 Task: Add a signature Matthias Hill containing With heartfelt thanks and warm wishes, Matthias Hill to email address softage.9@softage.net and add a label Meeting minutes
Action: Mouse moved to (1086, 56)
Screenshot: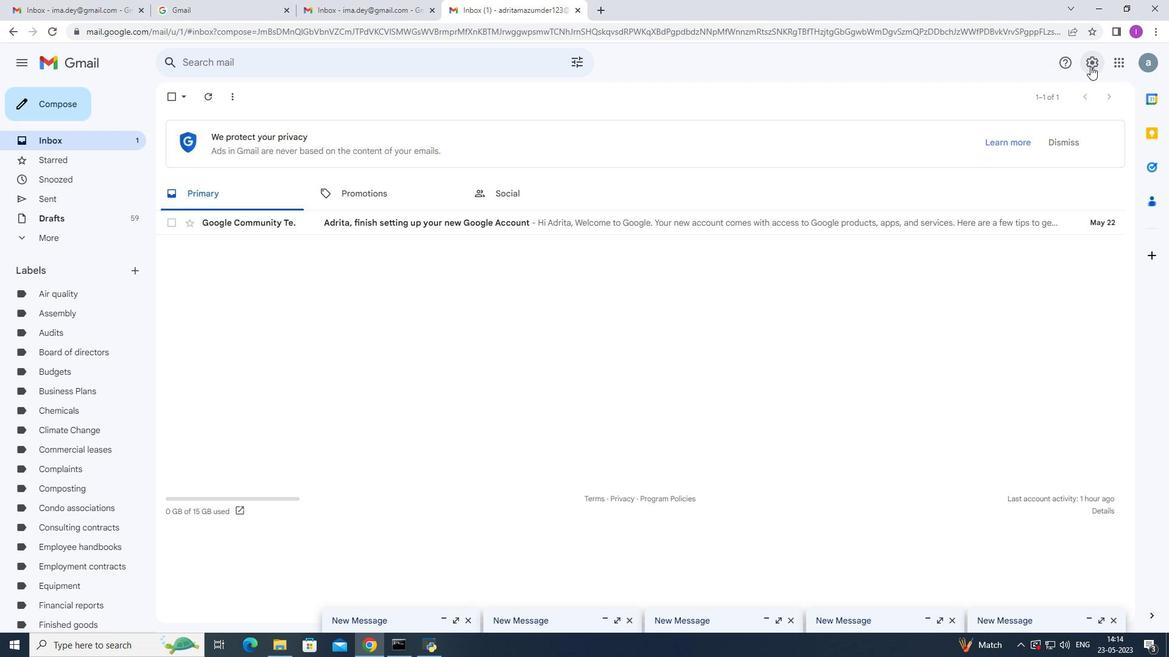 
Action: Mouse pressed left at (1086, 56)
Screenshot: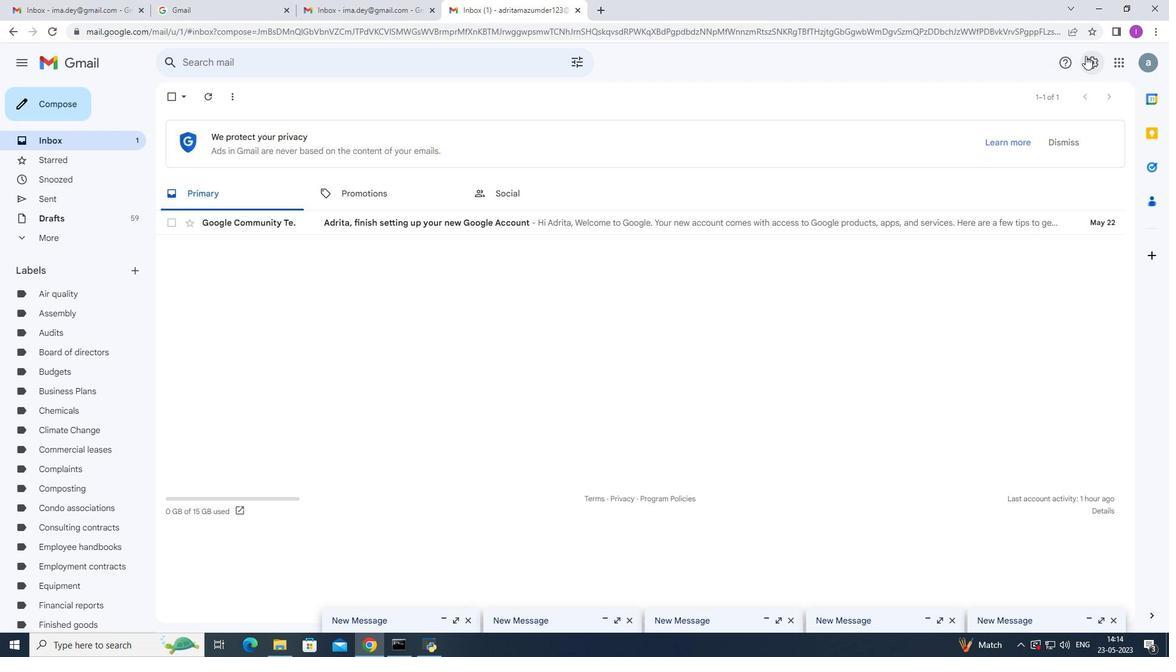 
Action: Mouse moved to (1020, 128)
Screenshot: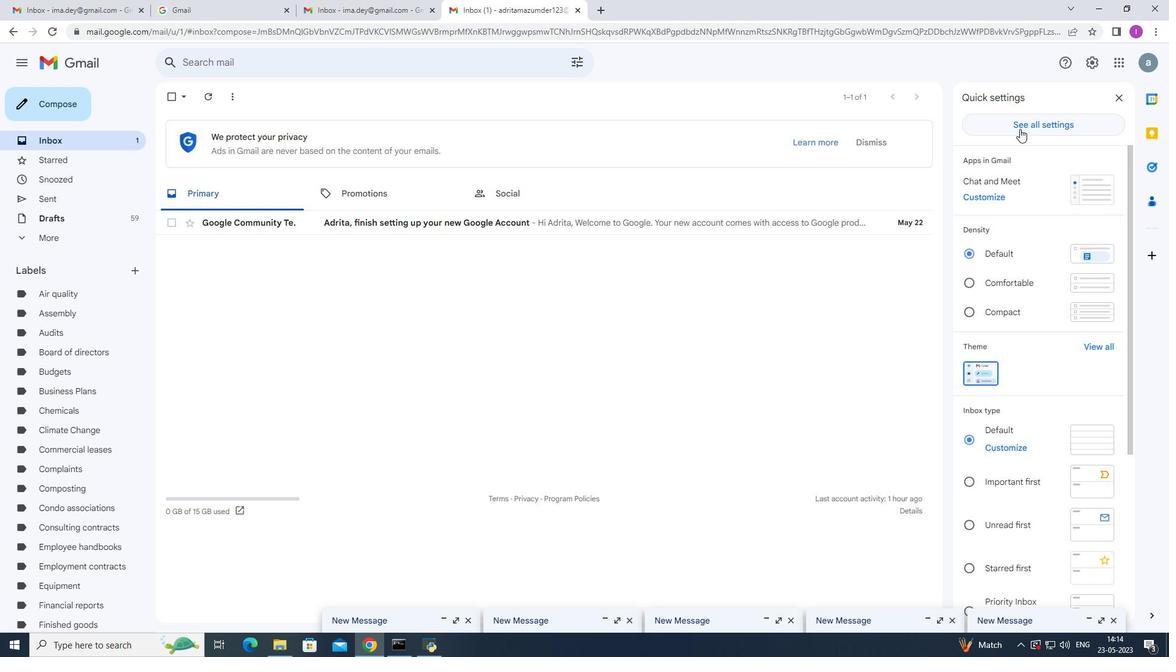 
Action: Mouse pressed left at (1020, 128)
Screenshot: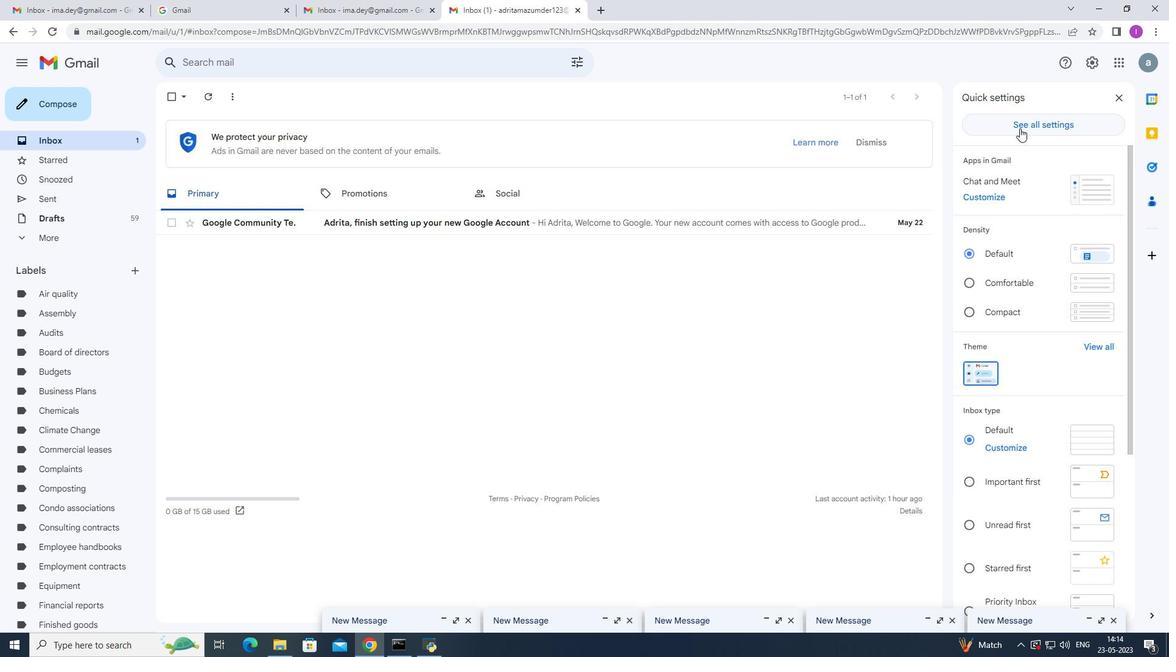 
Action: Mouse moved to (461, 509)
Screenshot: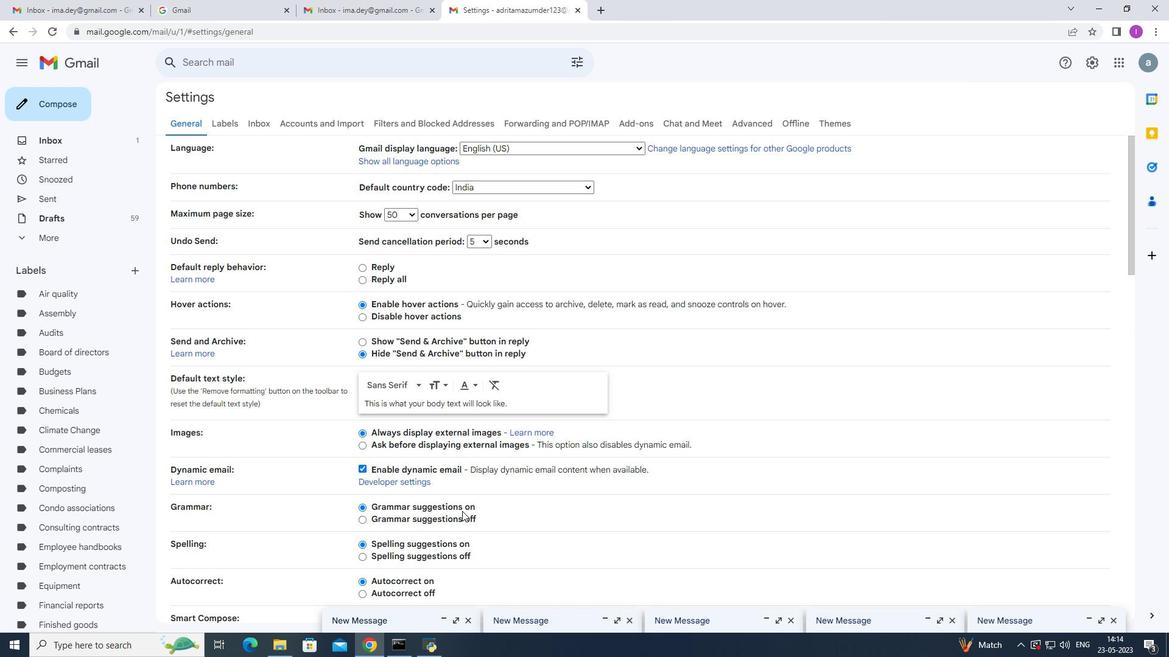 
Action: Mouse scrolled (461, 508) with delta (0, 0)
Screenshot: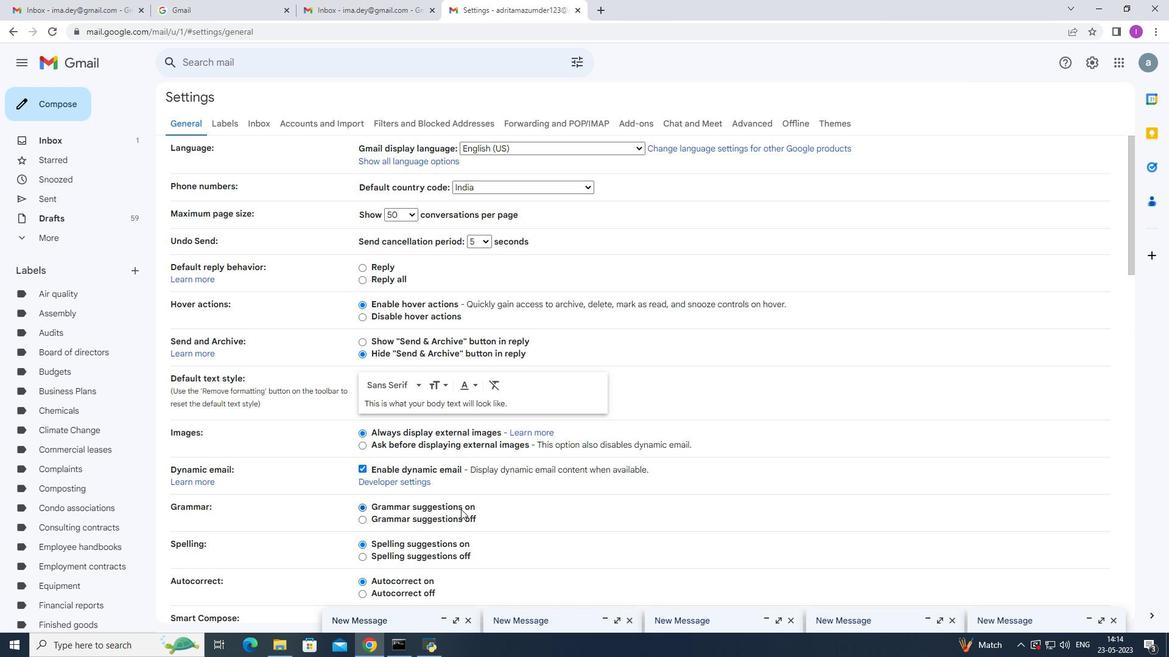 
Action: Mouse scrolled (461, 508) with delta (0, 0)
Screenshot: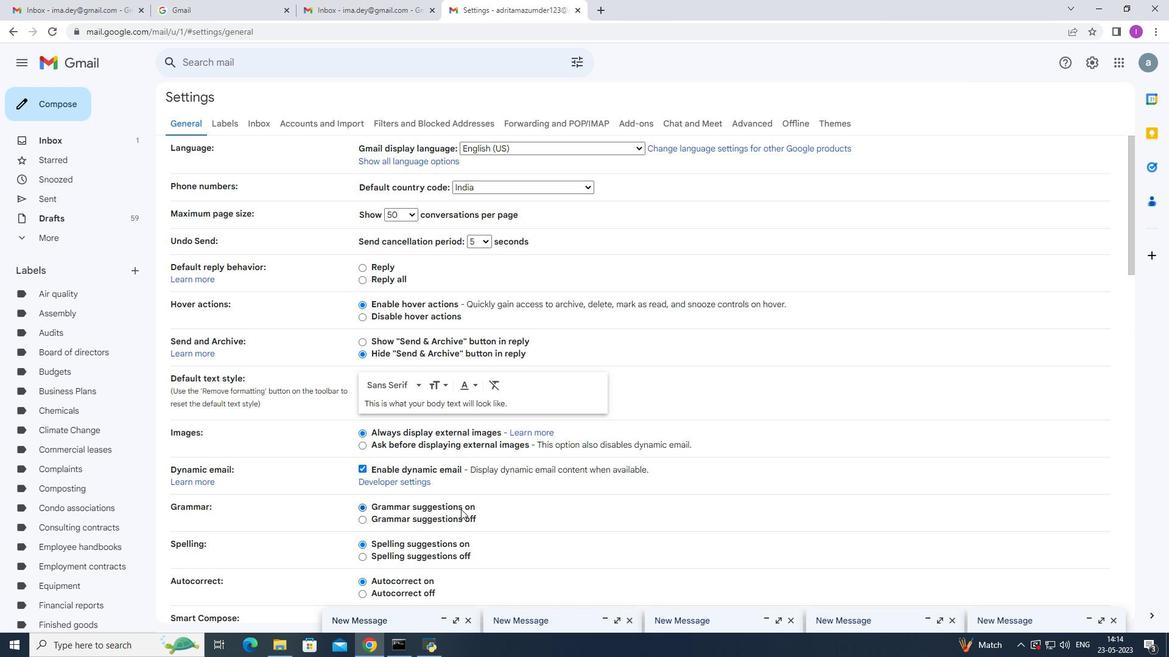
Action: Mouse scrolled (461, 508) with delta (0, 0)
Screenshot: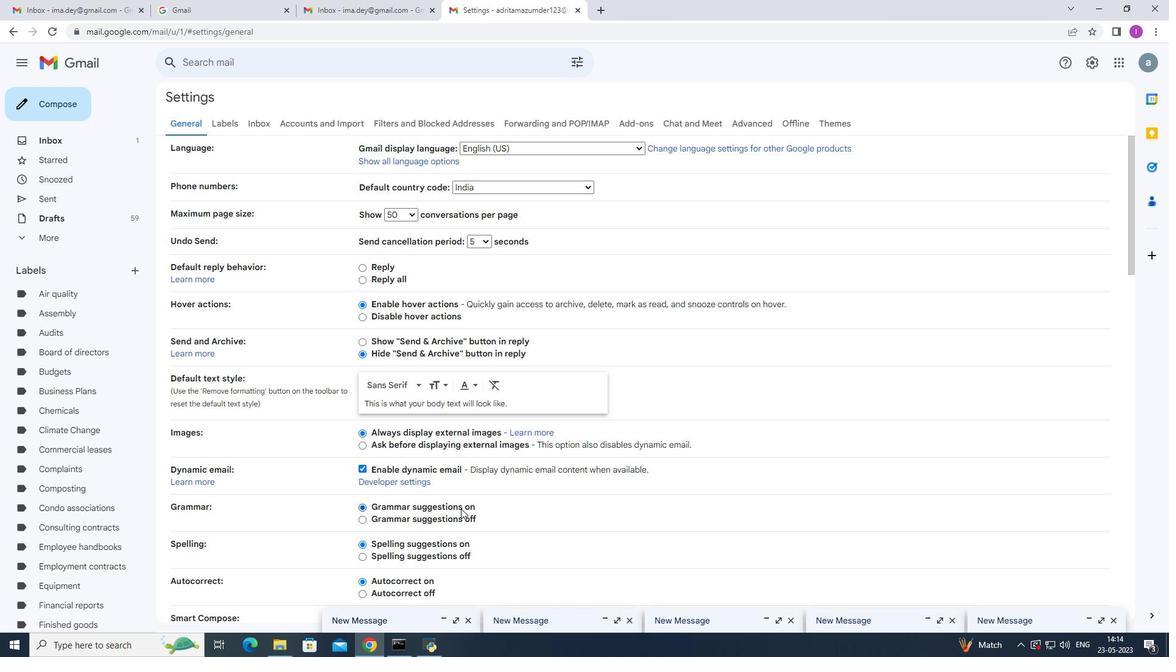 
Action: Mouse scrolled (461, 508) with delta (0, 0)
Screenshot: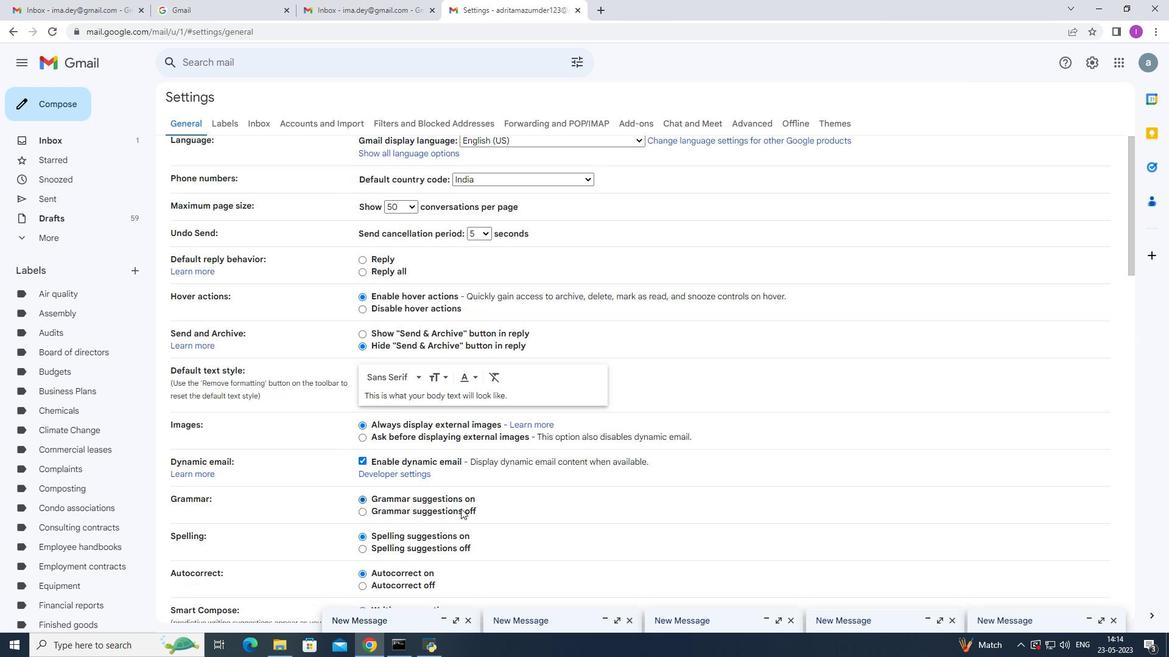 
Action: Mouse scrolled (461, 508) with delta (0, 0)
Screenshot: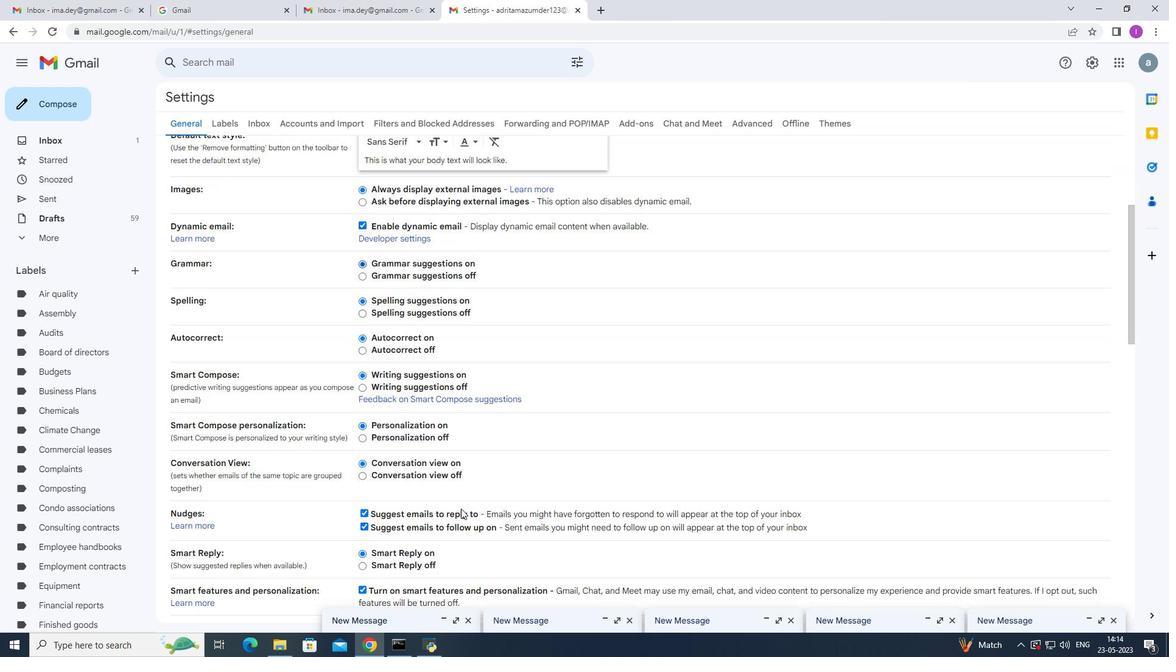 
Action: Mouse scrolled (461, 508) with delta (0, 0)
Screenshot: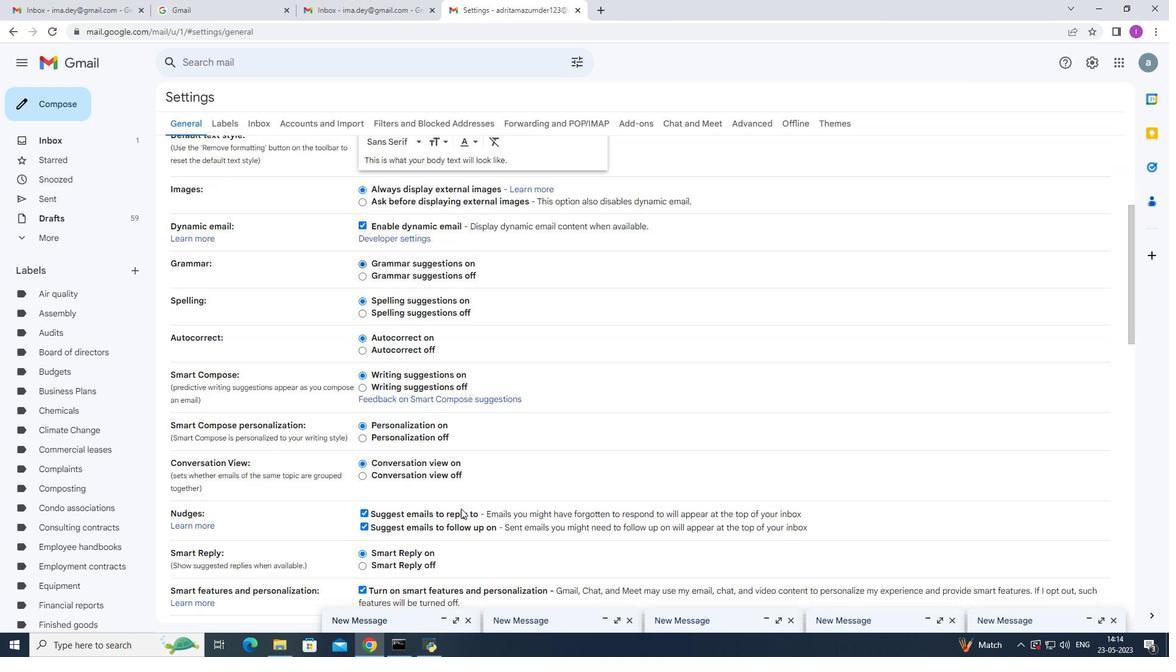 
Action: Mouse scrolled (461, 508) with delta (0, 0)
Screenshot: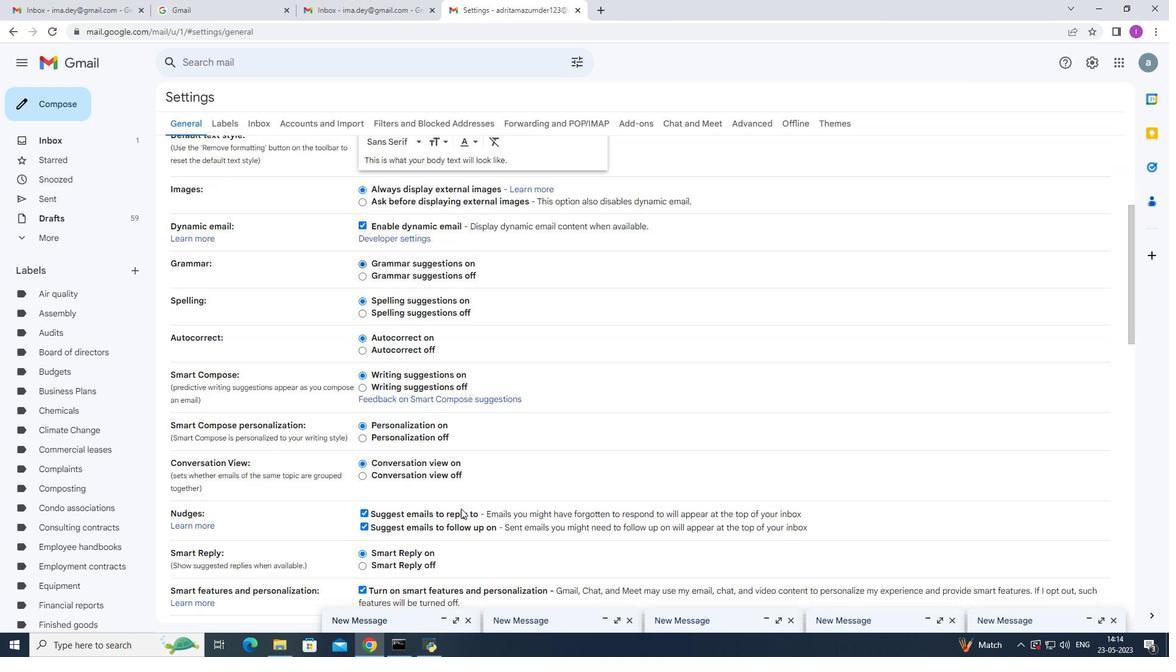 
Action: Mouse moved to (461, 503)
Screenshot: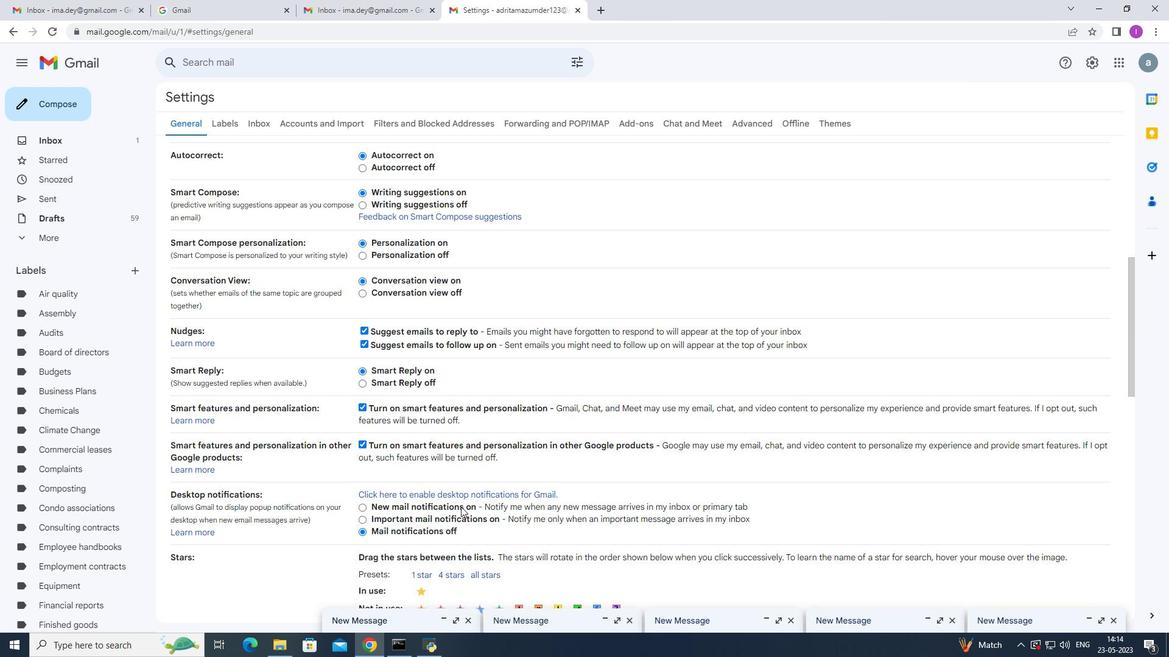 
Action: Mouse scrolled (461, 503) with delta (0, 0)
Screenshot: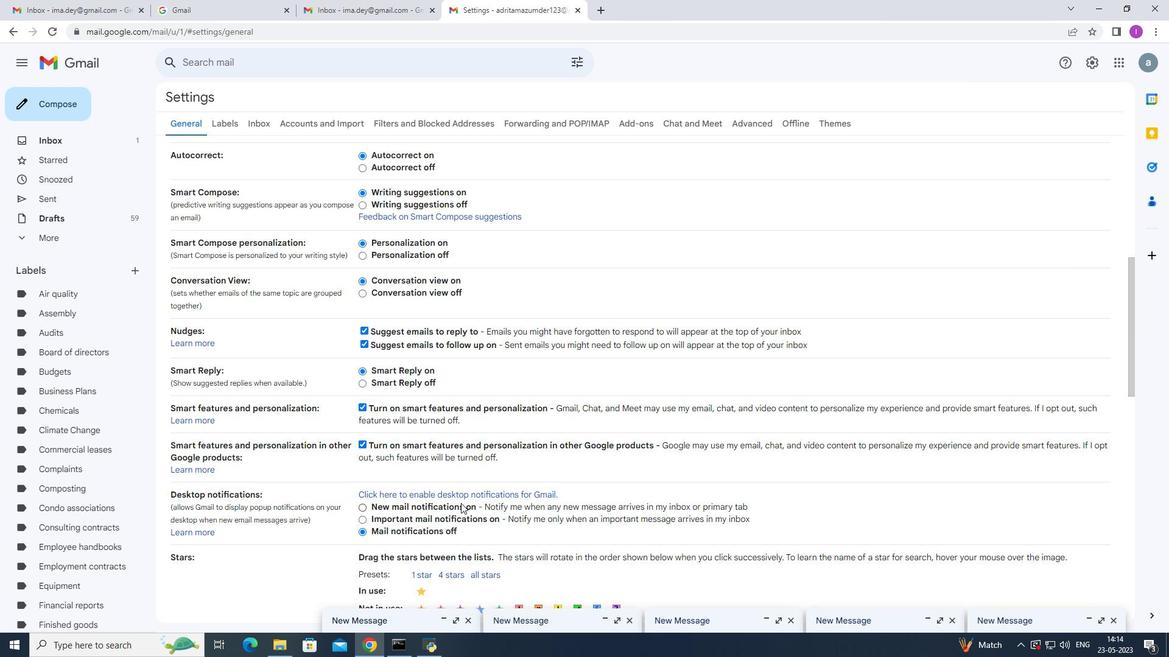 
Action: Mouse scrolled (461, 503) with delta (0, 0)
Screenshot: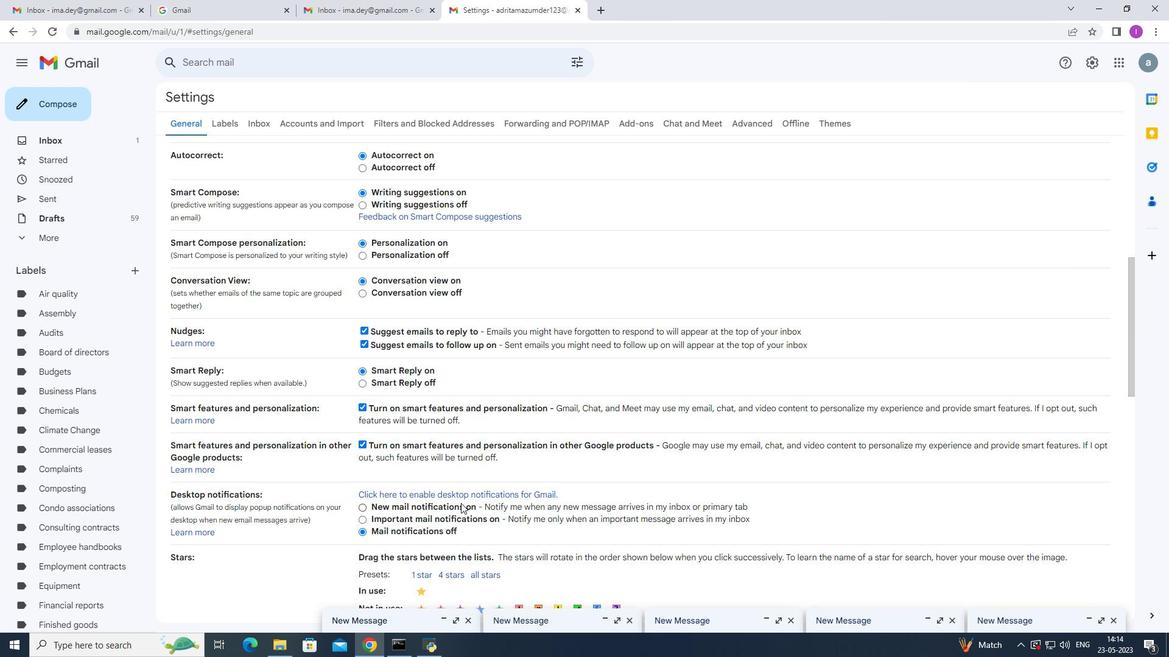 
Action: Mouse moved to (461, 503)
Screenshot: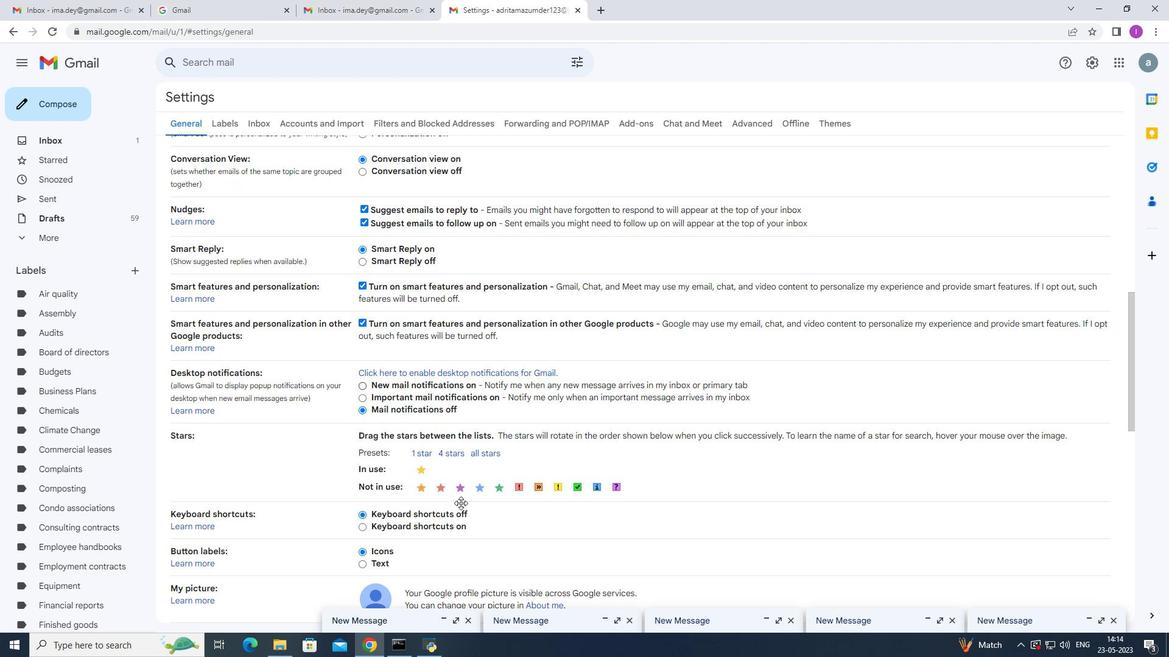 
Action: Mouse scrolled (461, 503) with delta (0, 0)
Screenshot: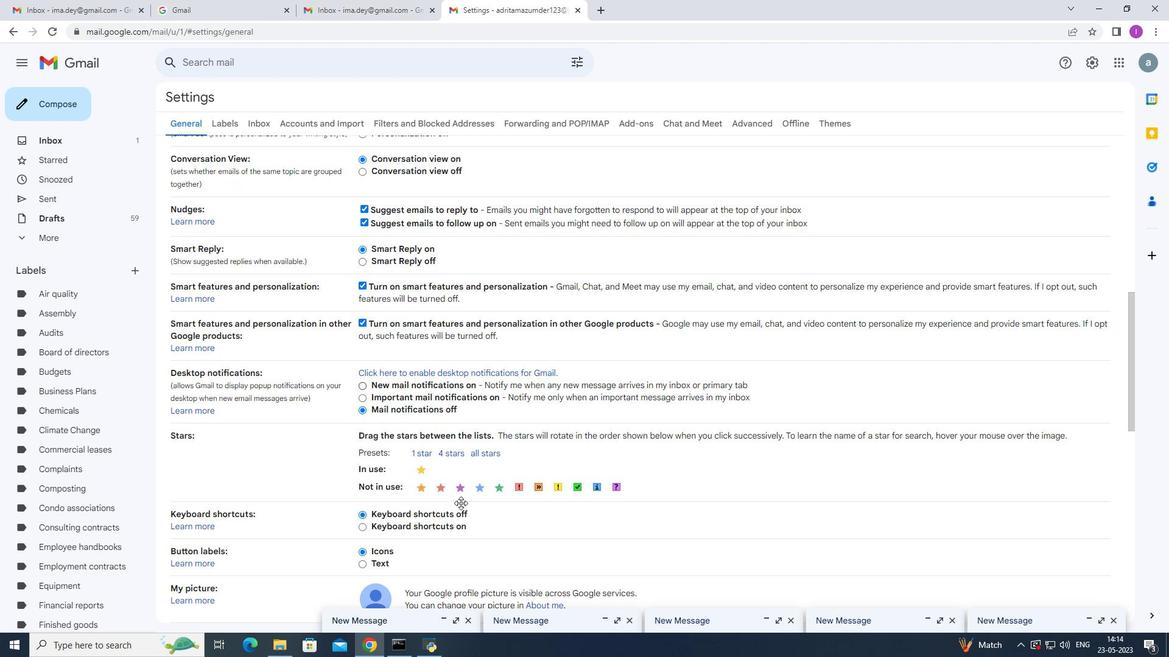 
Action: Mouse scrolled (461, 503) with delta (0, 0)
Screenshot: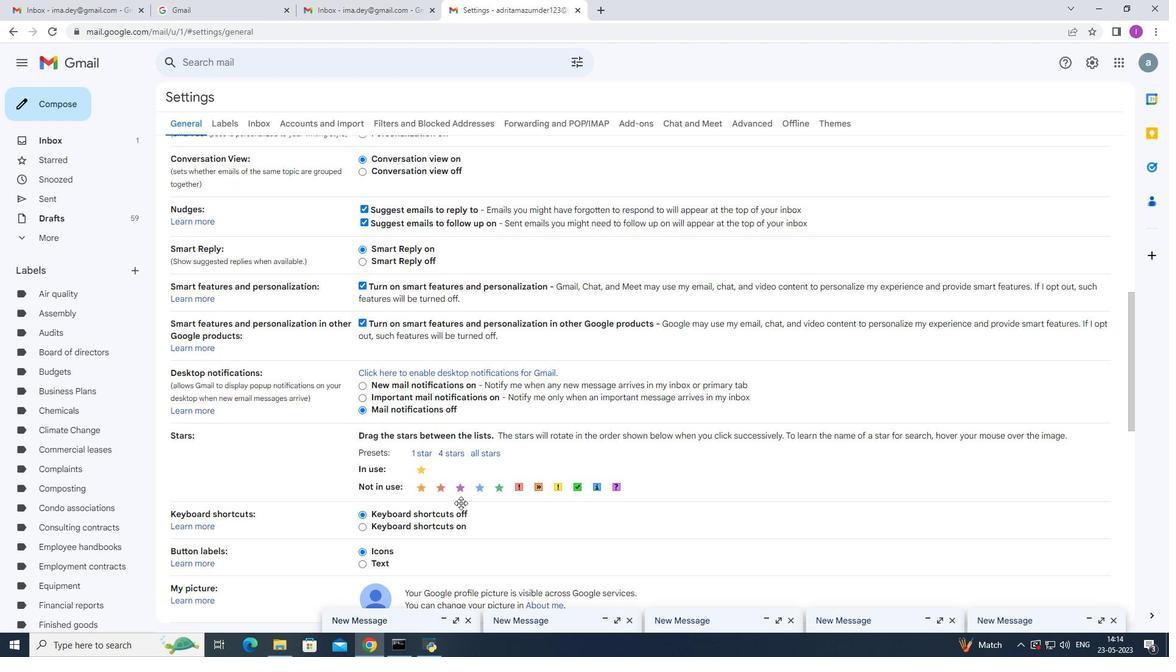
Action: Mouse scrolled (461, 503) with delta (0, 0)
Screenshot: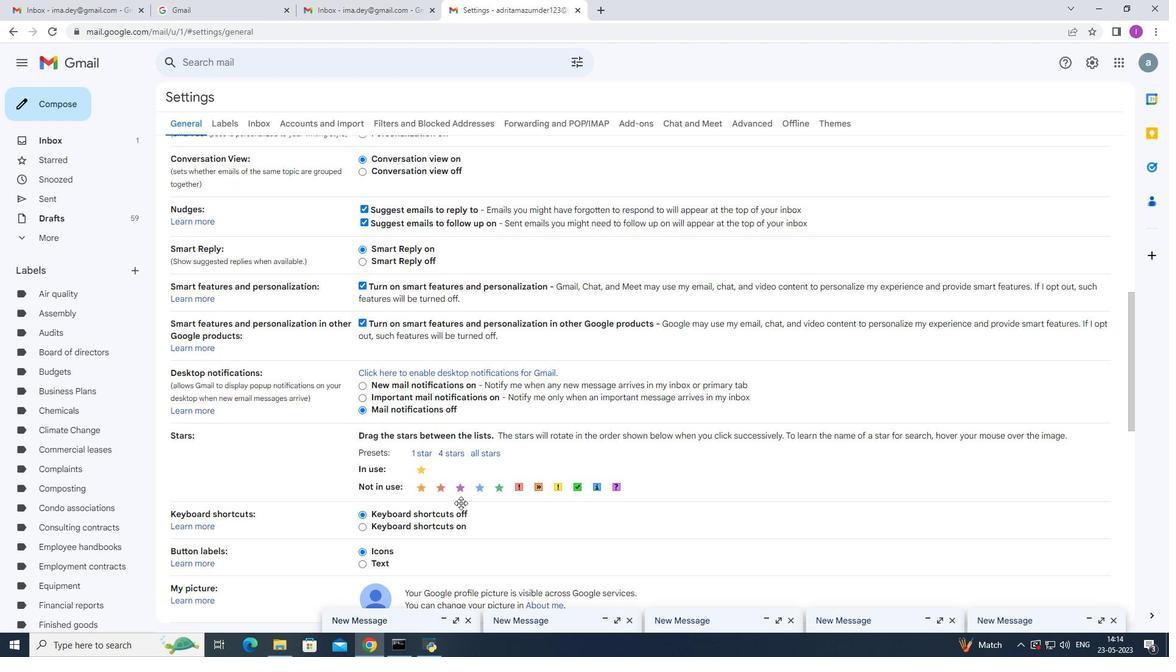 
Action: Mouse moved to (461, 502)
Screenshot: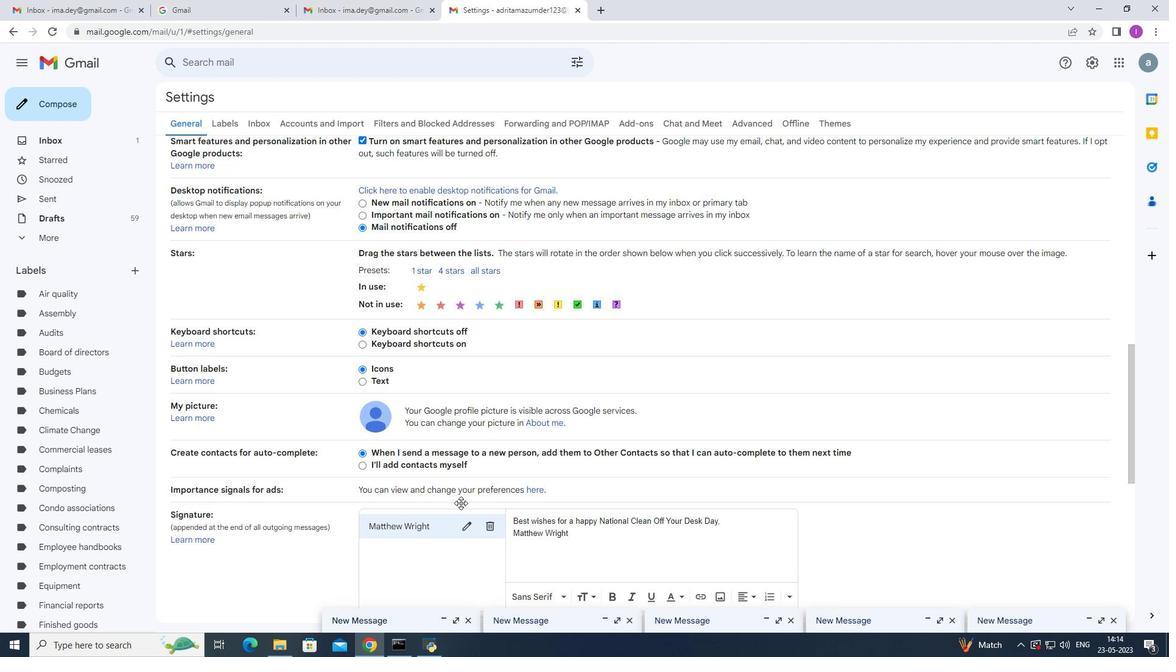 
Action: Mouse scrolled (461, 502) with delta (0, 0)
Screenshot: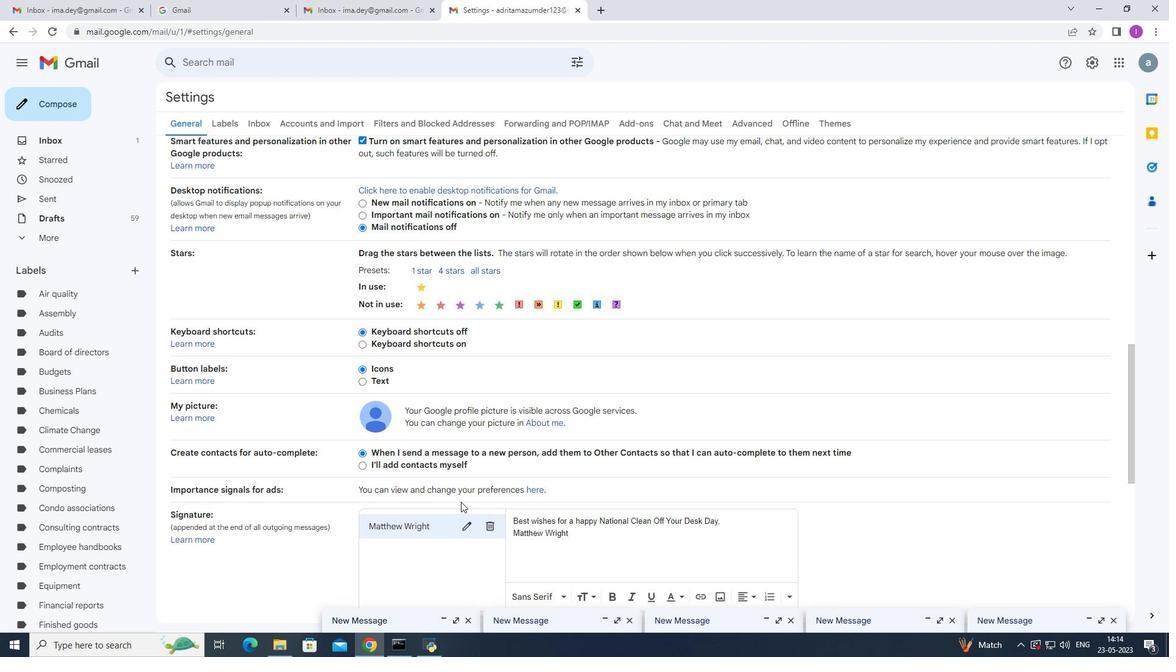 
Action: Mouse scrolled (461, 502) with delta (0, 0)
Screenshot: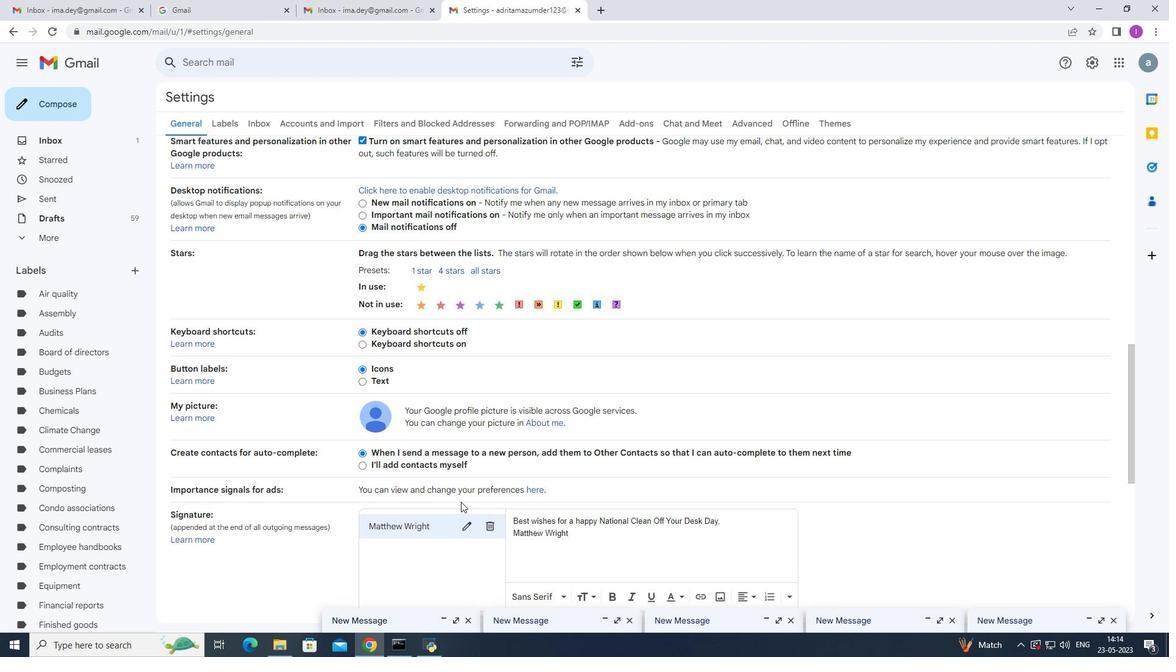 
Action: Mouse moved to (490, 405)
Screenshot: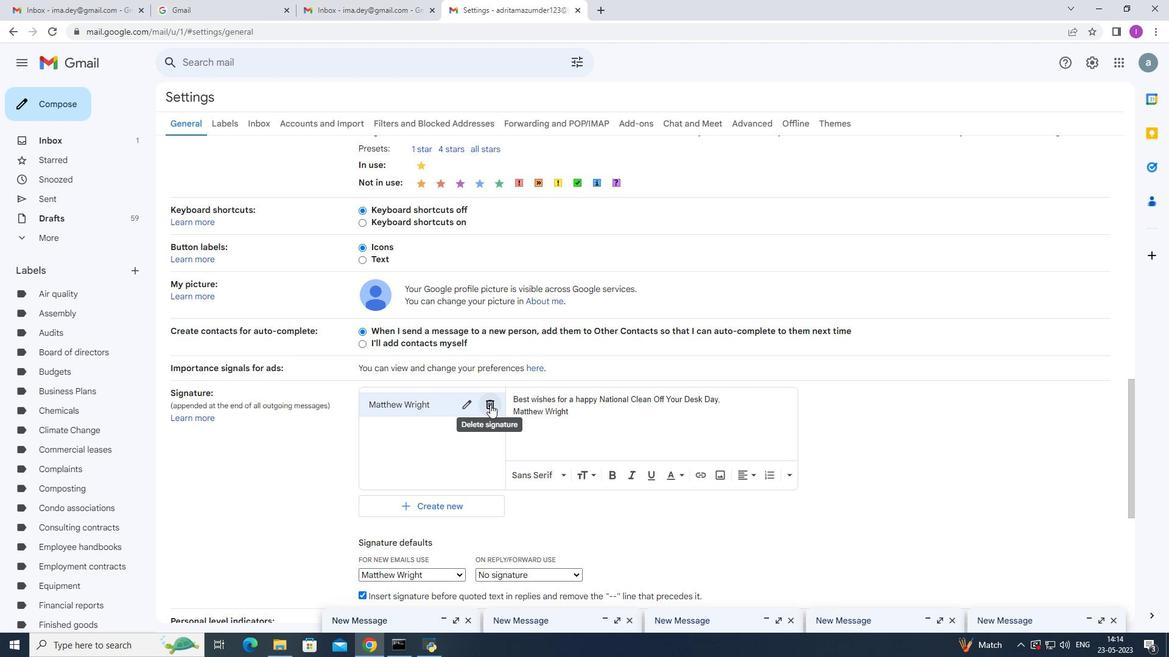 
Action: Mouse pressed left at (490, 405)
Screenshot: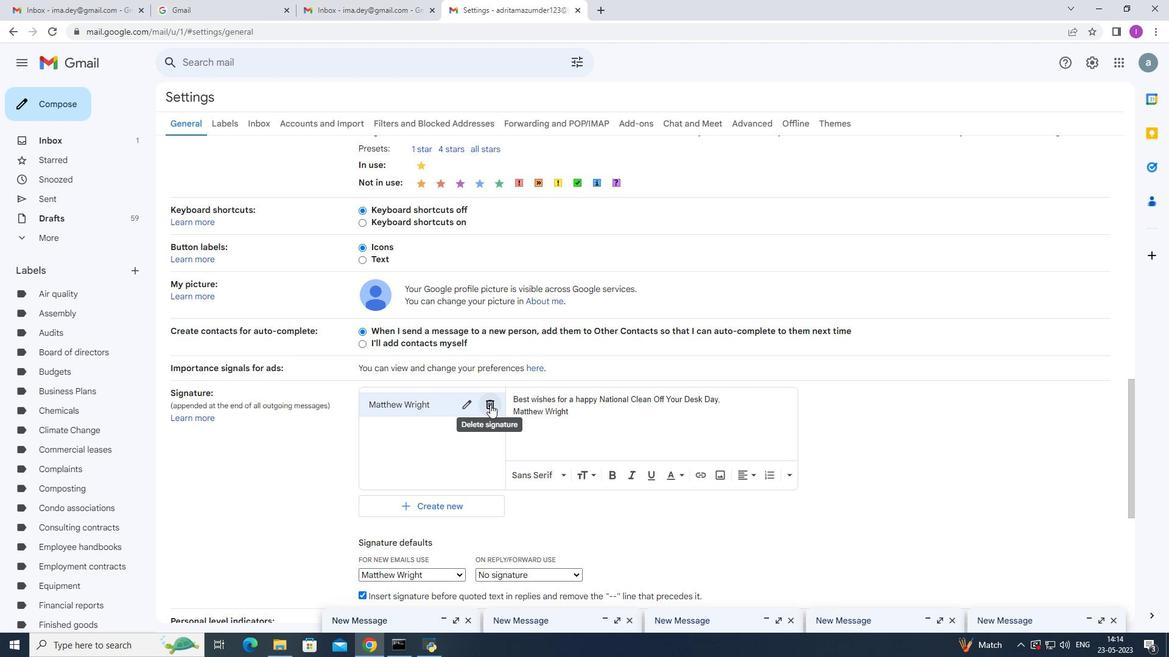 
Action: Mouse moved to (692, 365)
Screenshot: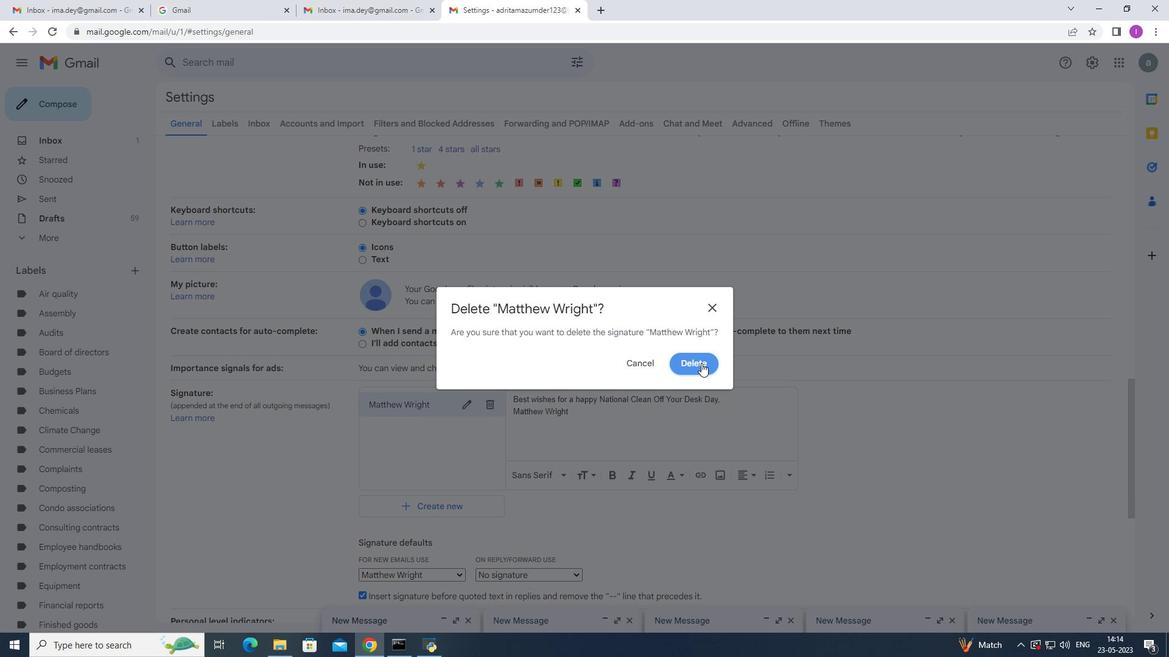 
Action: Mouse pressed left at (692, 365)
Screenshot: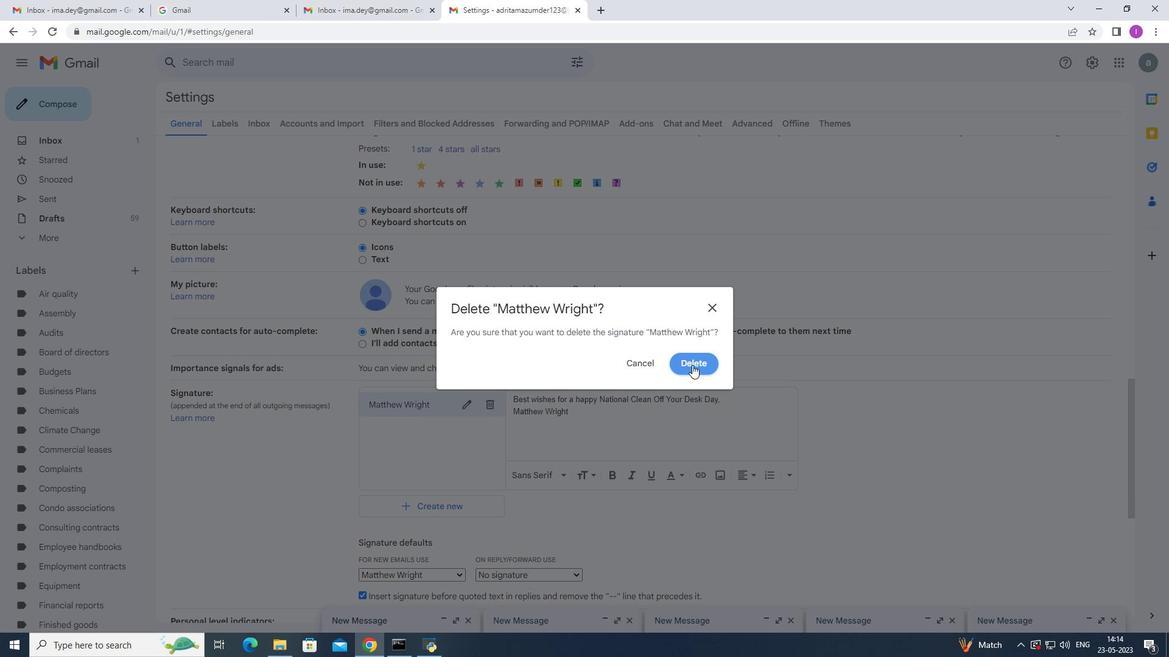 
Action: Mouse moved to (410, 422)
Screenshot: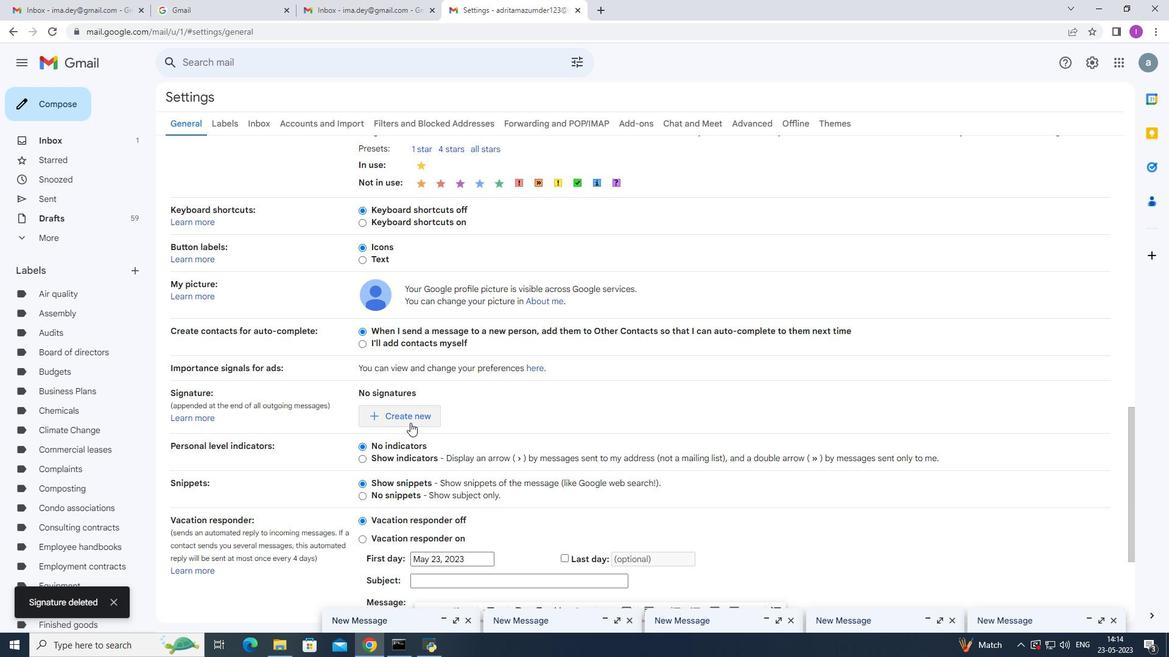 
Action: Mouse pressed left at (410, 422)
Screenshot: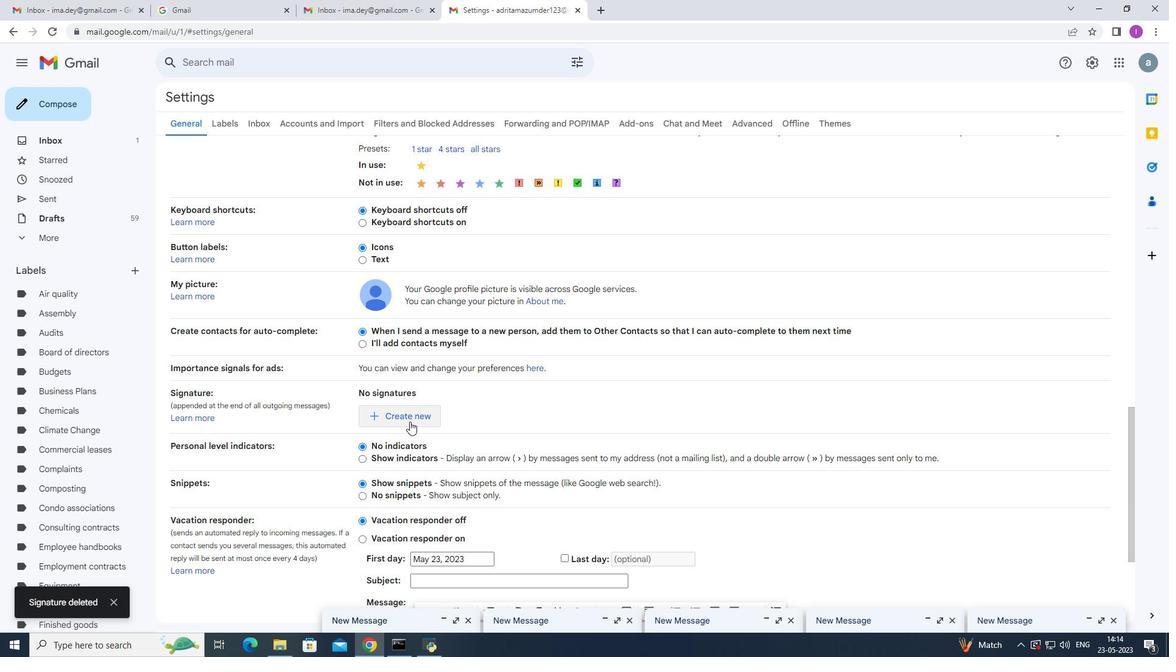 
Action: Mouse moved to (596, 335)
Screenshot: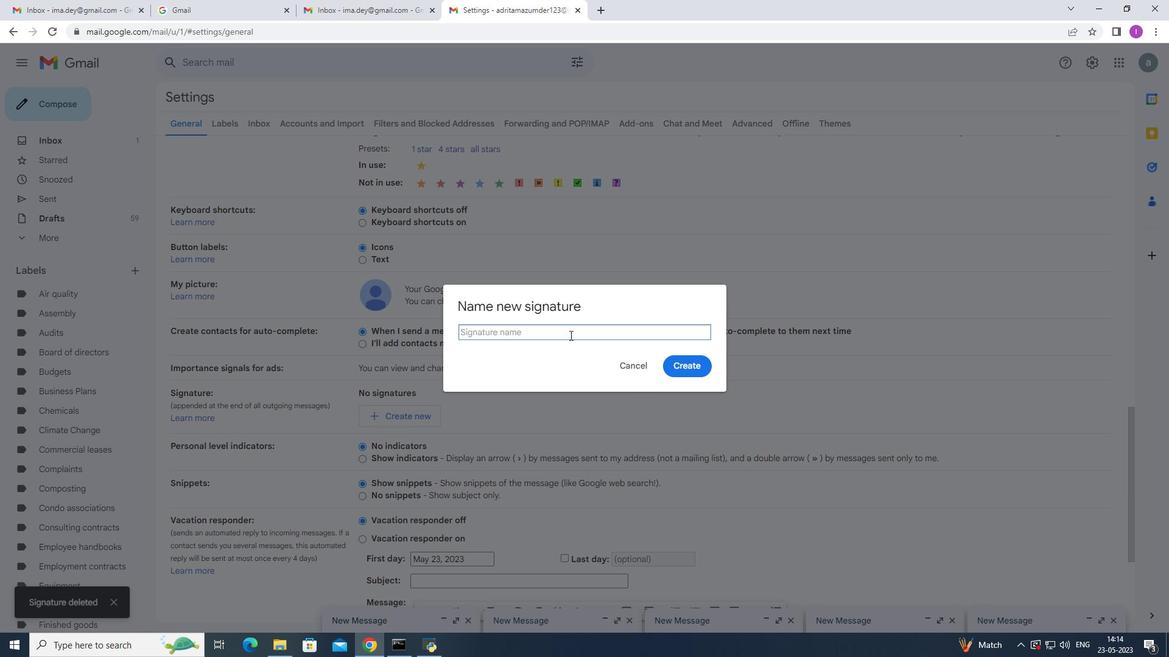 
Action: Key pressed <Key.shift>Matthiaas<Key.space><Key.shift>Hill
Screenshot: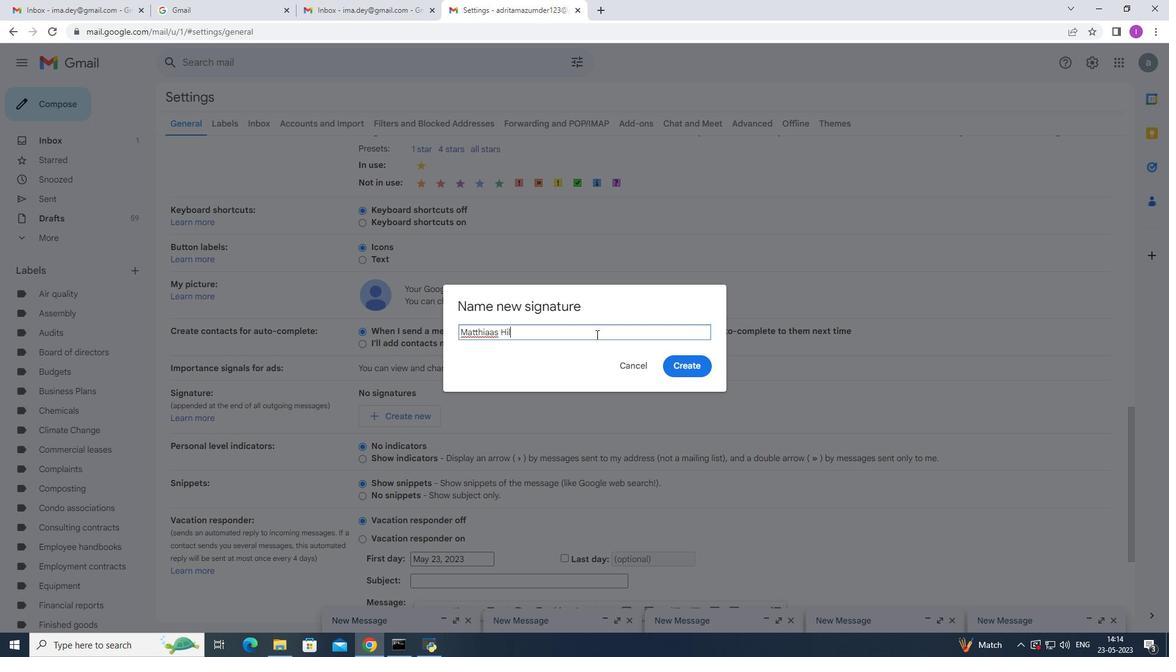 
Action: Mouse moved to (494, 333)
Screenshot: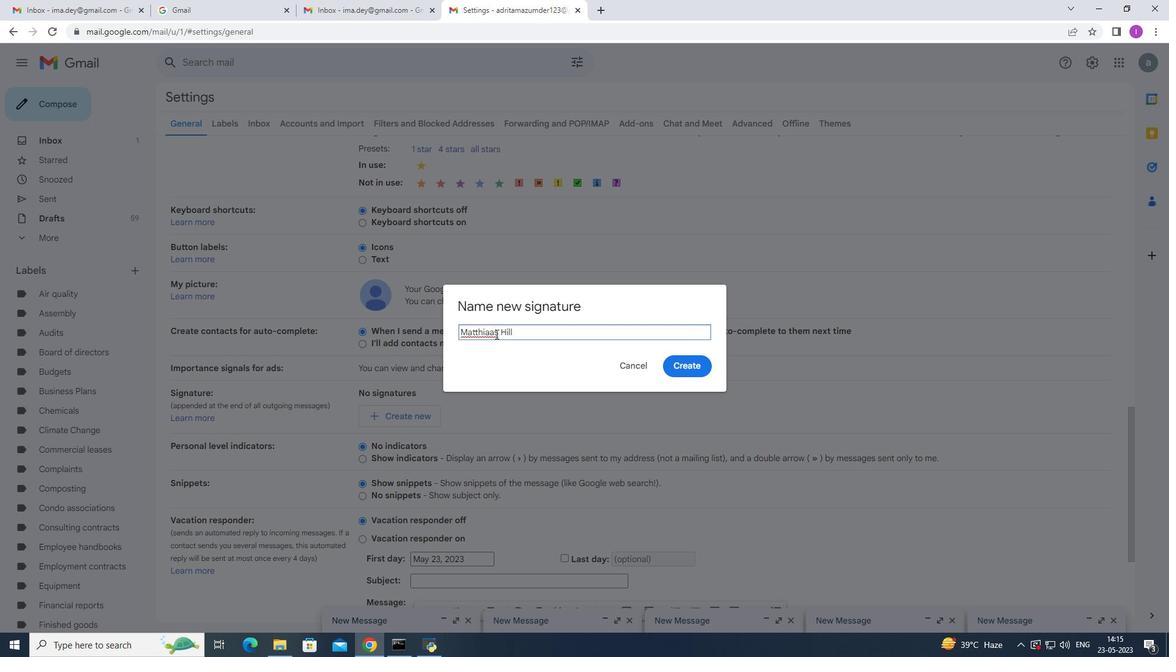 
Action: Mouse pressed left at (494, 333)
Screenshot: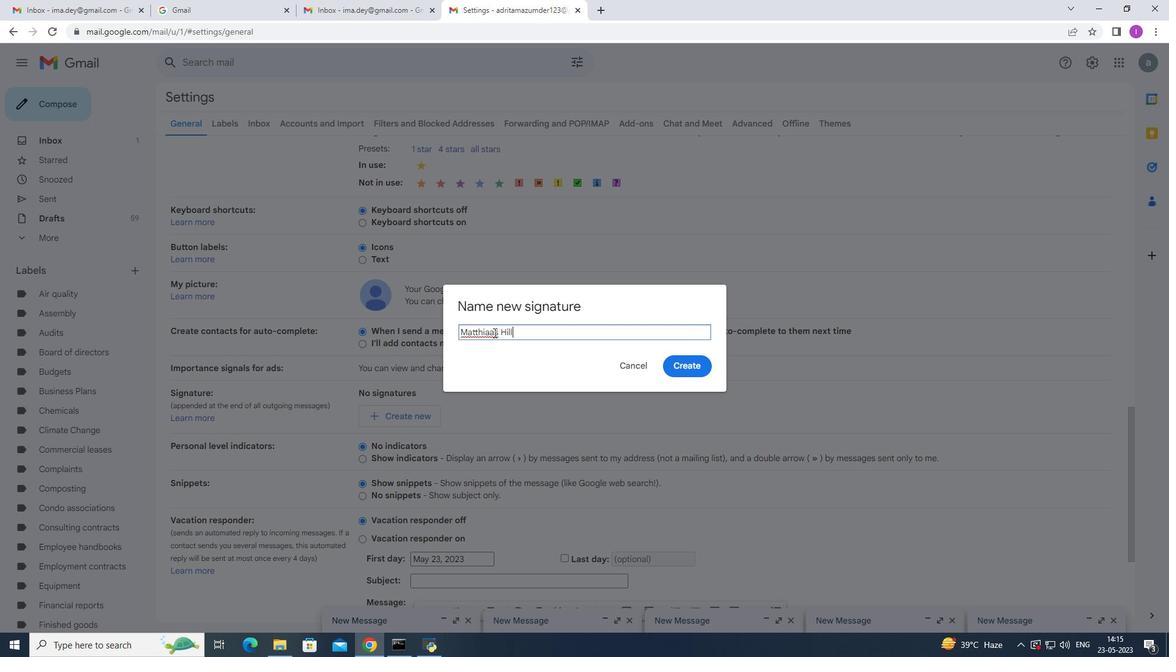 
Action: Mouse moved to (500, 359)
Screenshot: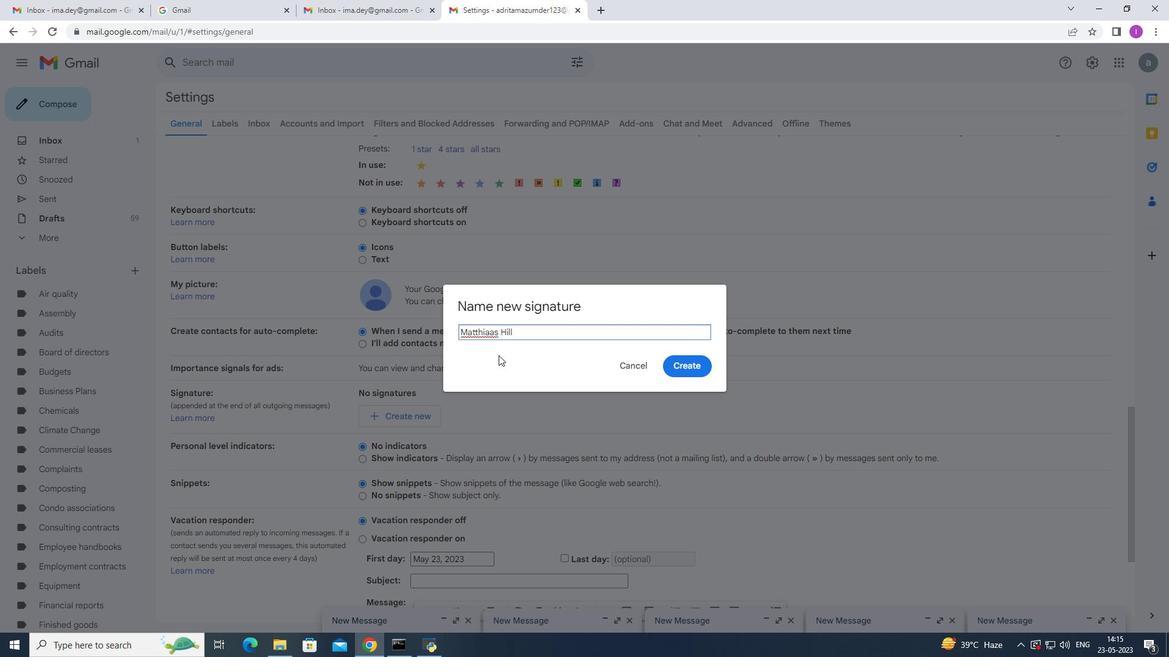 
Action: Key pressed <Key.backspace>
Screenshot: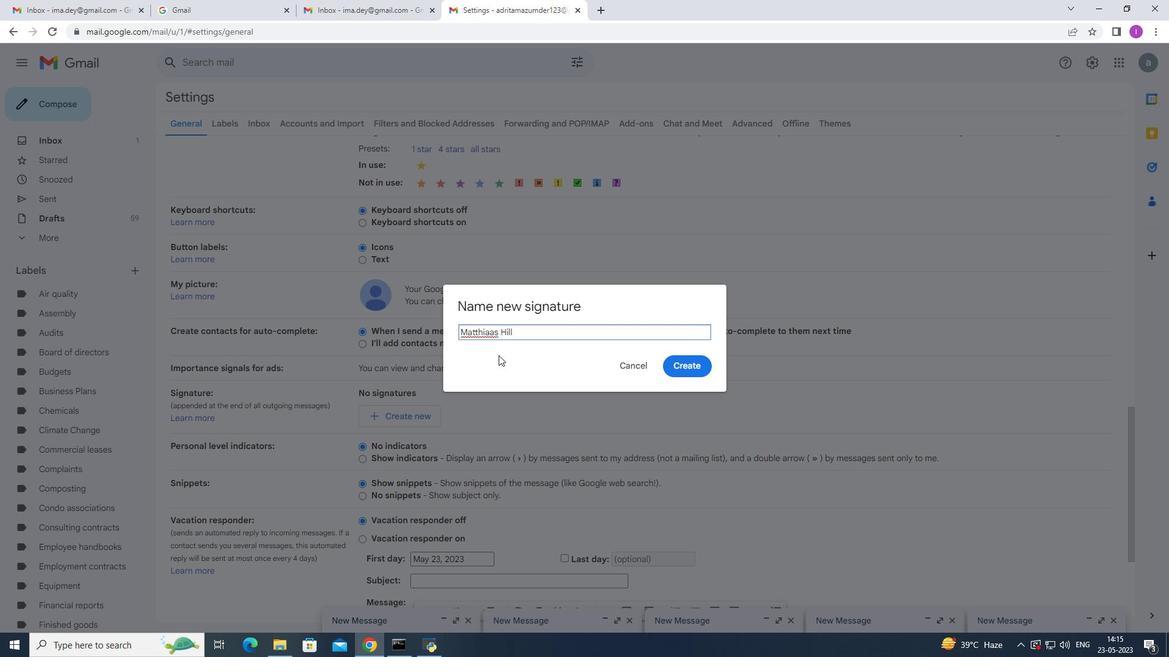 
Action: Mouse moved to (577, 325)
Screenshot: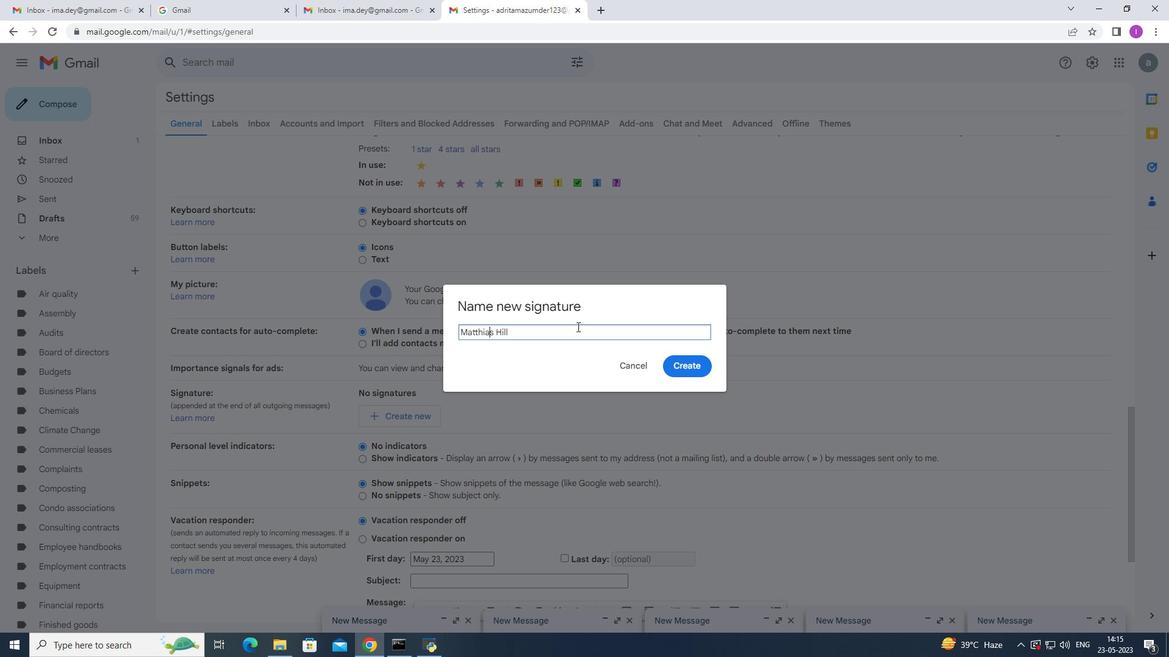 
Action: Mouse pressed left at (577, 325)
Screenshot: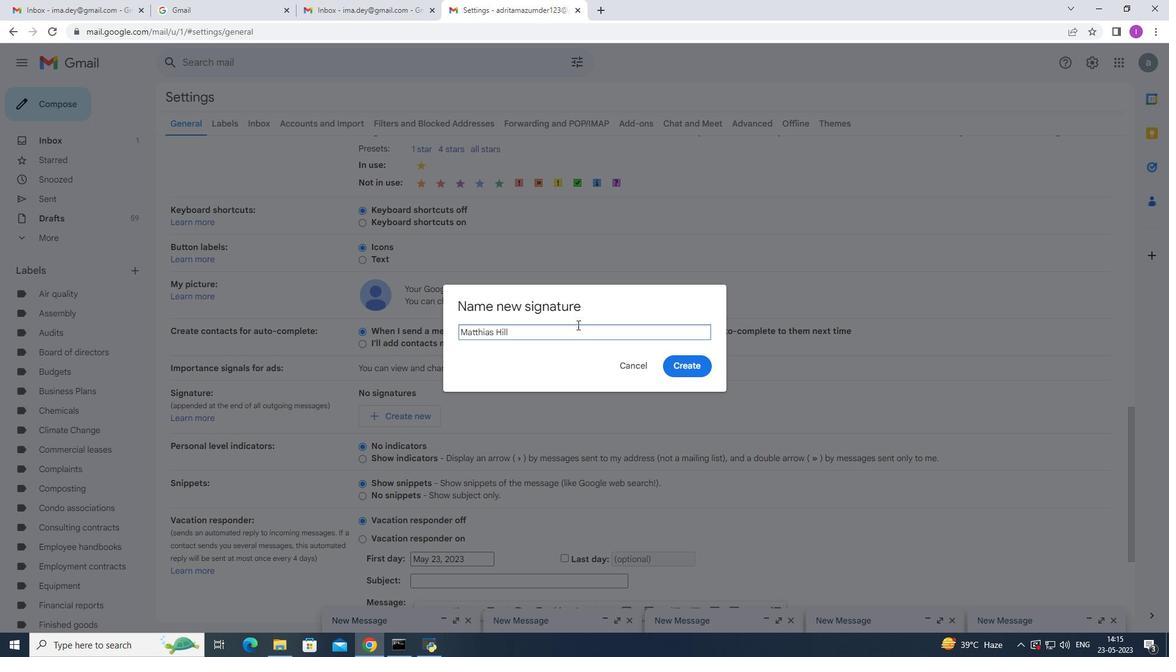 
Action: Mouse moved to (683, 369)
Screenshot: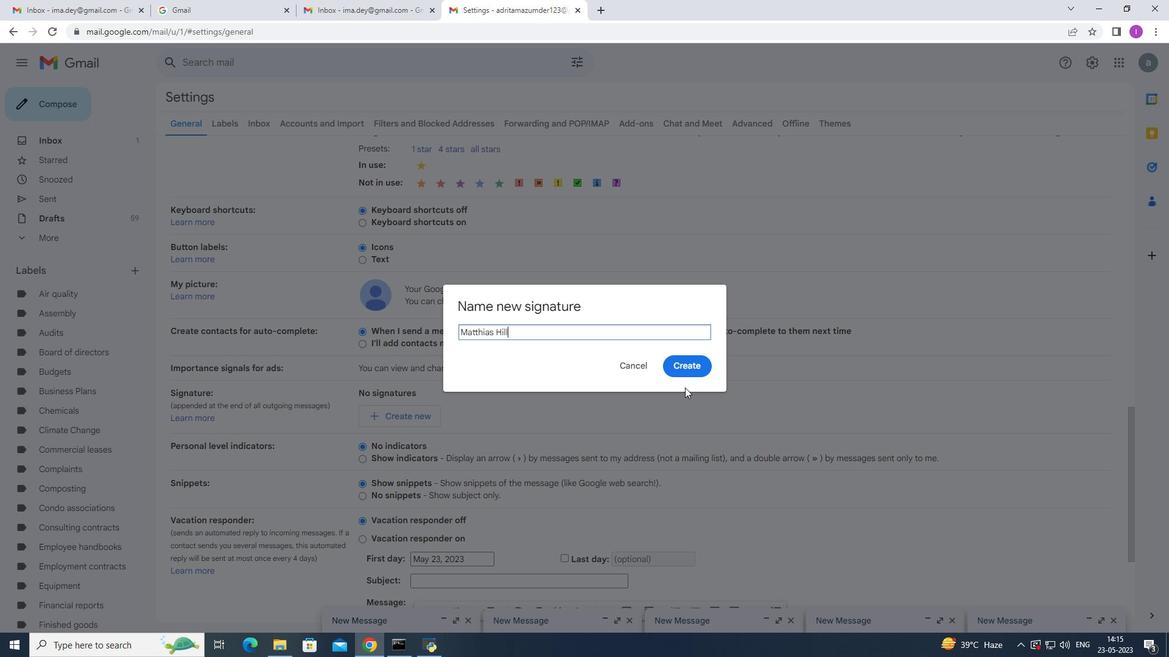 
Action: Mouse pressed left at (683, 369)
Screenshot: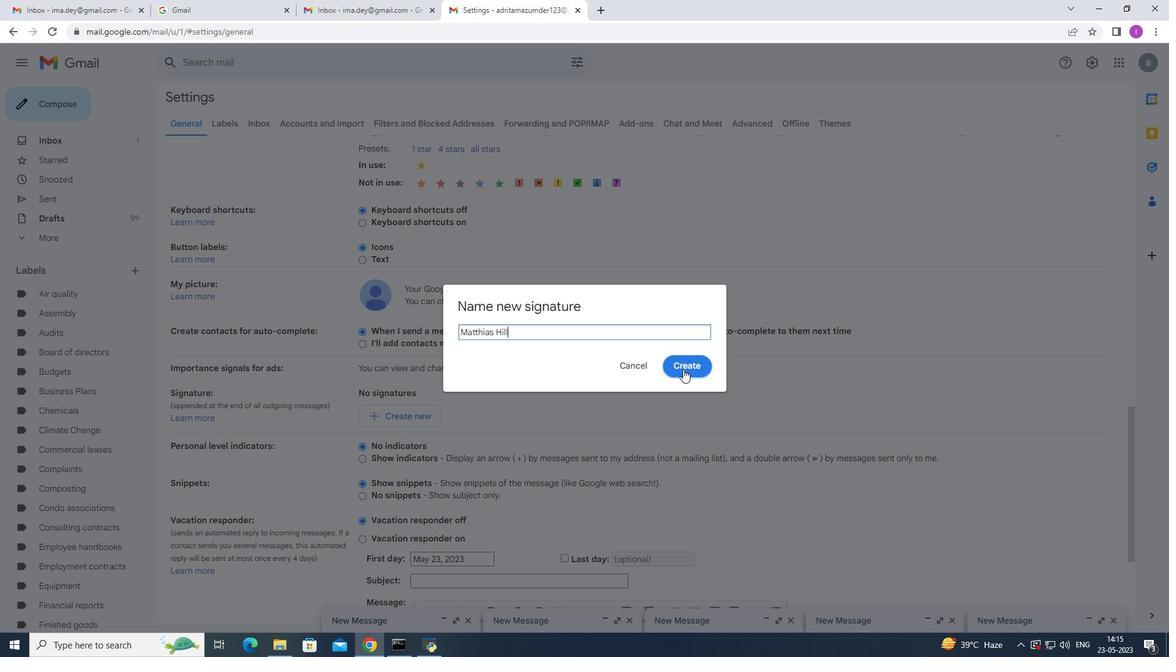 
Action: Mouse moved to (459, 576)
Screenshot: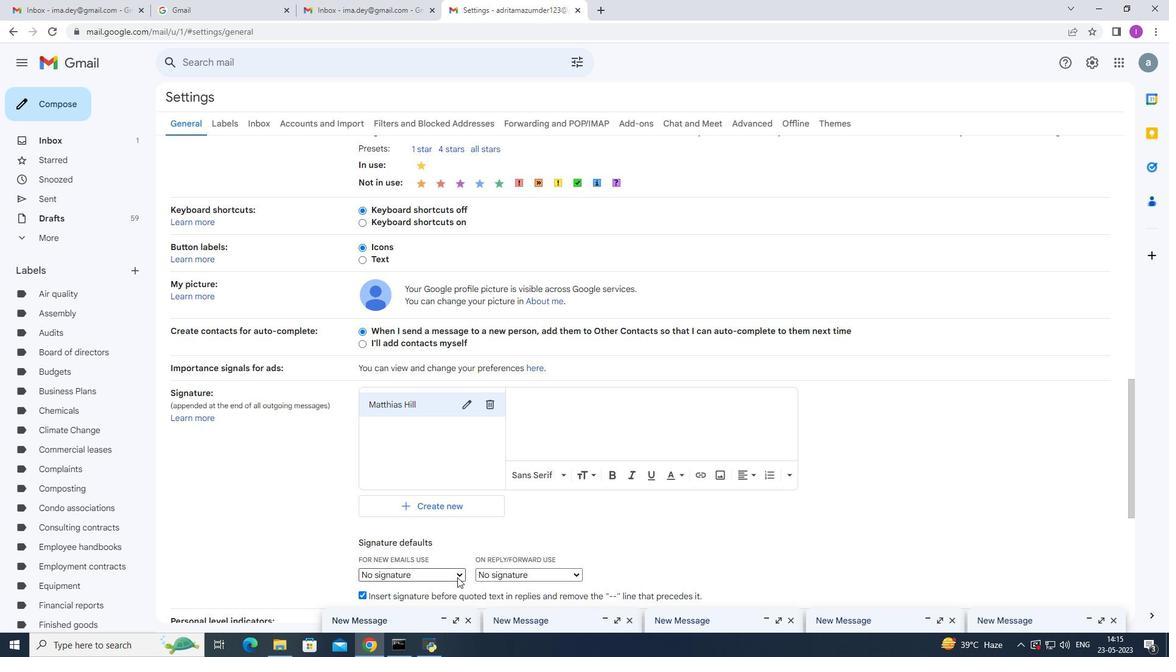 
Action: Mouse pressed left at (459, 576)
Screenshot: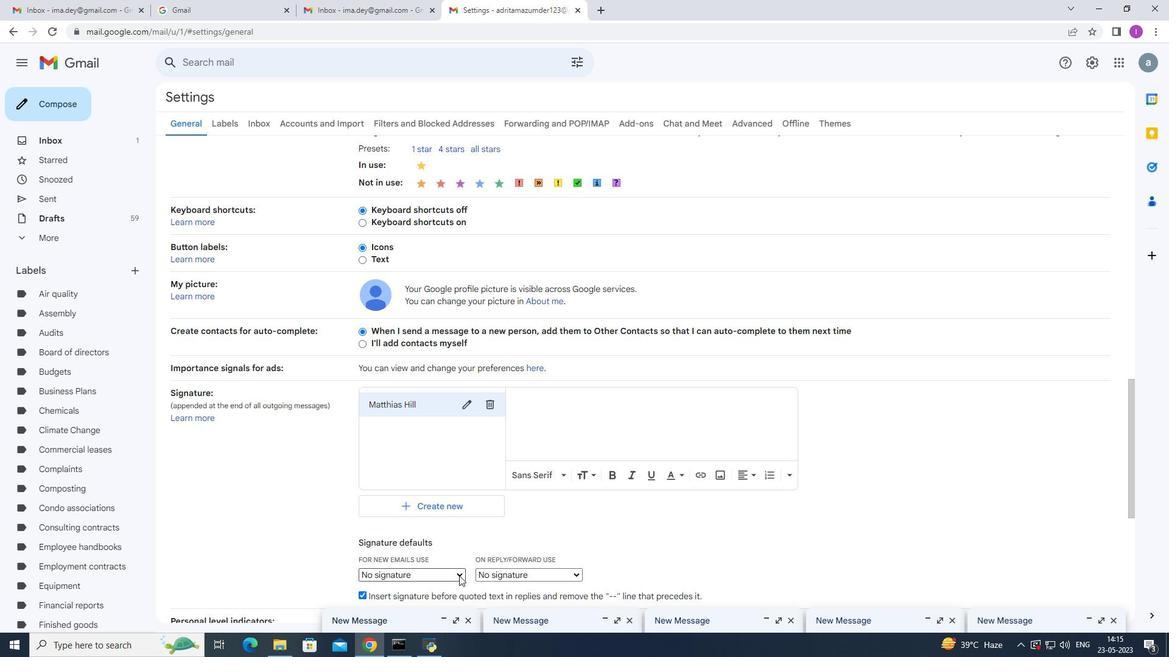 
Action: Mouse moved to (444, 604)
Screenshot: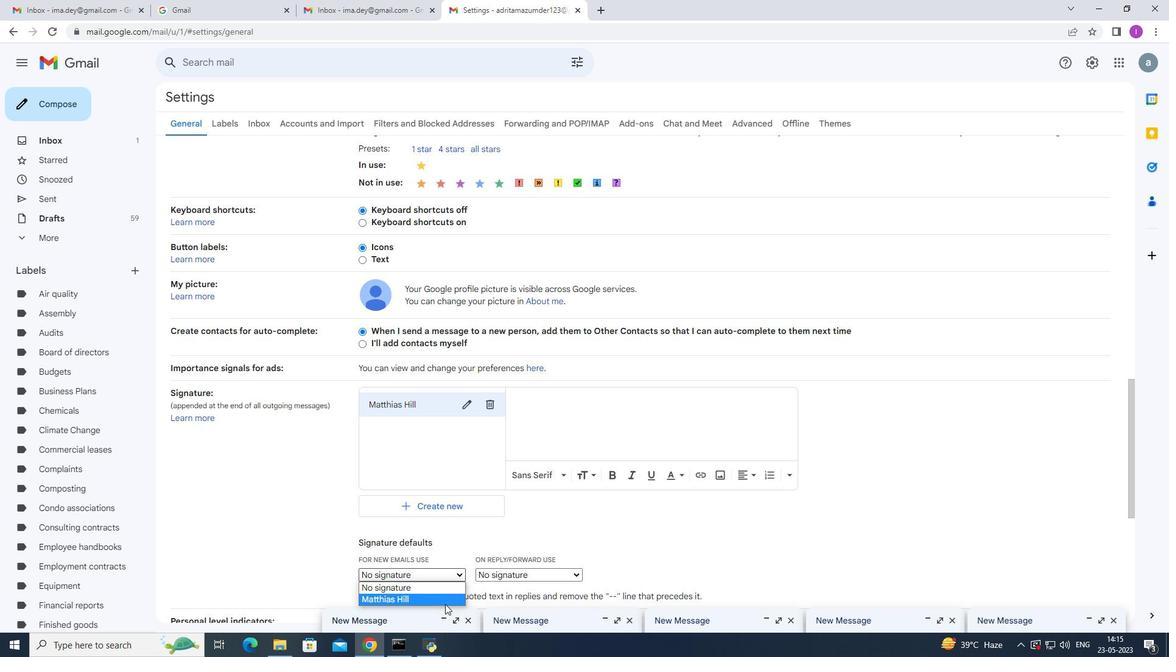 
Action: Mouse pressed left at (444, 604)
Screenshot: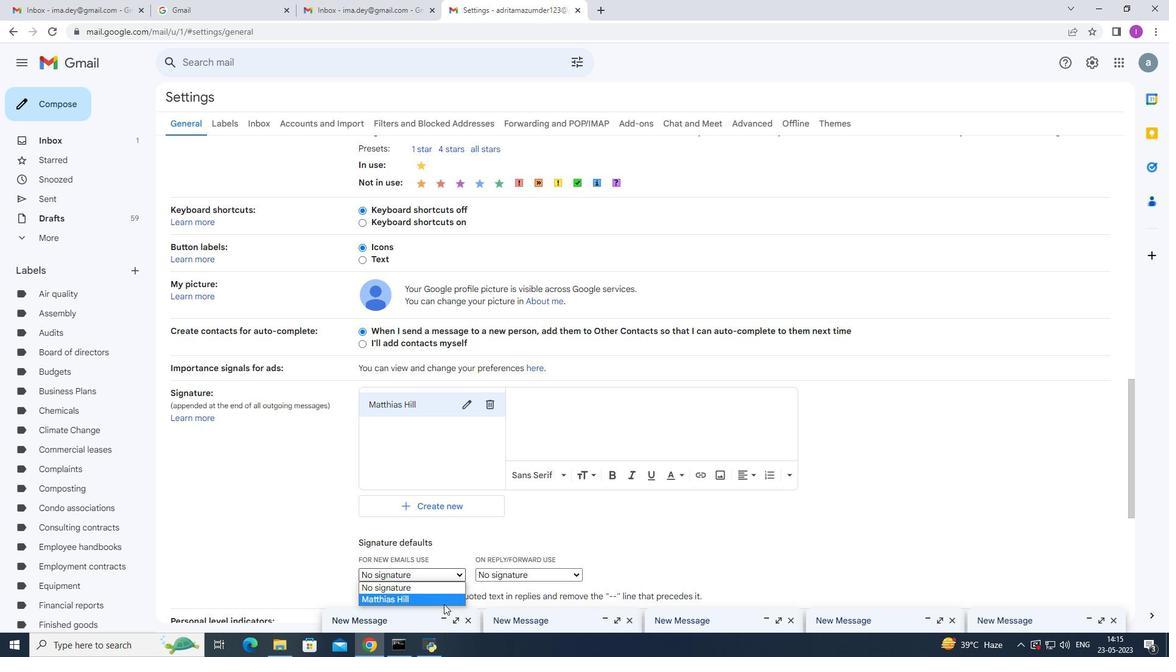 
Action: Mouse moved to (533, 403)
Screenshot: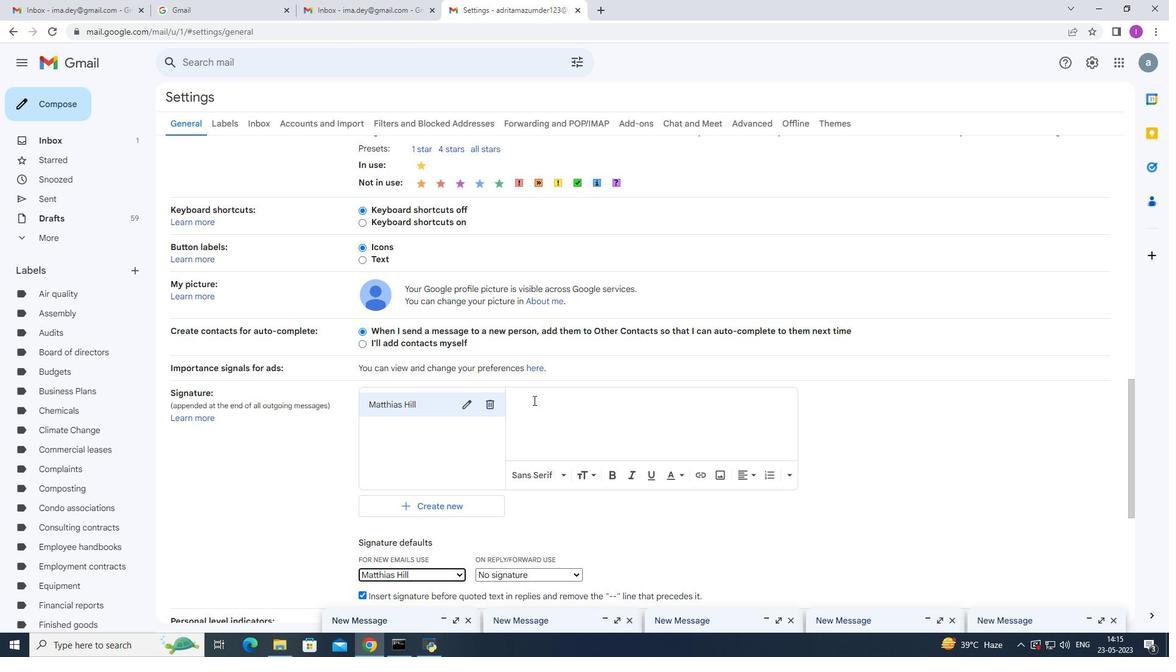 
Action: Mouse pressed left at (533, 402)
Screenshot: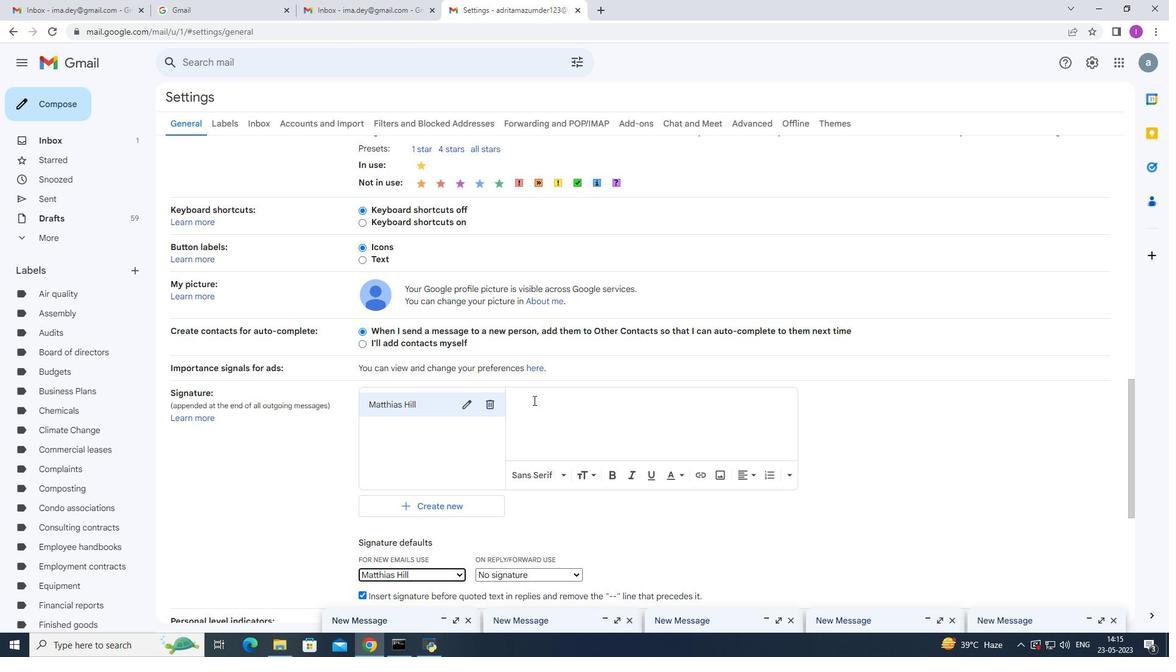 
Action: Mouse moved to (575, 400)
Screenshot: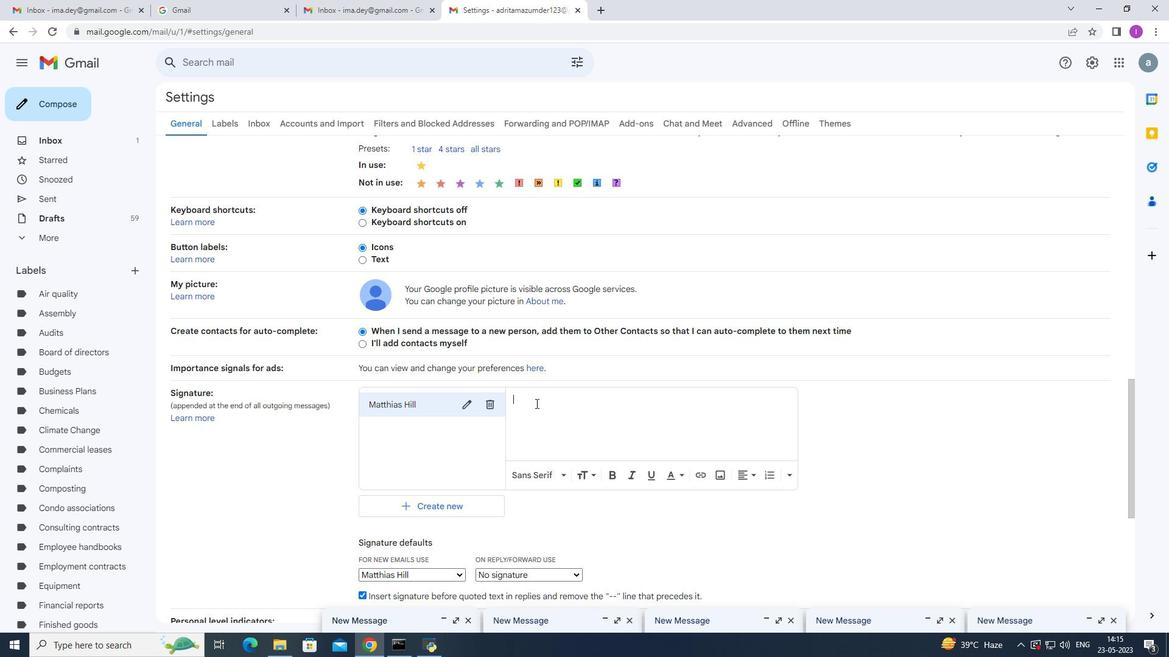 
Action: Key pressed <Key.shift>With<Key.space><Key.shift>heartfelt<Key.space>thanks<Key.space>and<Key.space>warm<Key.space>wishes,<Key.enter><Key.shift>Matthias<Key.space><Key.shift><Key.shift>G<Key.backspace><Key.shift><Key.shift><Key.shift><Key.shift><Key.shift><Key.shift><Key.shift><Key.shift><Key.shift><Key.shift><Key.shift><Key.shift>Hill
Screenshot: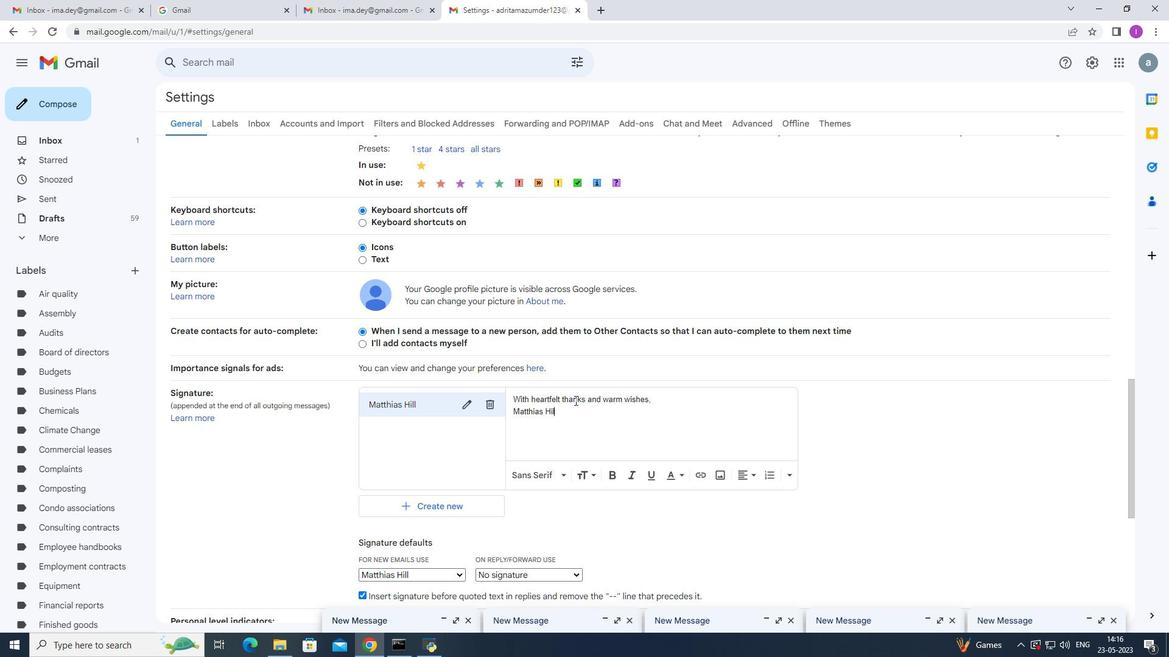 
Action: Mouse moved to (509, 394)
Screenshot: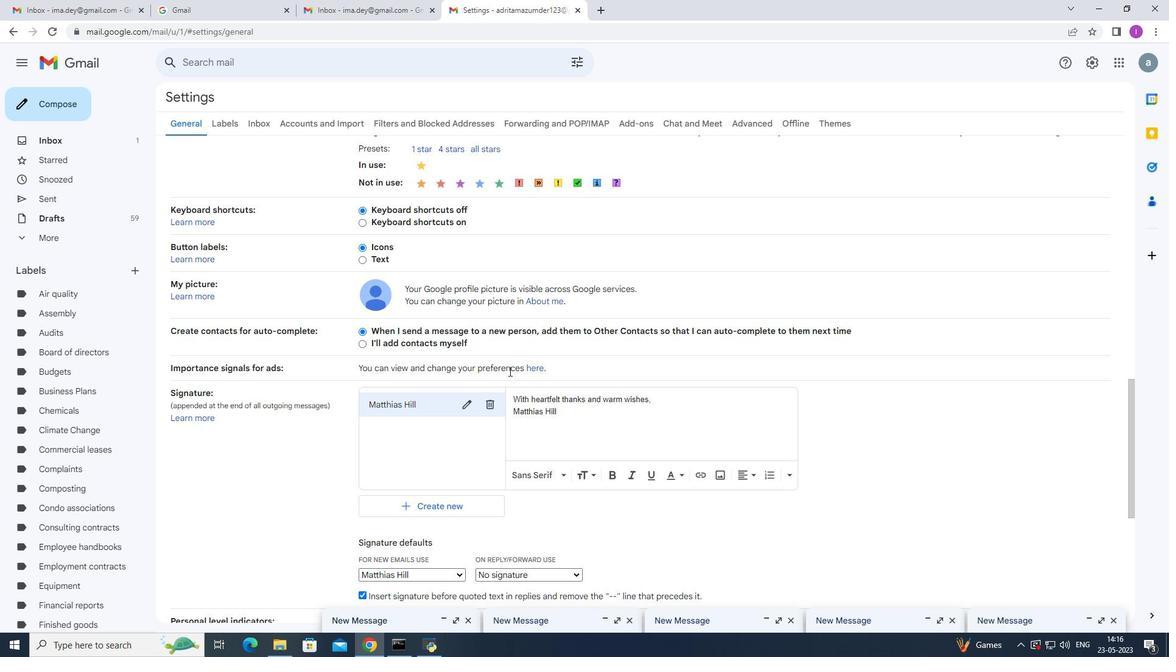 
Action: Mouse scrolled (509, 394) with delta (0, 0)
Screenshot: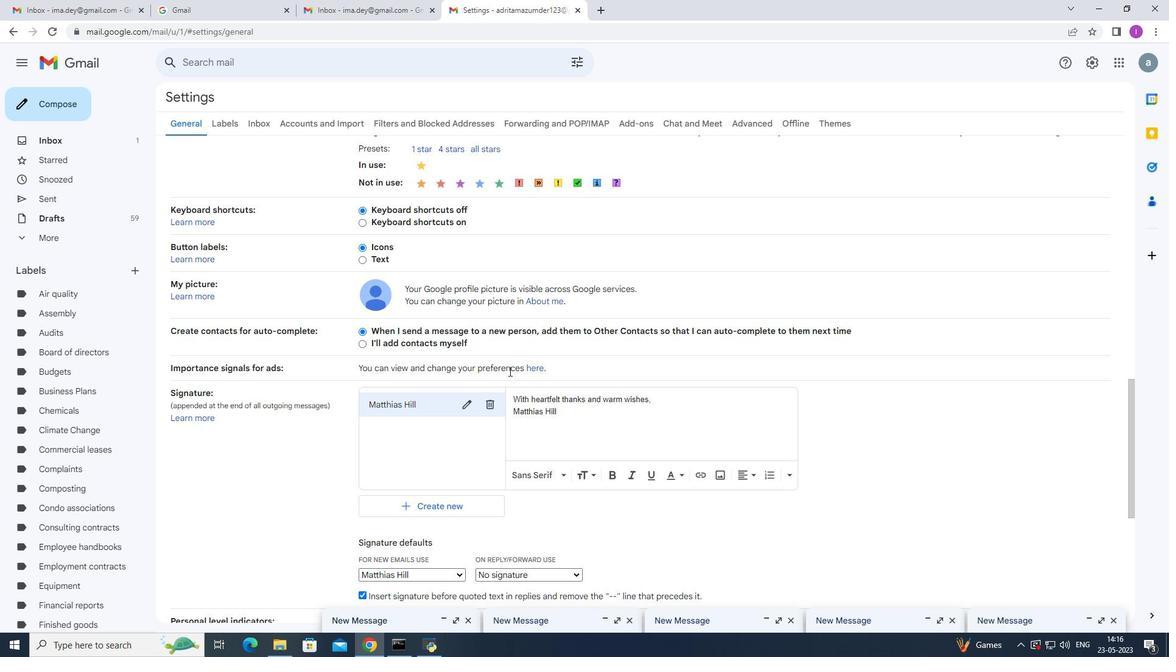 
Action: Mouse moved to (514, 410)
Screenshot: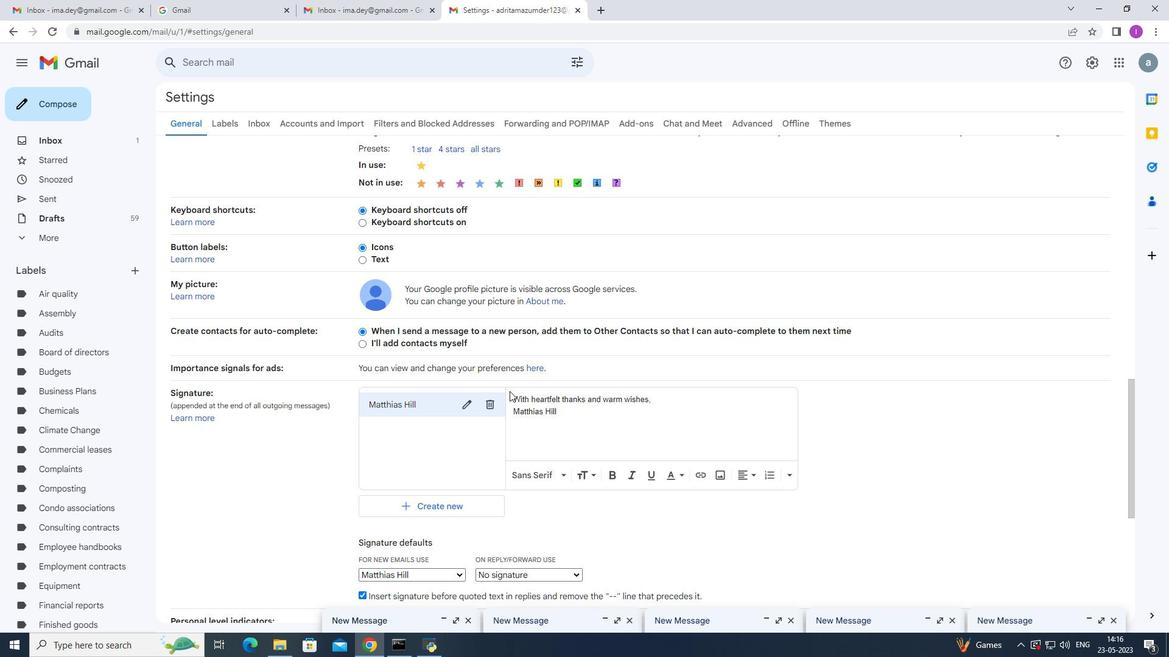 
Action: Mouse scrolled (514, 409) with delta (0, 0)
Screenshot: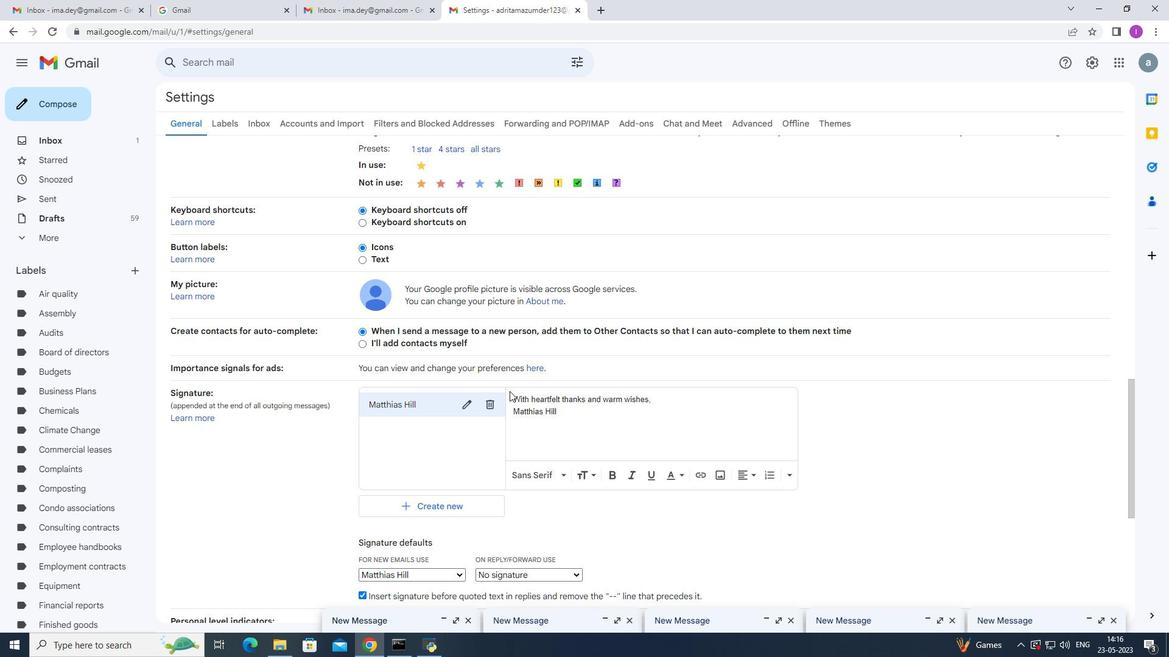 
Action: Mouse moved to (516, 412)
Screenshot: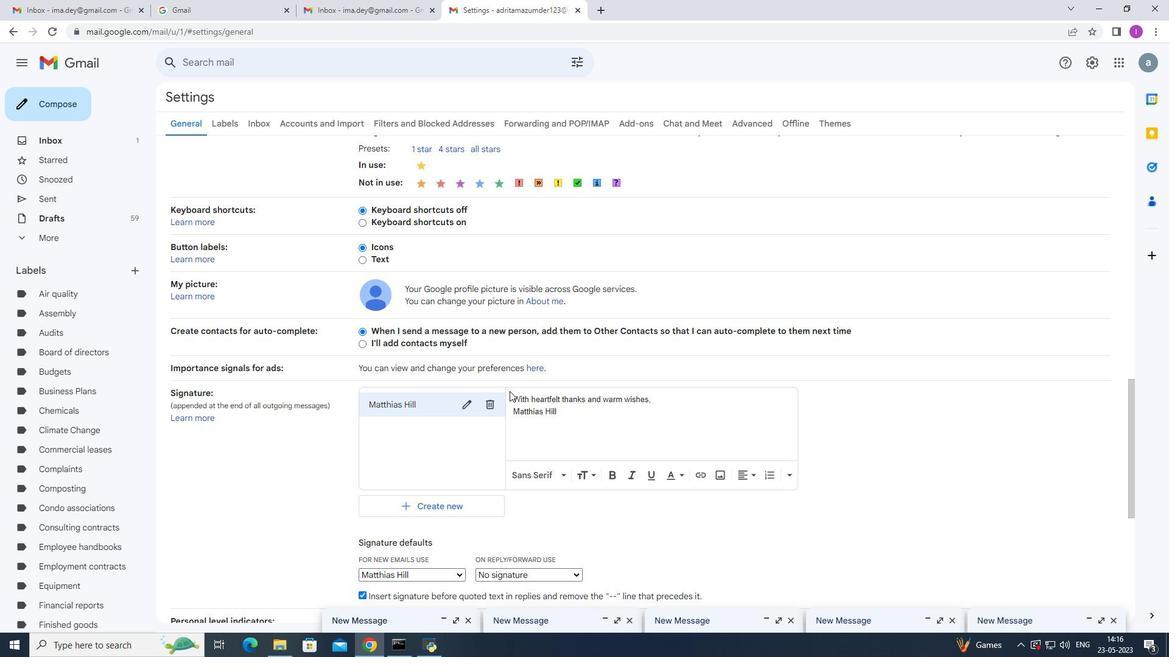 
Action: Mouse scrolled (516, 411) with delta (0, 0)
Screenshot: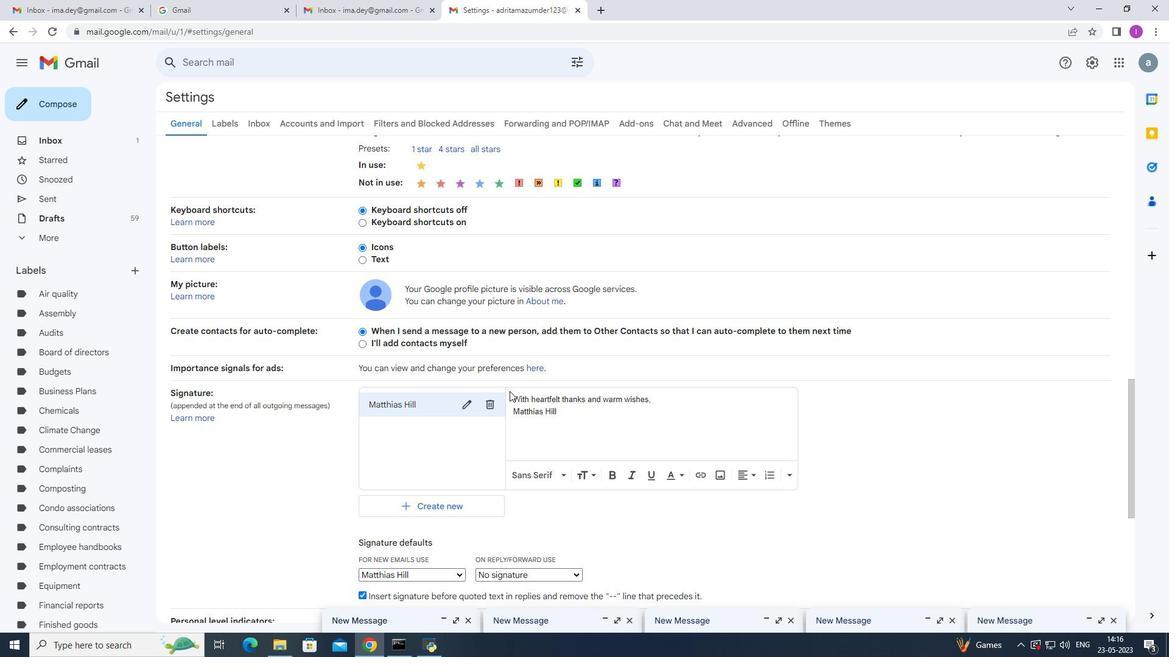 
Action: Mouse moved to (519, 413)
Screenshot: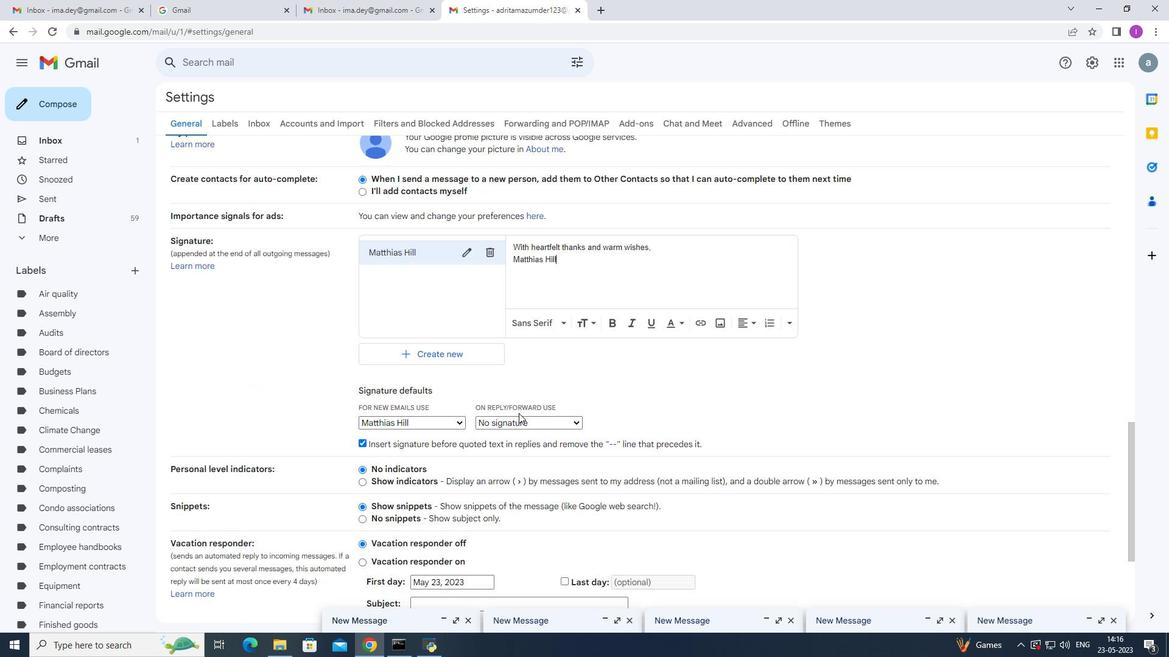 
Action: Mouse scrolled (519, 413) with delta (0, 0)
Screenshot: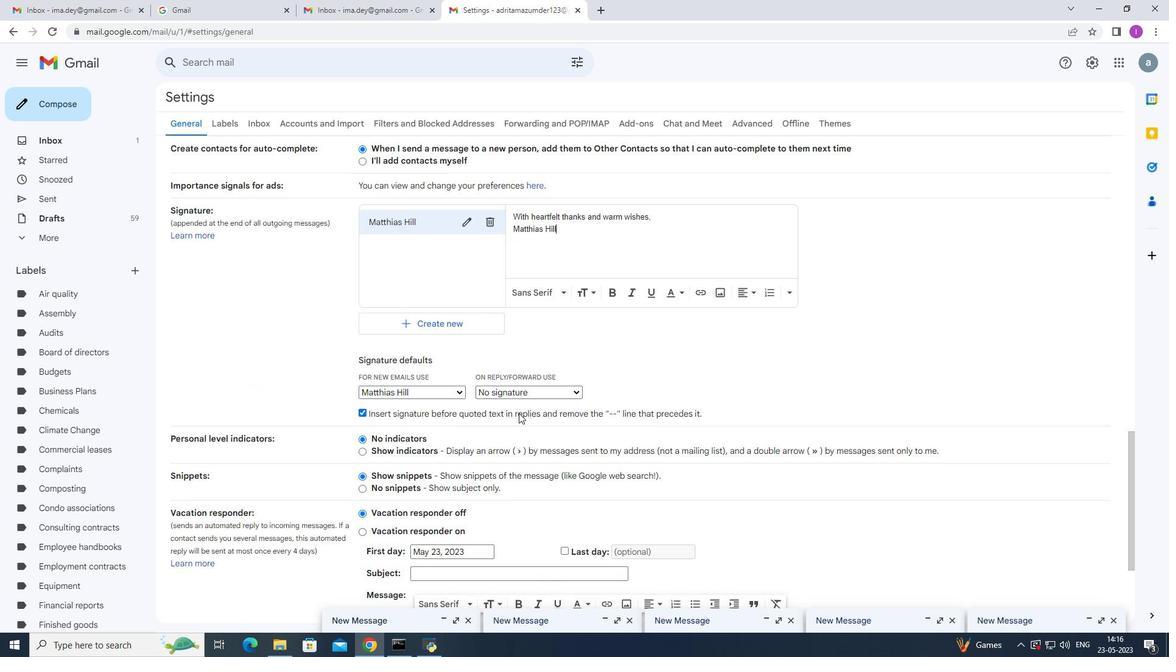 
Action: Mouse scrolled (519, 413) with delta (0, 0)
Screenshot: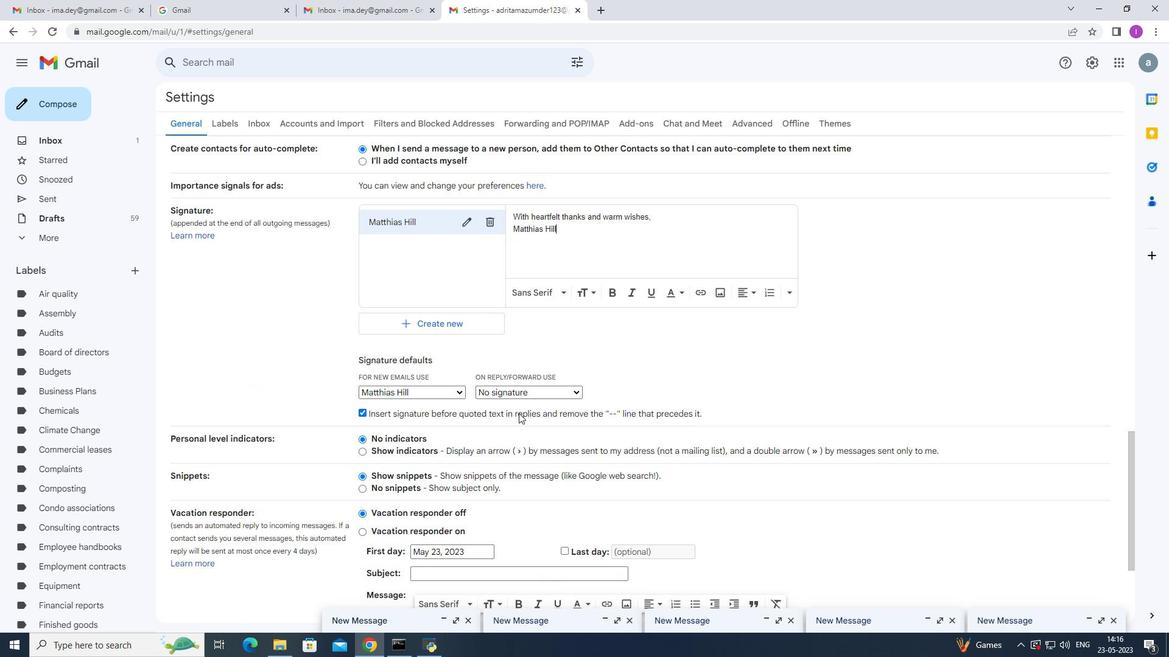 
Action: Mouse moved to (519, 413)
Screenshot: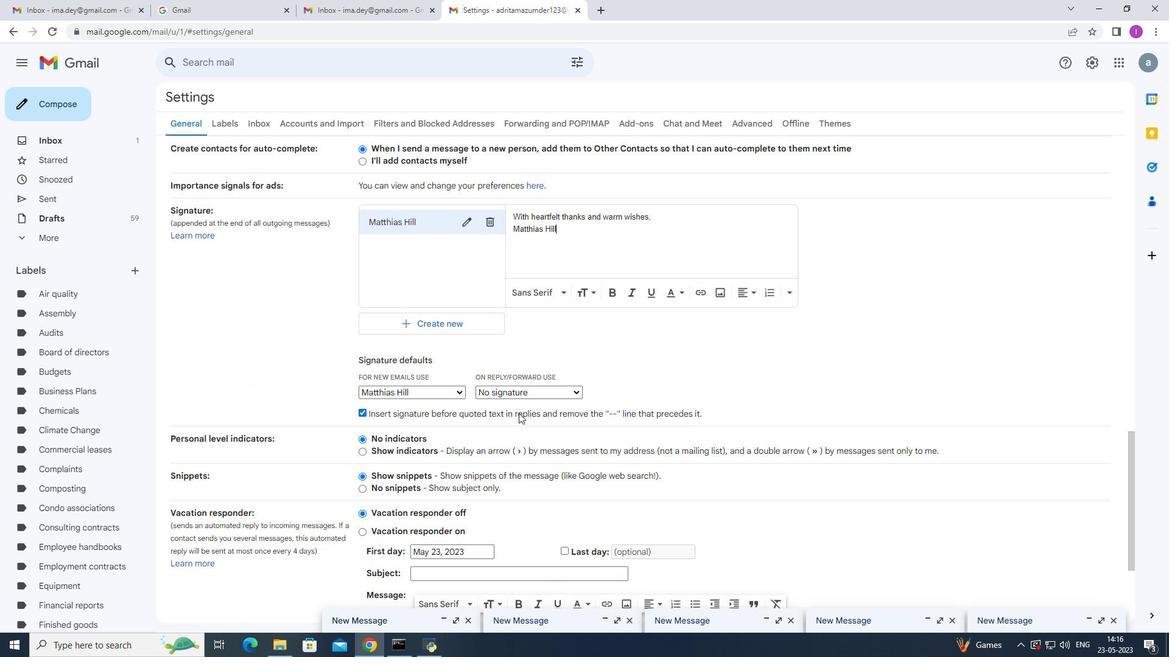 
Action: Mouse scrolled (519, 413) with delta (0, 0)
Screenshot: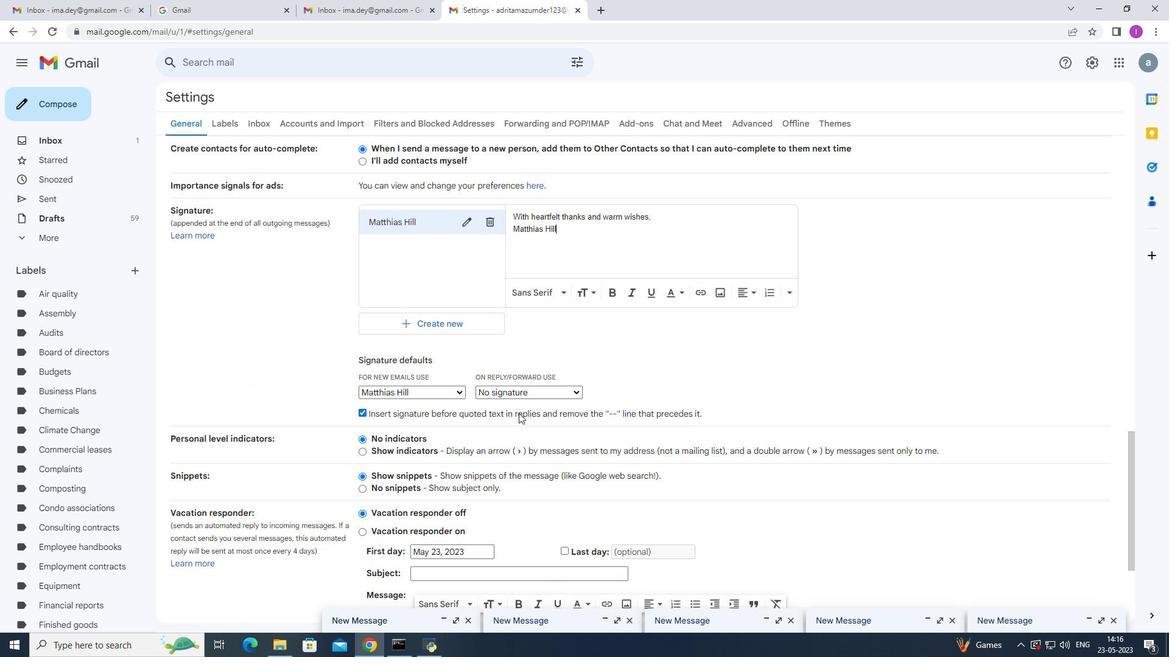 
Action: Mouse scrolled (519, 413) with delta (0, 0)
Screenshot: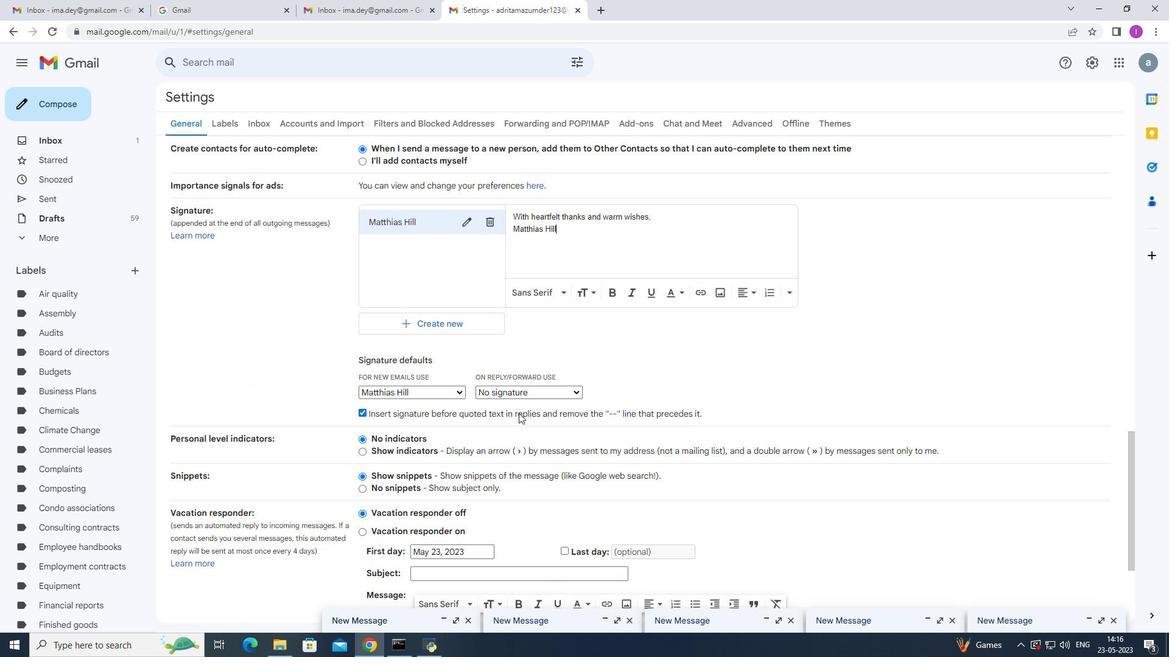 
Action: Mouse moved to (525, 415)
Screenshot: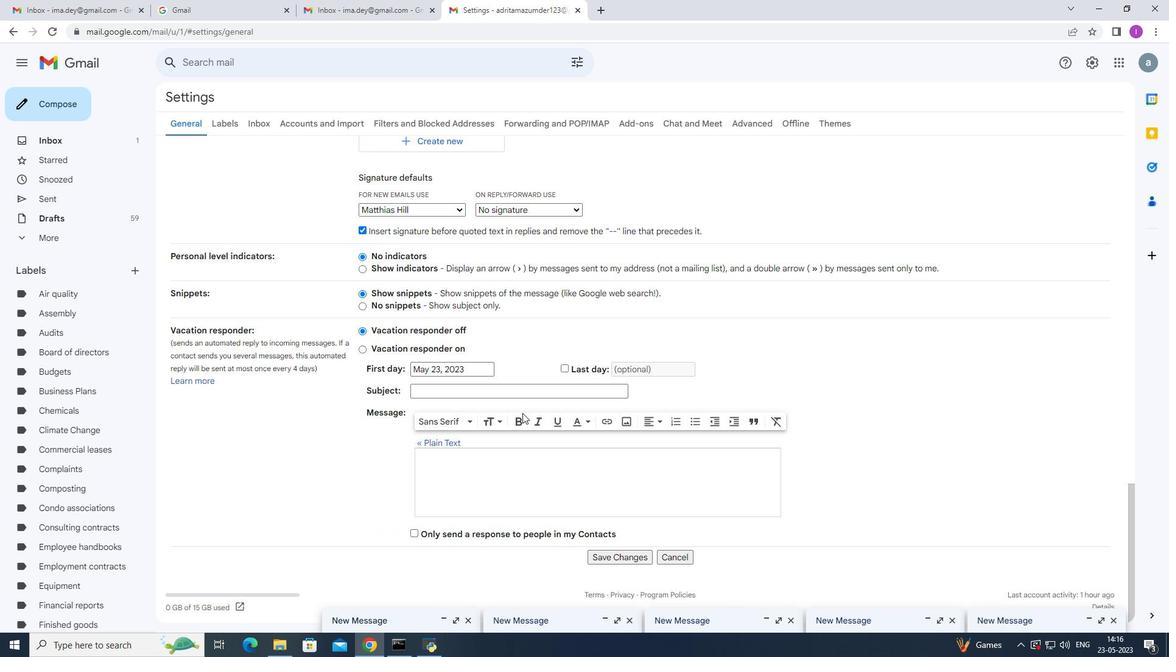 
Action: Mouse scrolled (523, 413) with delta (0, 0)
Screenshot: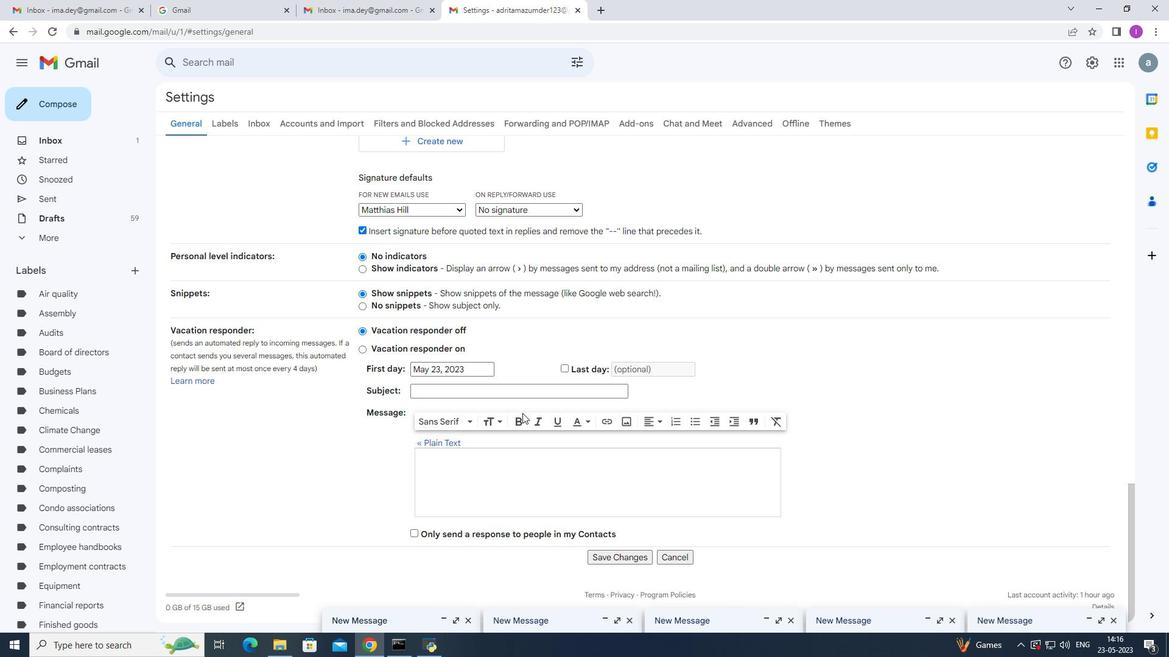 
Action: Mouse moved to (527, 417)
Screenshot: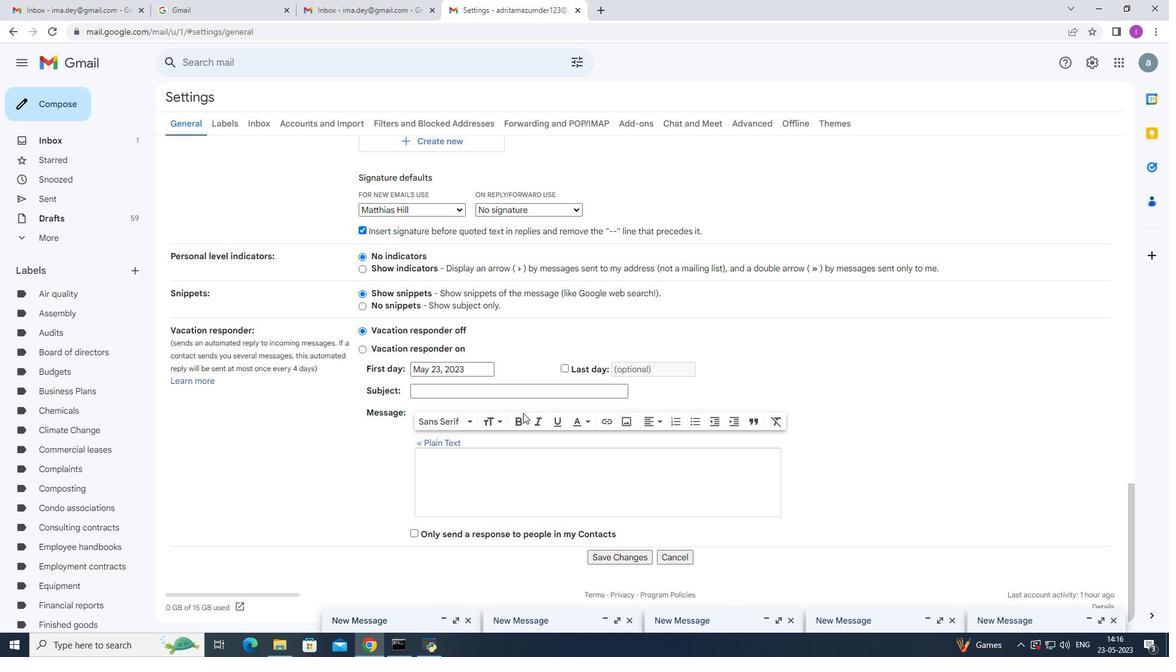 
Action: Mouse scrolled (525, 415) with delta (0, 0)
Screenshot: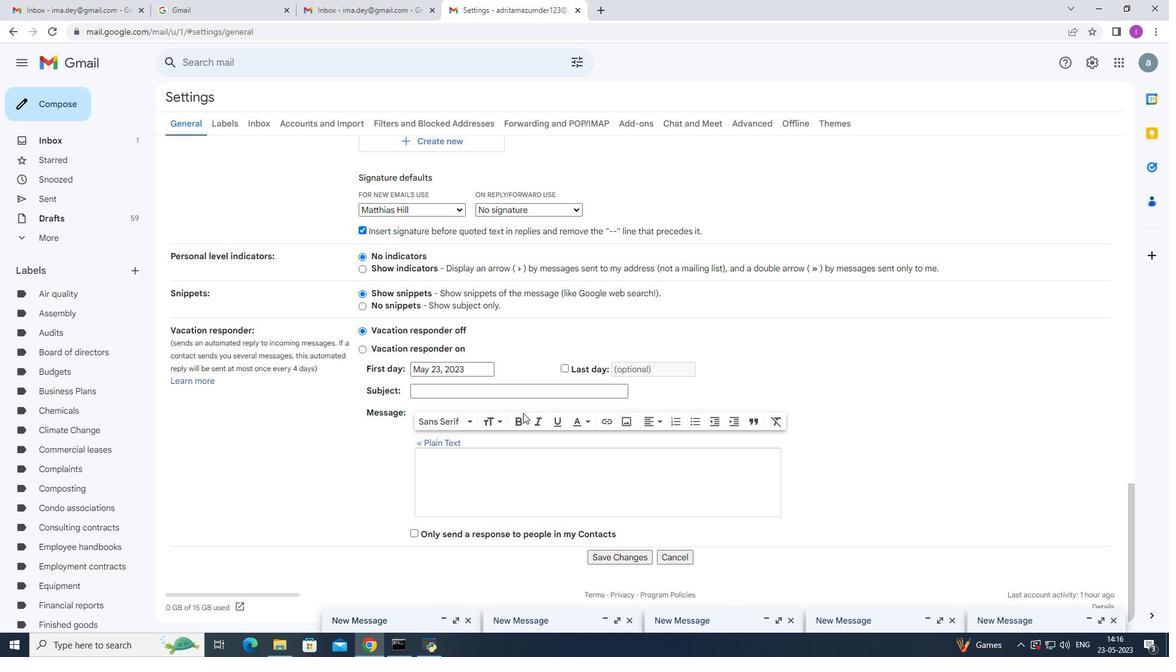 
Action: Mouse moved to (528, 417)
Screenshot: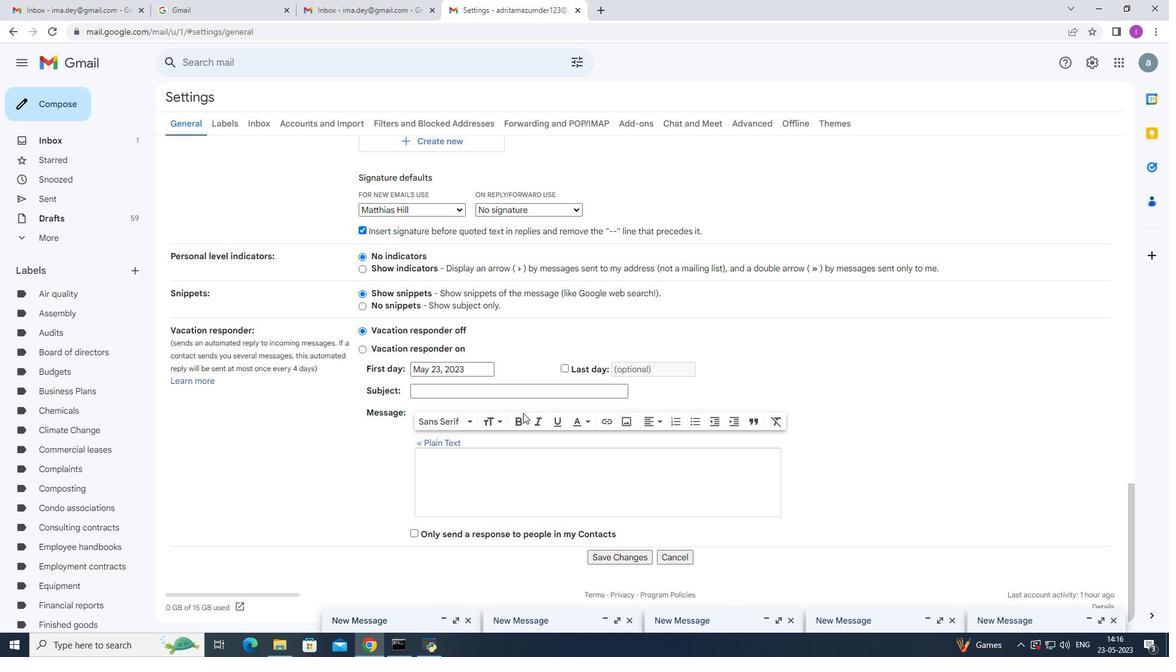 
Action: Mouse scrolled (526, 416) with delta (0, 0)
Screenshot: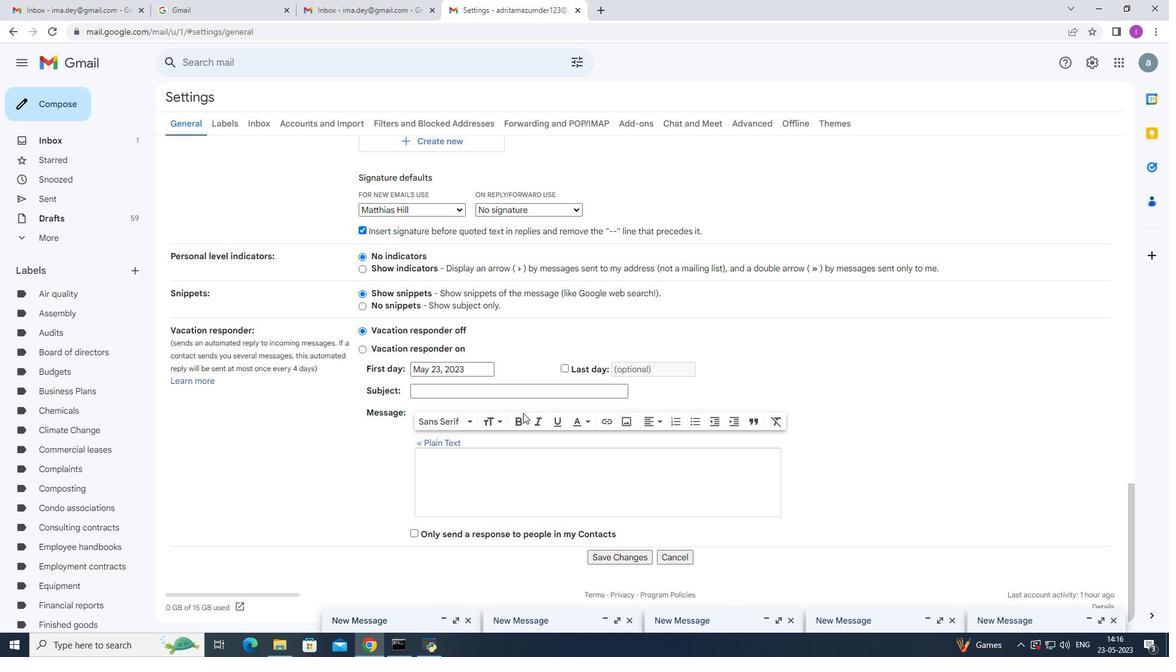 
Action: Mouse moved to (529, 418)
Screenshot: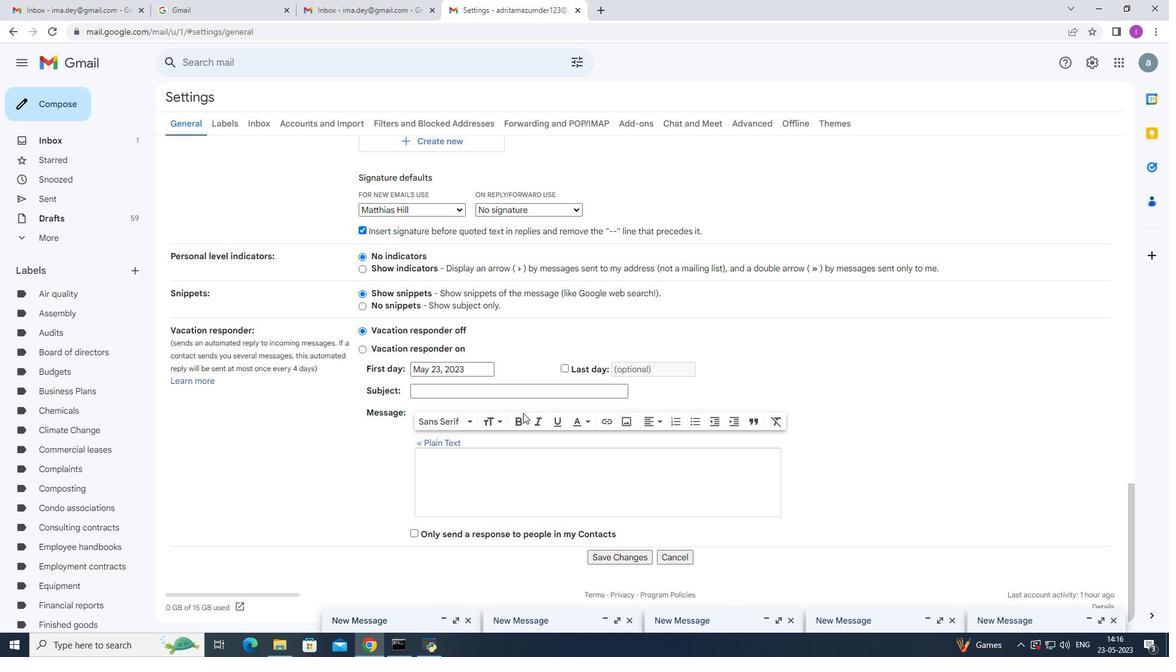 
Action: Mouse scrolled (528, 417) with delta (0, 0)
Screenshot: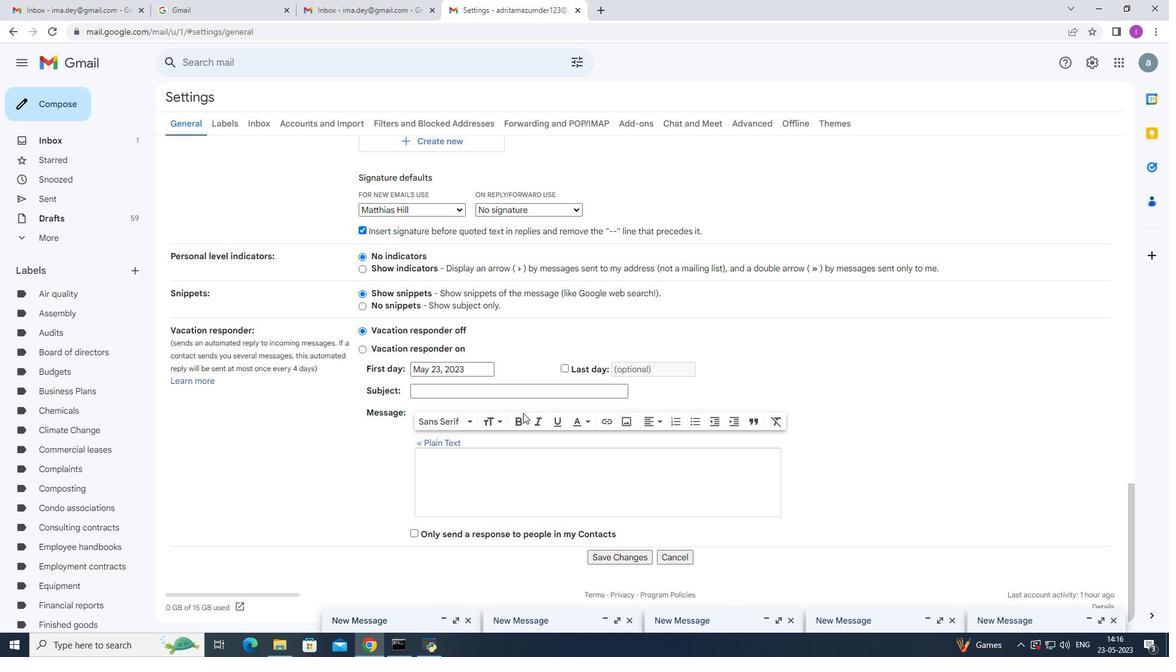 
Action: Mouse moved to (540, 426)
Screenshot: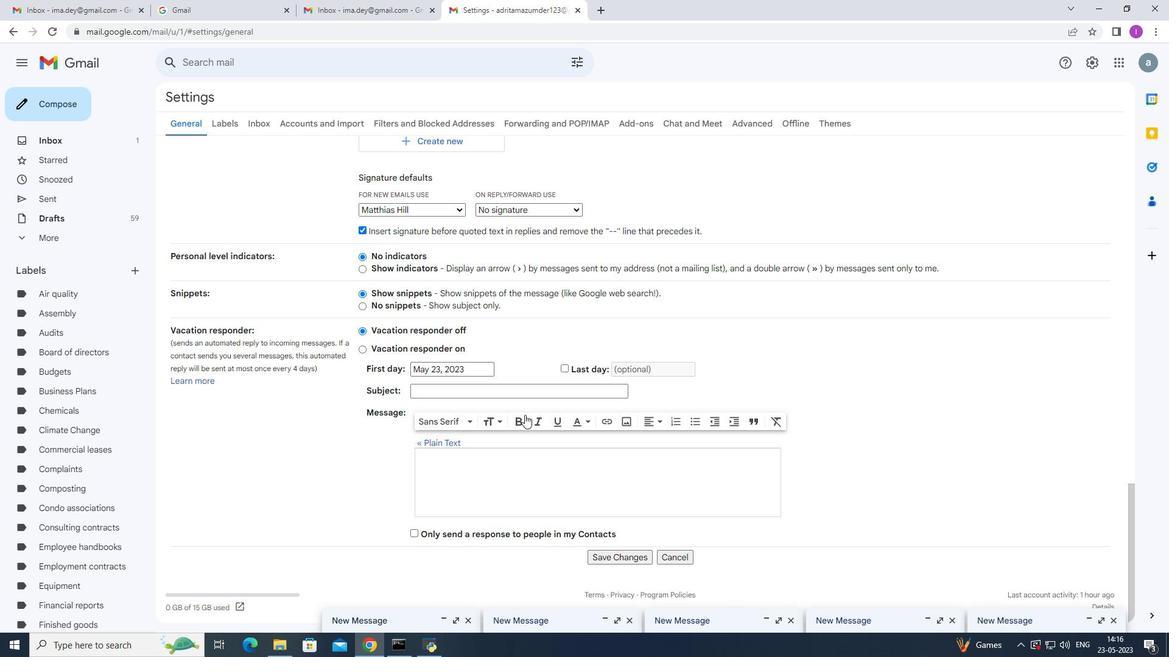 
Action: Mouse scrolled (530, 419) with delta (0, 0)
Screenshot: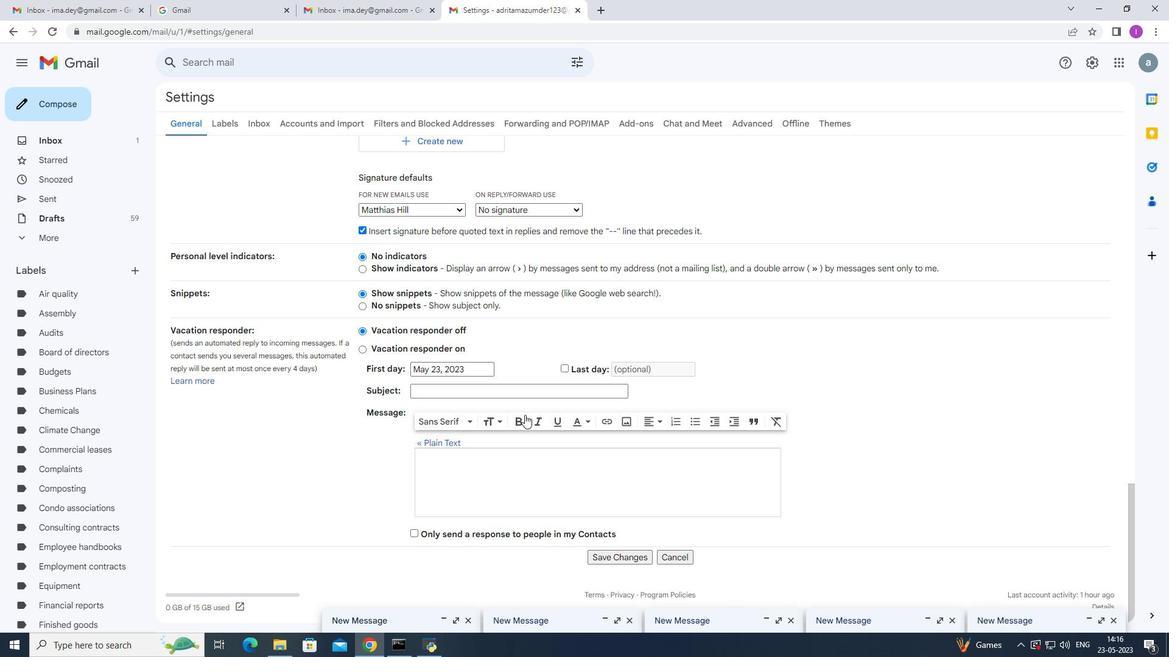 
Action: Mouse moved to (606, 559)
Screenshot: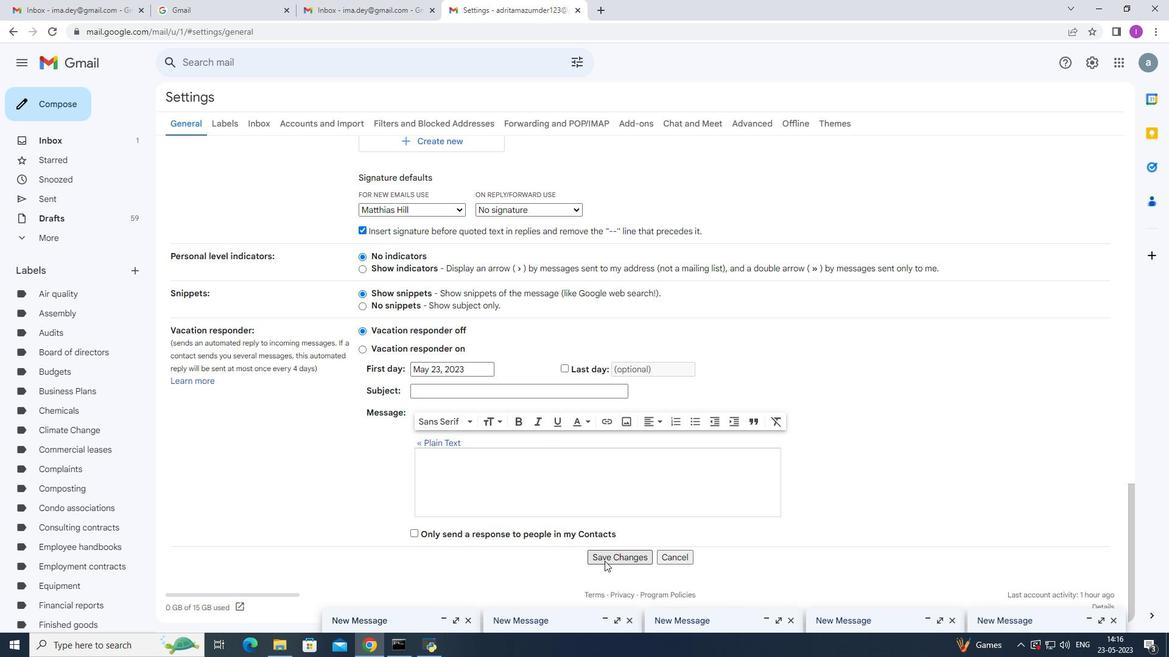 
Action: Mouse pressed left at (606, 559)
Screenshot: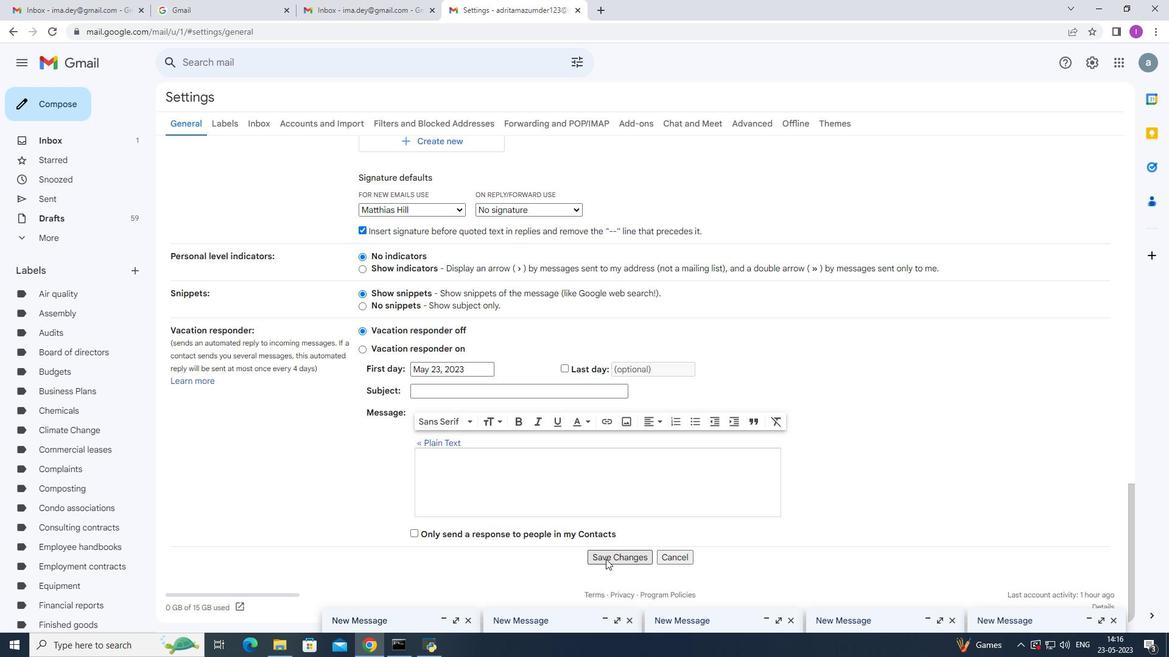 
Action: Mouse moved to (58, 110)
Screenshot: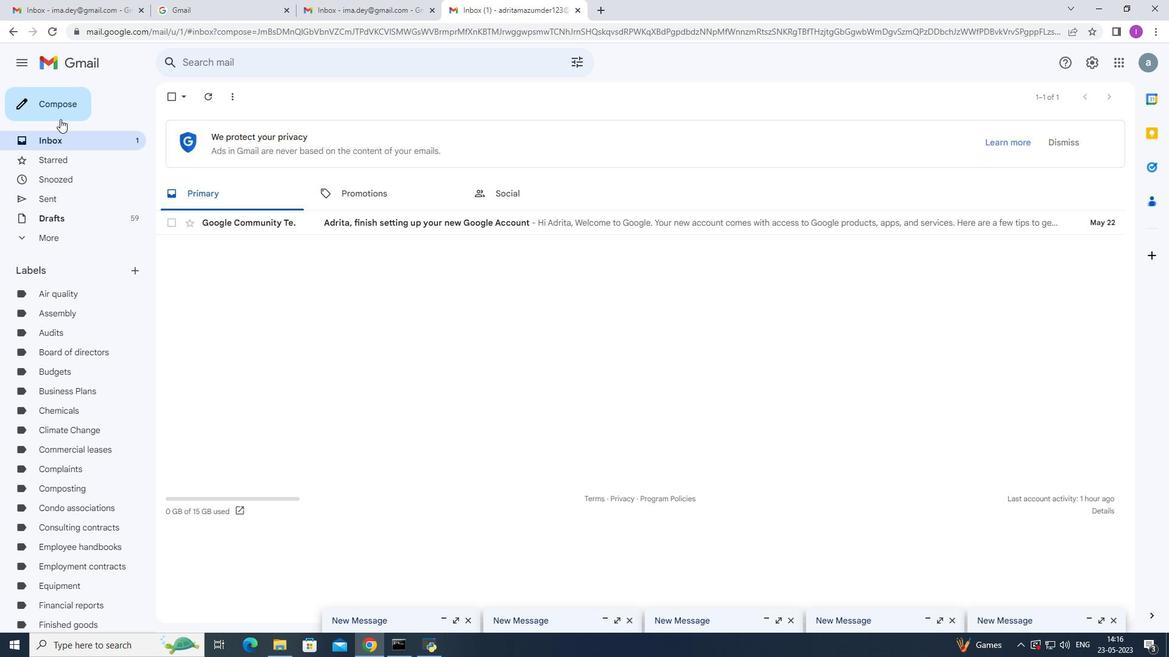 
Action: Mouse pressed left at (58, 110)
Screenshot: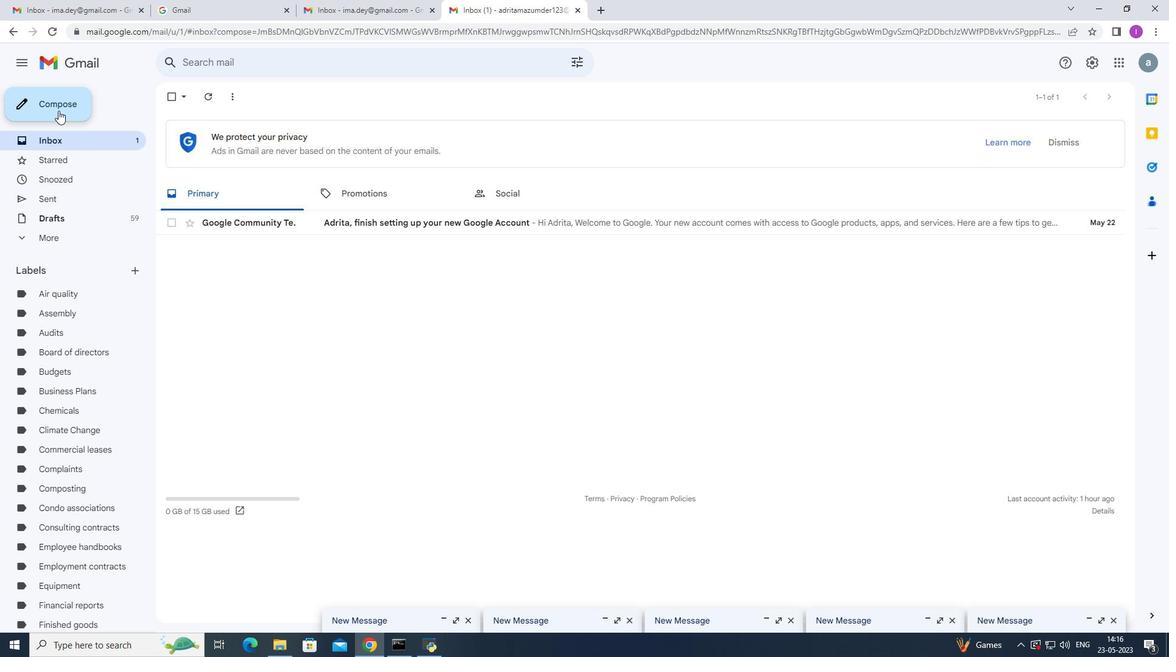 
Action: Mouse moved to (806, 300)
Screenshot: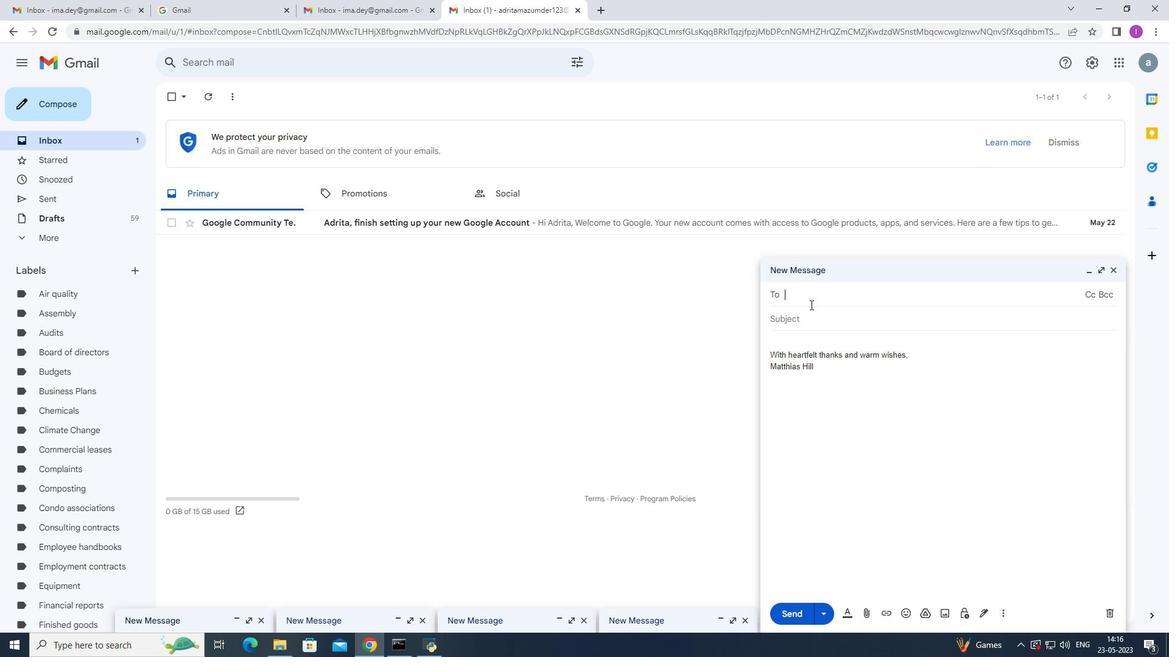 
Action: Key pressed s
Screenshot: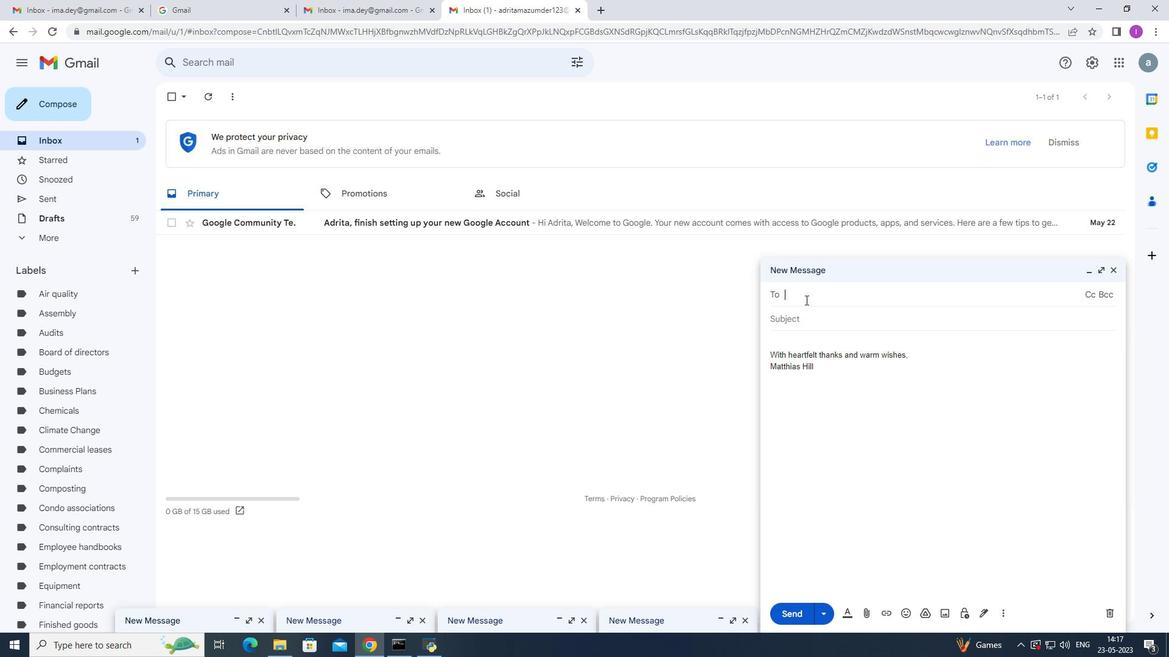 
Action: Mouse moved to (806, 299)
Screenshot: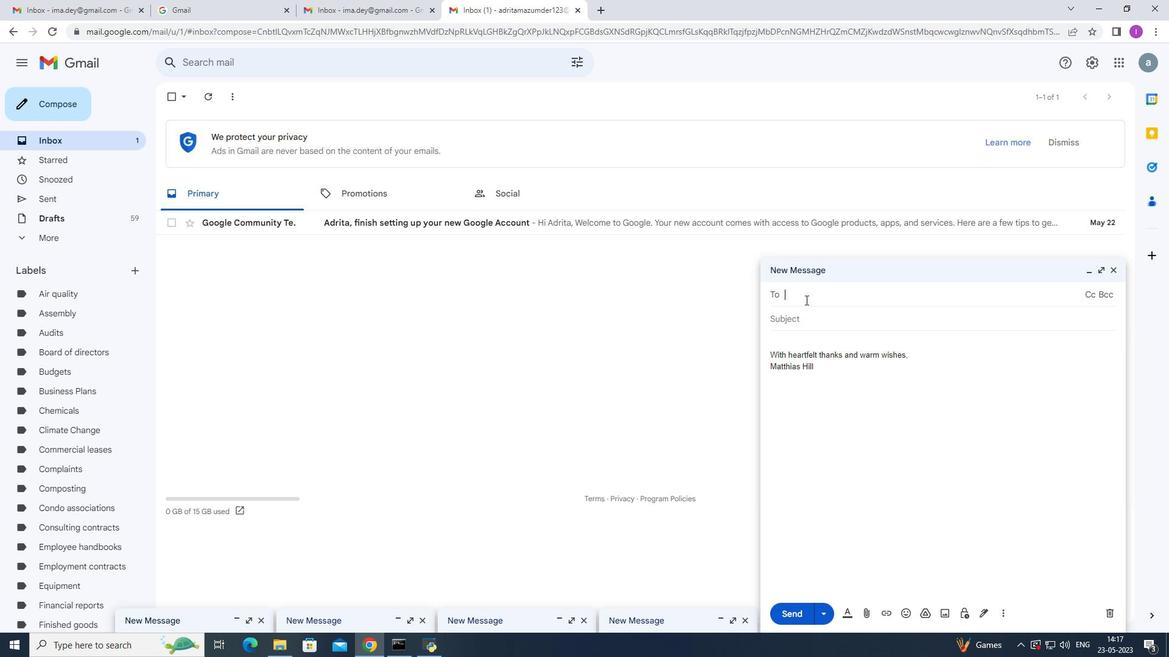 
Action: Key pressed o
Screenshot: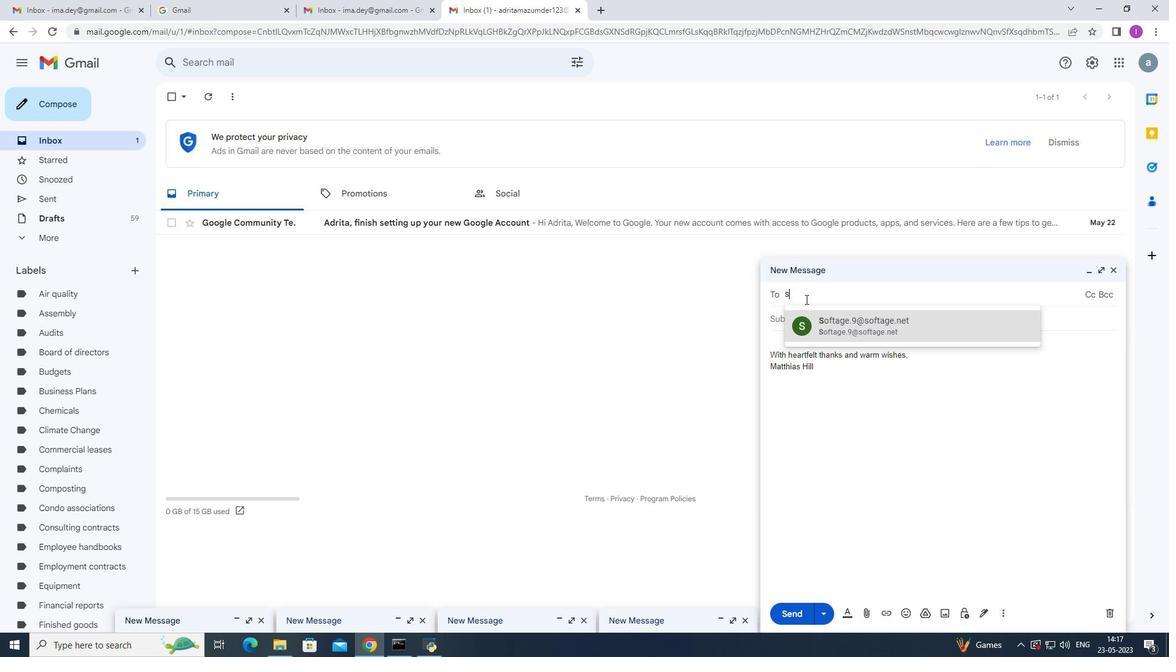 
Action: Mouse moved to (806, 297)
Screenshot: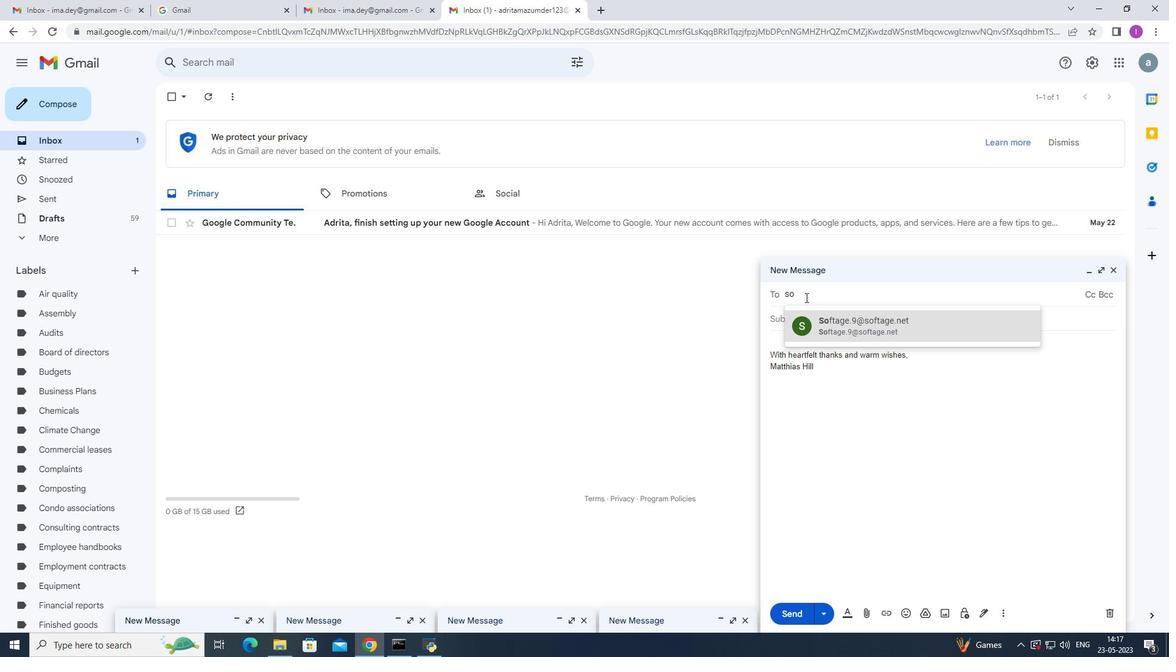 
Action: Key pressed ft
Screenshot: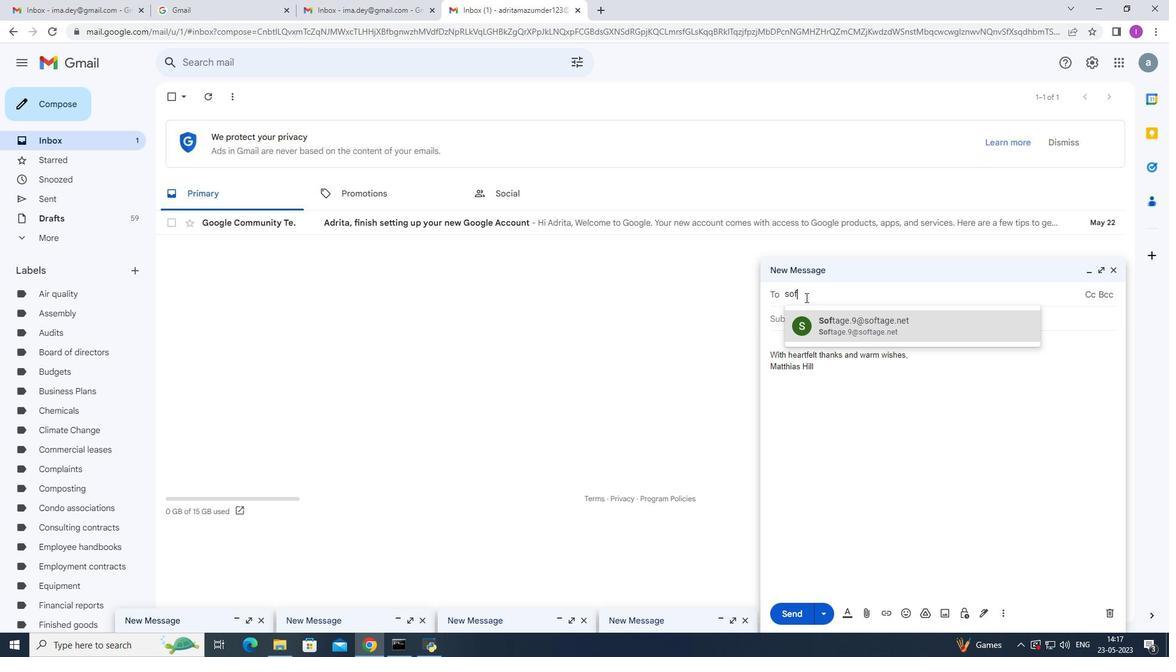 
Action: Mouse moved to (881, 332)
Screenshot: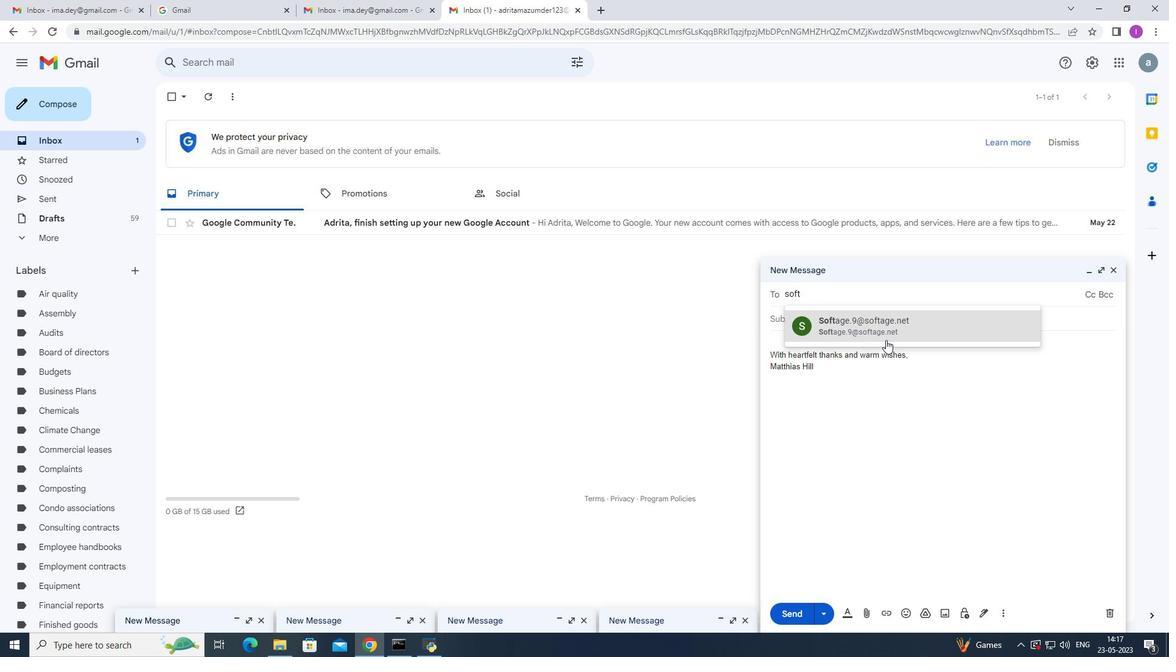 
Action: Mouse pressed left at (881, 332)
Screenshot: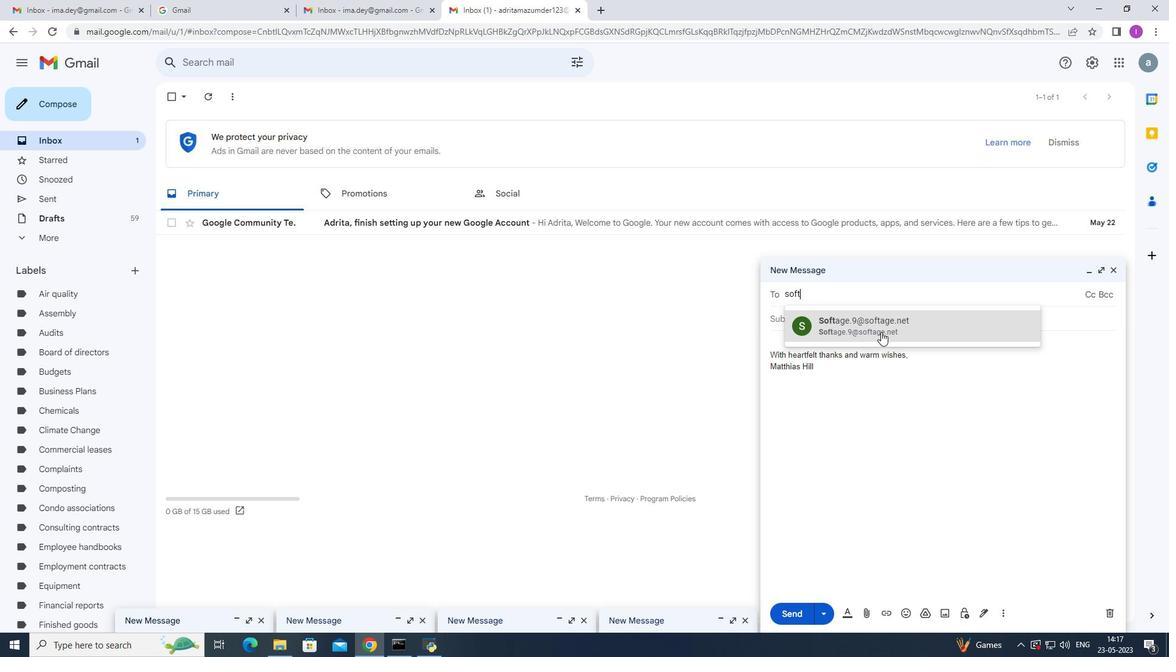 
Action: Mouse moved to (1003, 612)
Screenshot: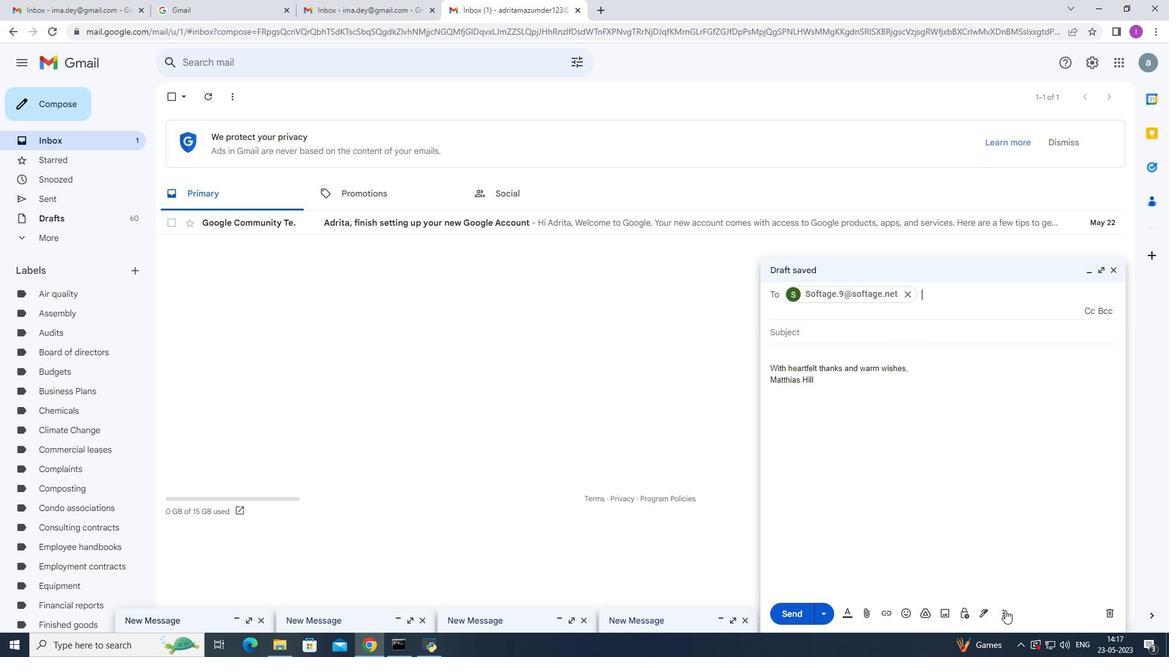 
Action: Mouse pressed left at (1003, 612)
Screenshot: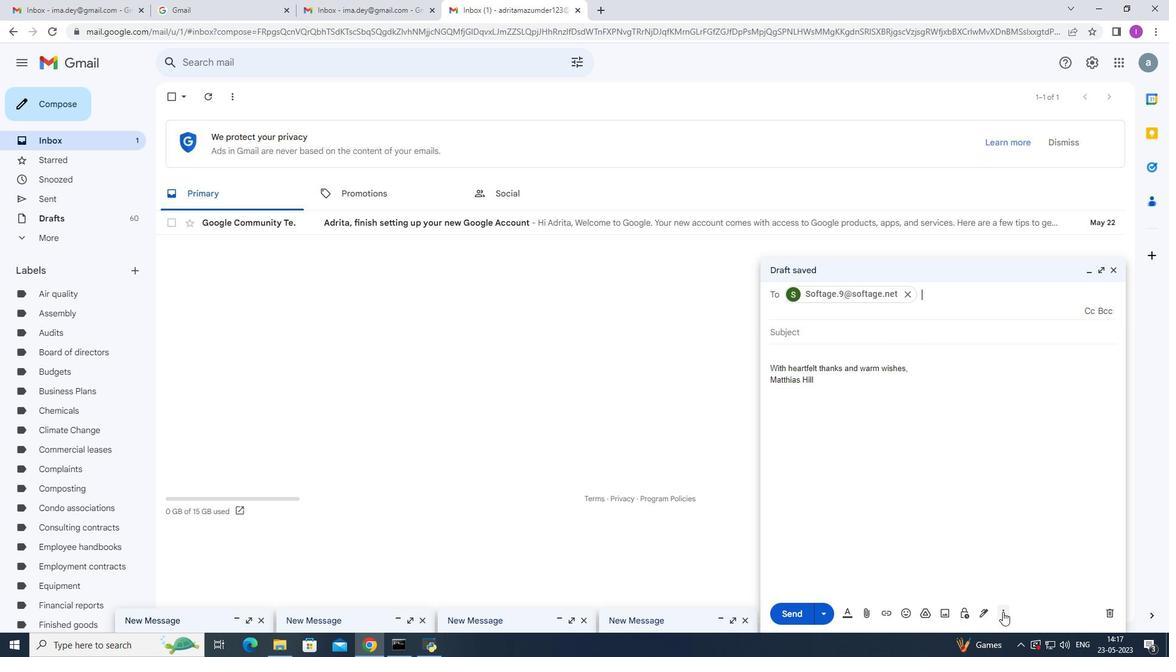 
Action: Mouse moved to (1055, 503)
Screenshot: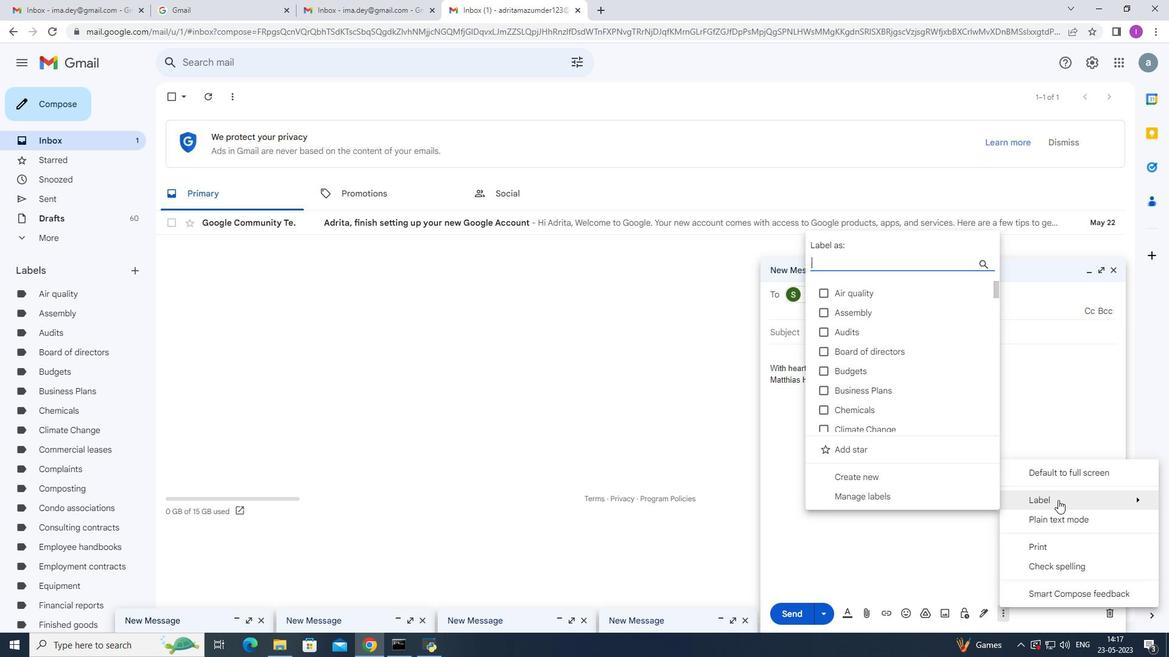 
Action: Mouse pressed left at (1055, 503)
Screenshot: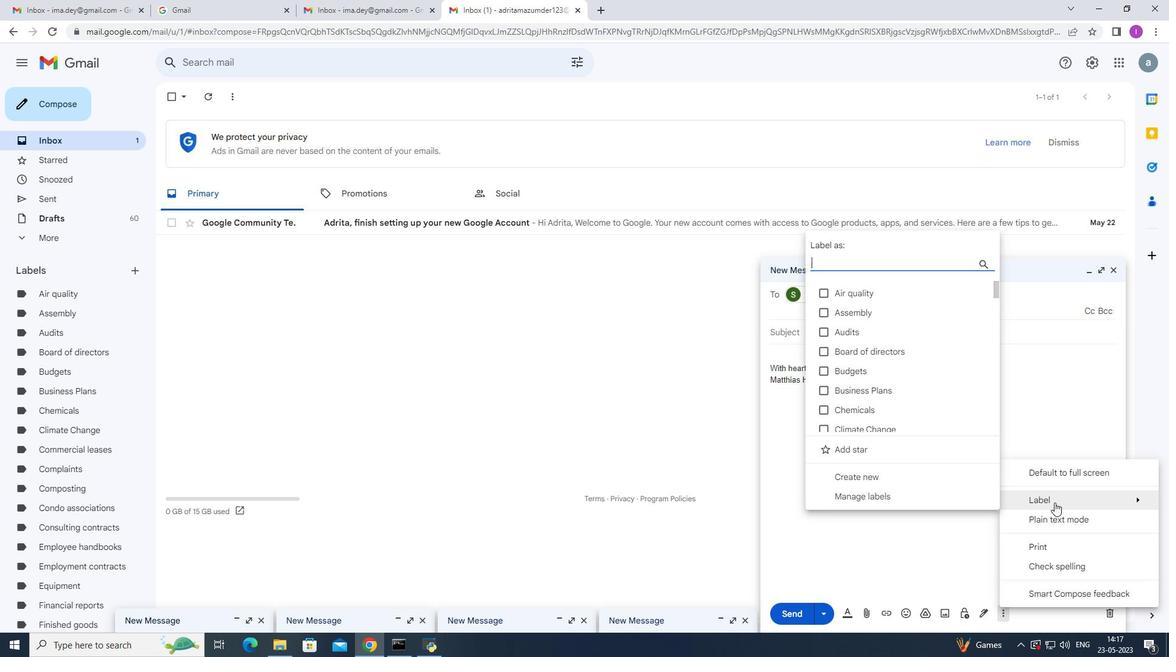 
Action: Mouse moved to (823, 263)
Screenshot: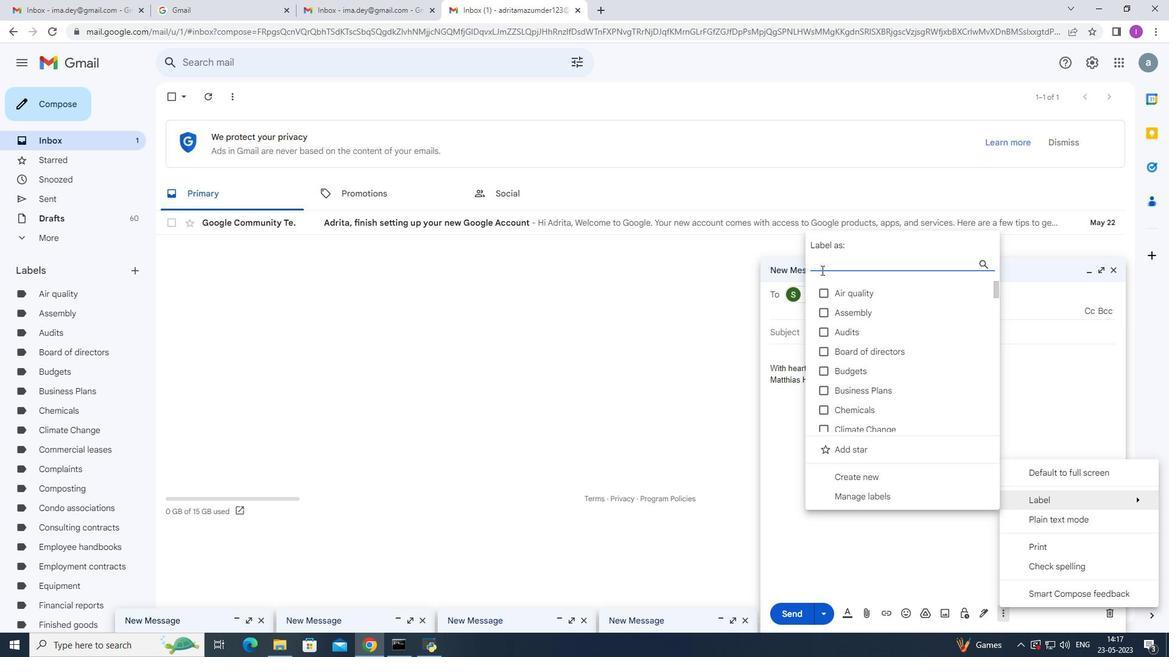 
Action: Mouse pressed left at (823, 263)
Screenshot: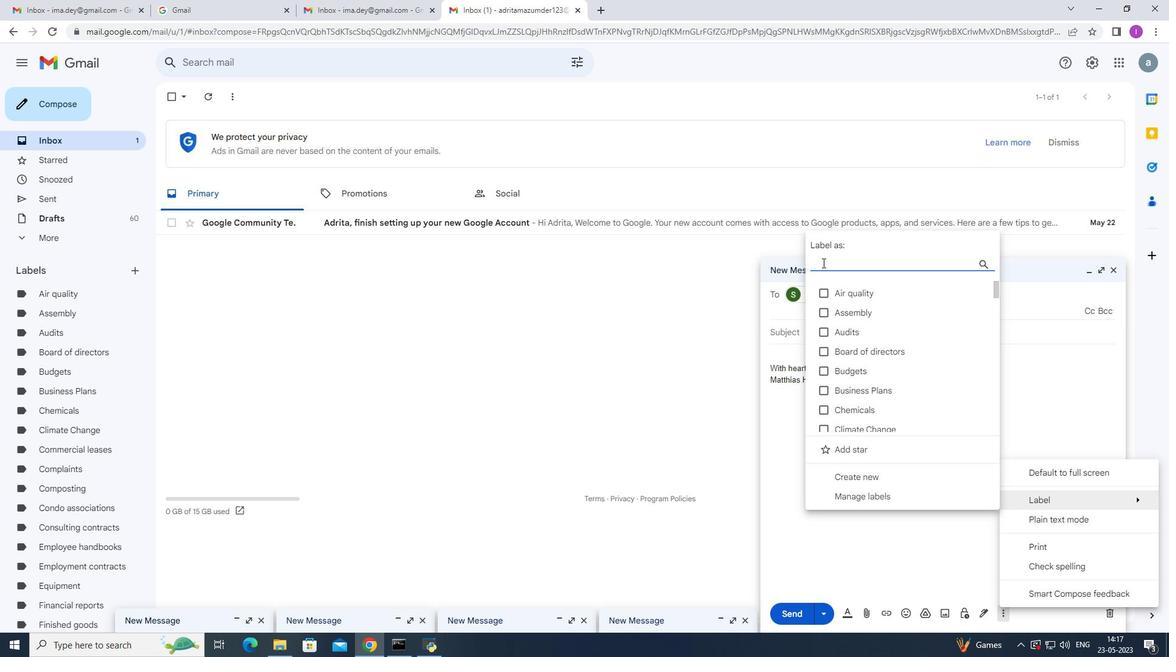 
Action: Mouse moved to (890, 279)
Screenshot: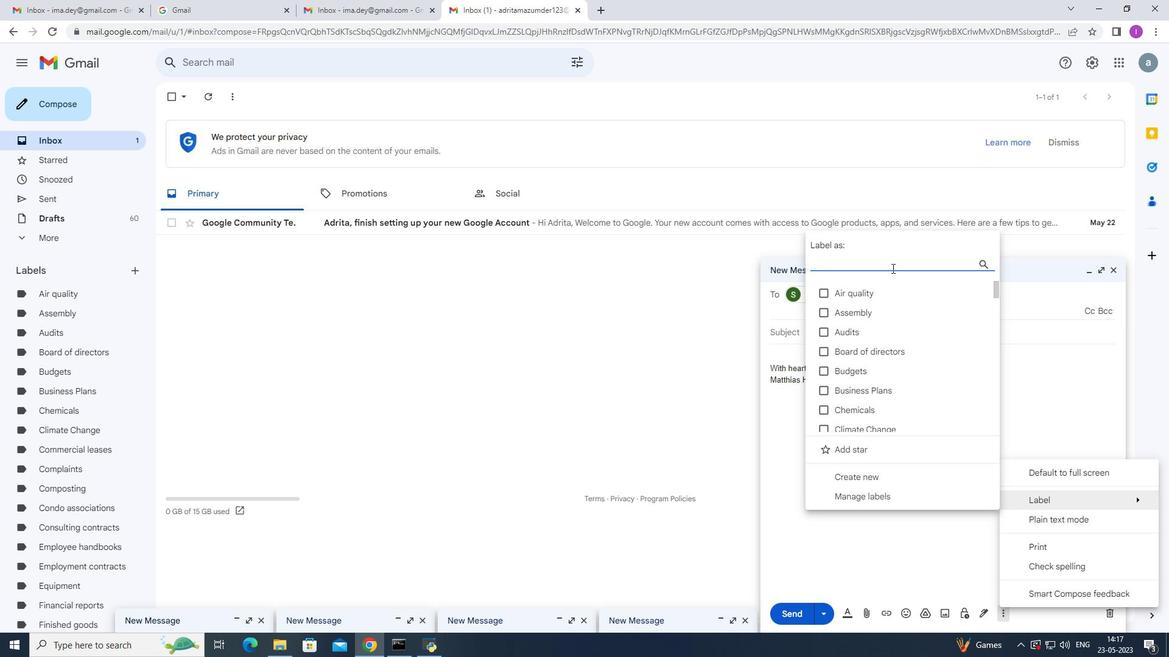 
Action: Key pressed <Key.shift>Meetings<Key.space><Key.backspace><Key.backspace><Key.space>mini<Key.backspace>utes
Screenshot: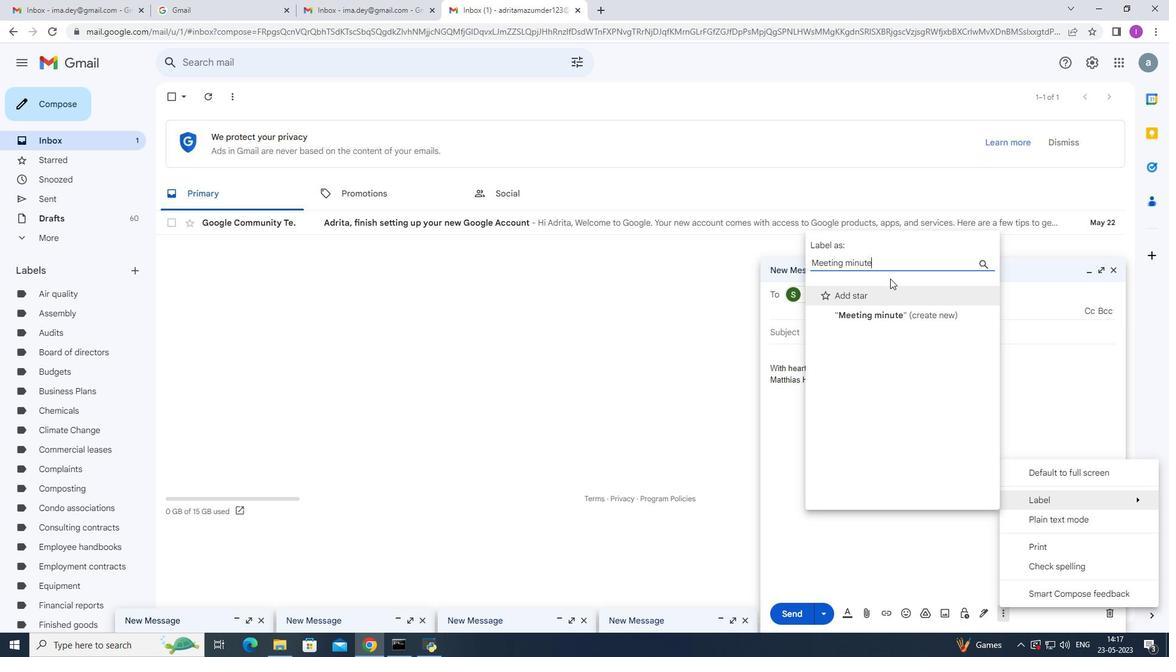 
Action: Mouse moved to (879, 313)
Screenshot: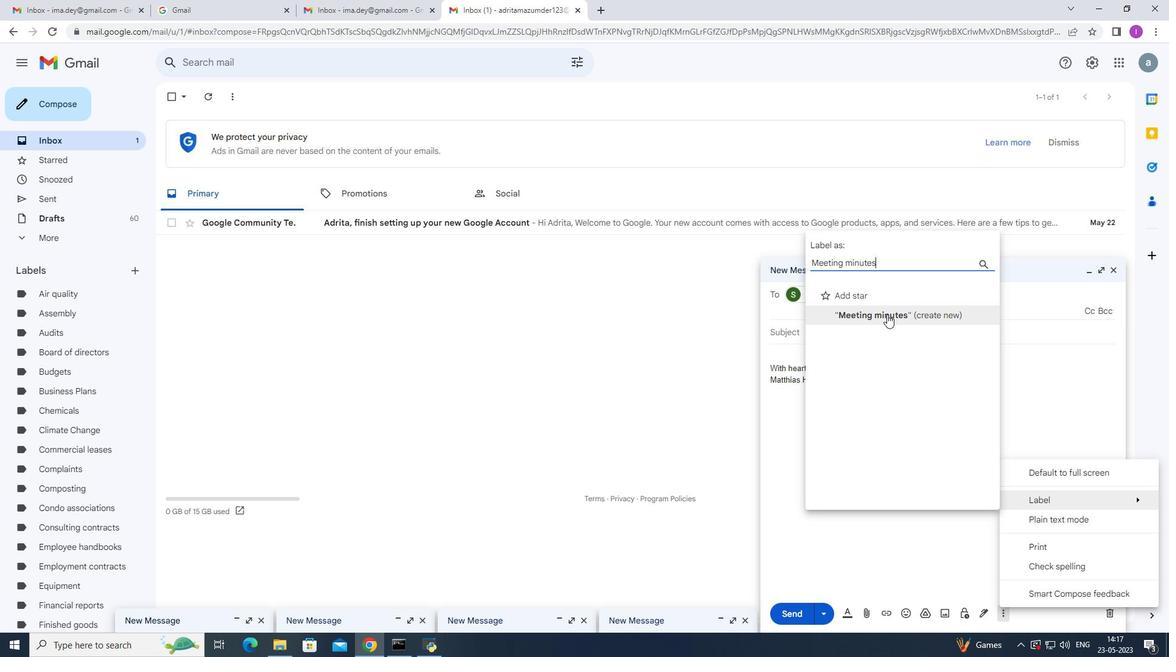 
Action: Mouse pressed left at (879, 313)
Screenshot: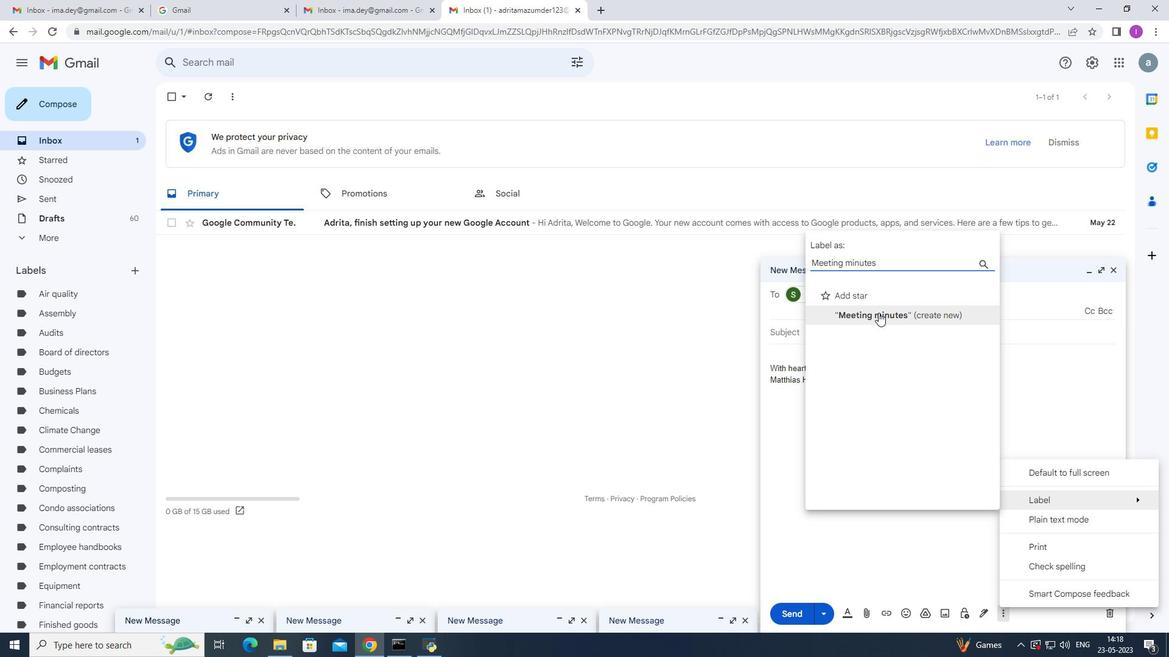 
Action: Mouse moved to (701, 385)
Screenshot: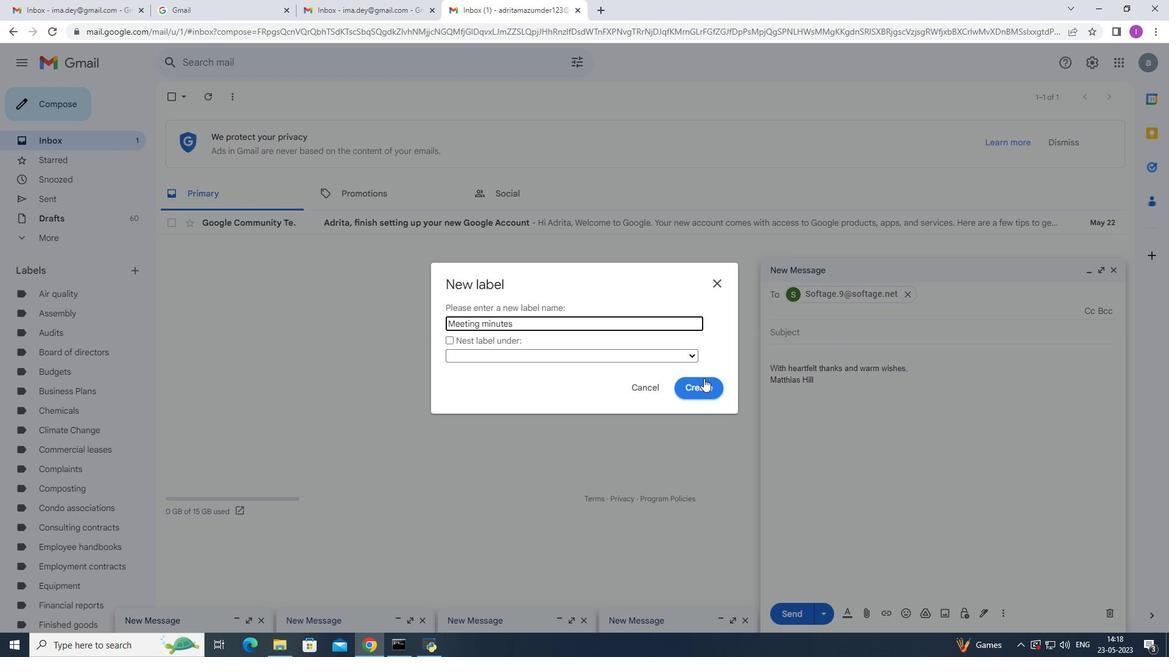 
Action: Mouse pressed left at (701, 385)
Screenshot: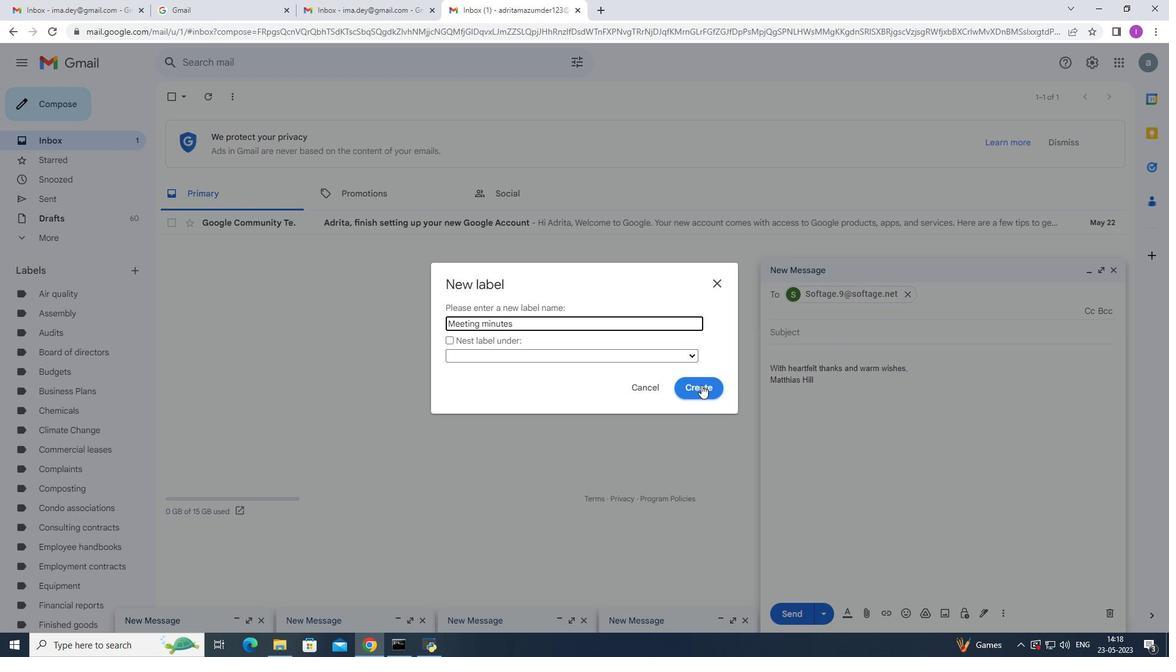 
Action: Mouse moved to (1003, 606)
Screenshot: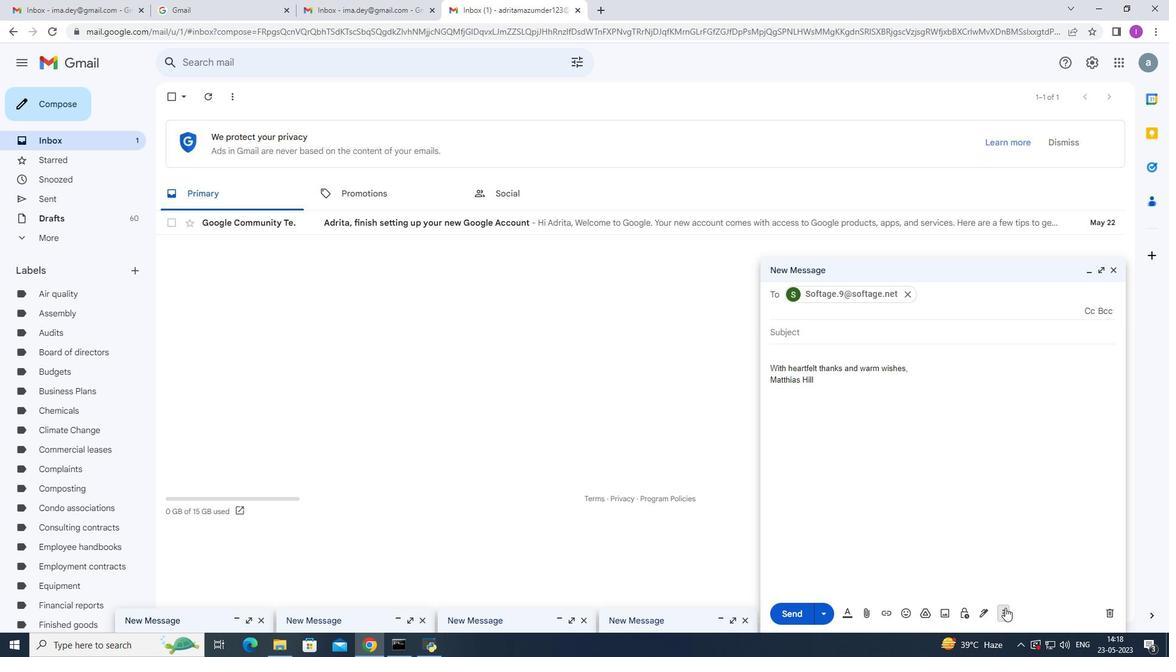 
Action: Mouse pressed left at (1003, 606)
Screenshot: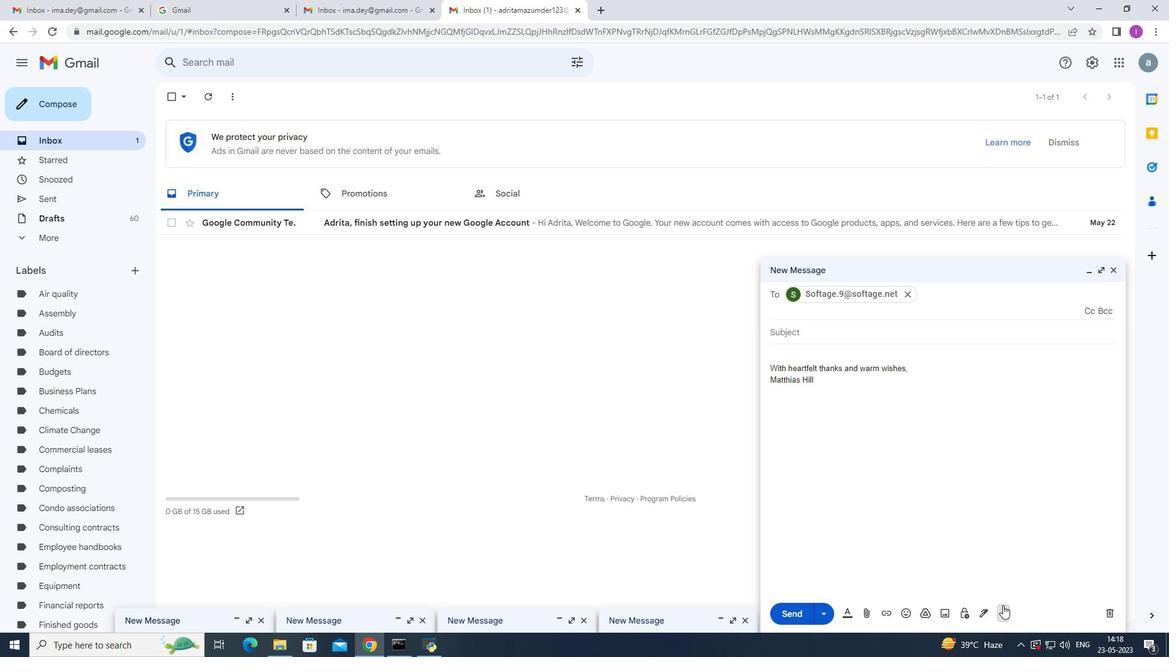 
Action: Mouse moved to (847, 263)
Screenshot: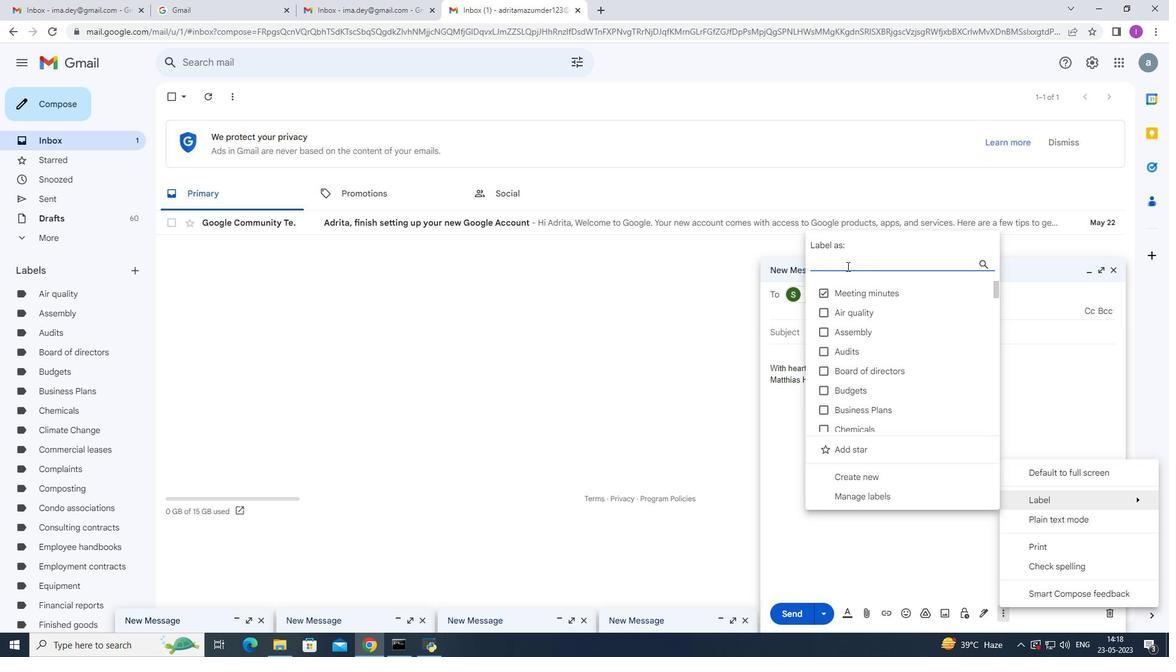 
Action: Mouse pressed left at (847, 263)
Screenshot: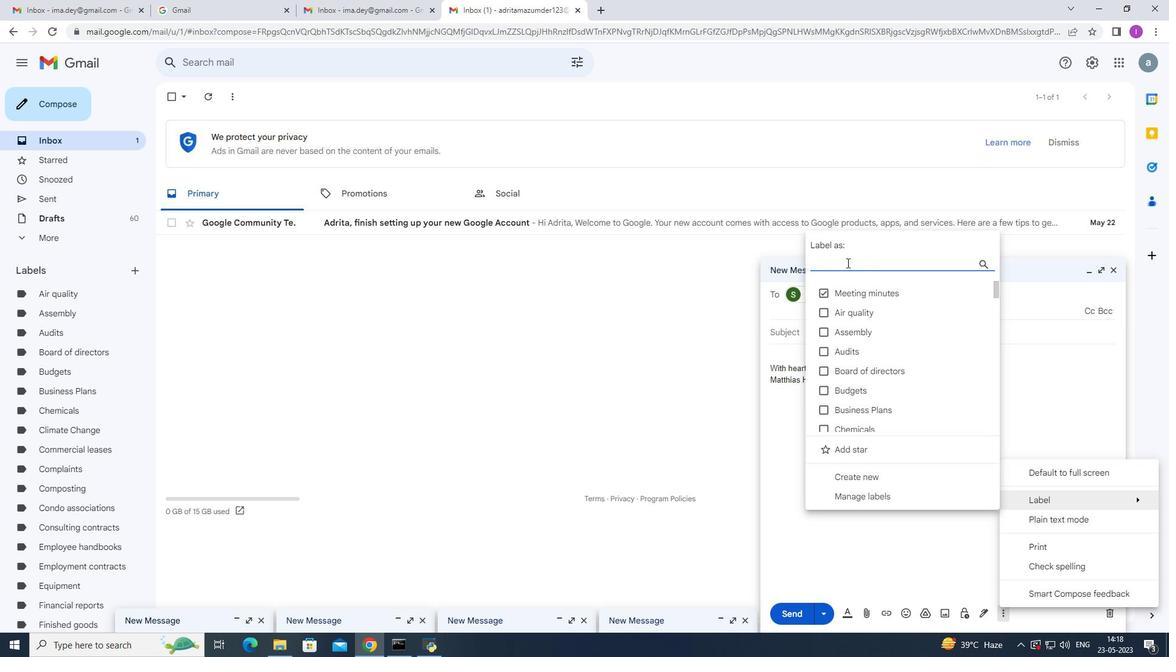 
Action: Mouse moved to (654, 347)
Screenshot: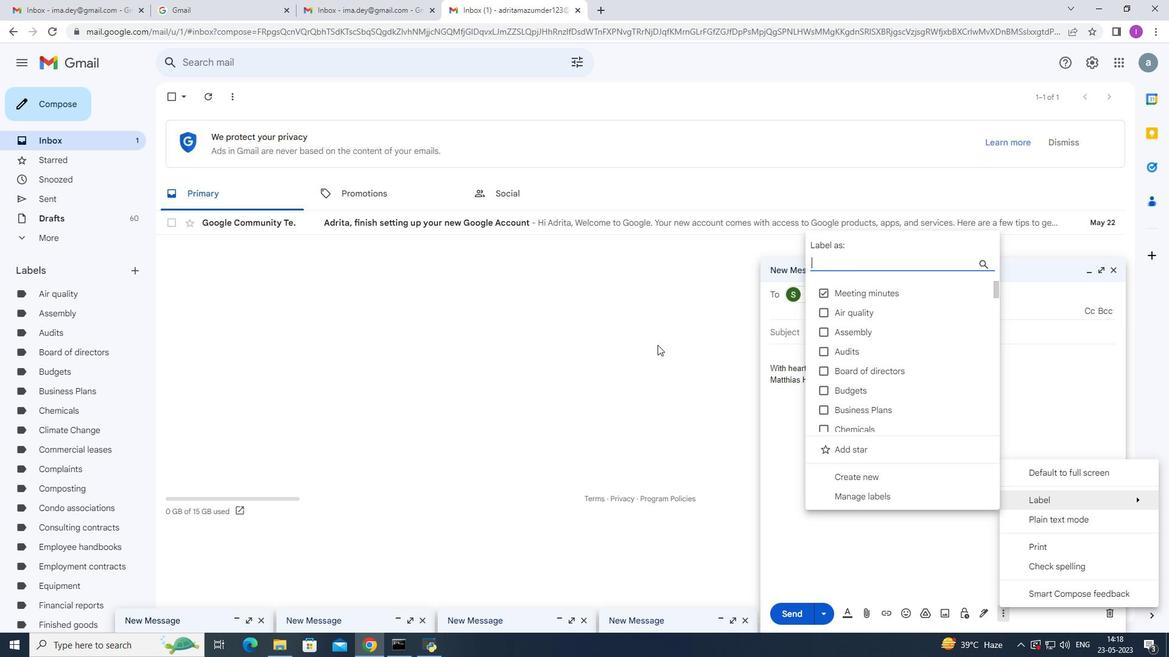 
Action: Mouse pressed left at (654, 347)
Screenshot: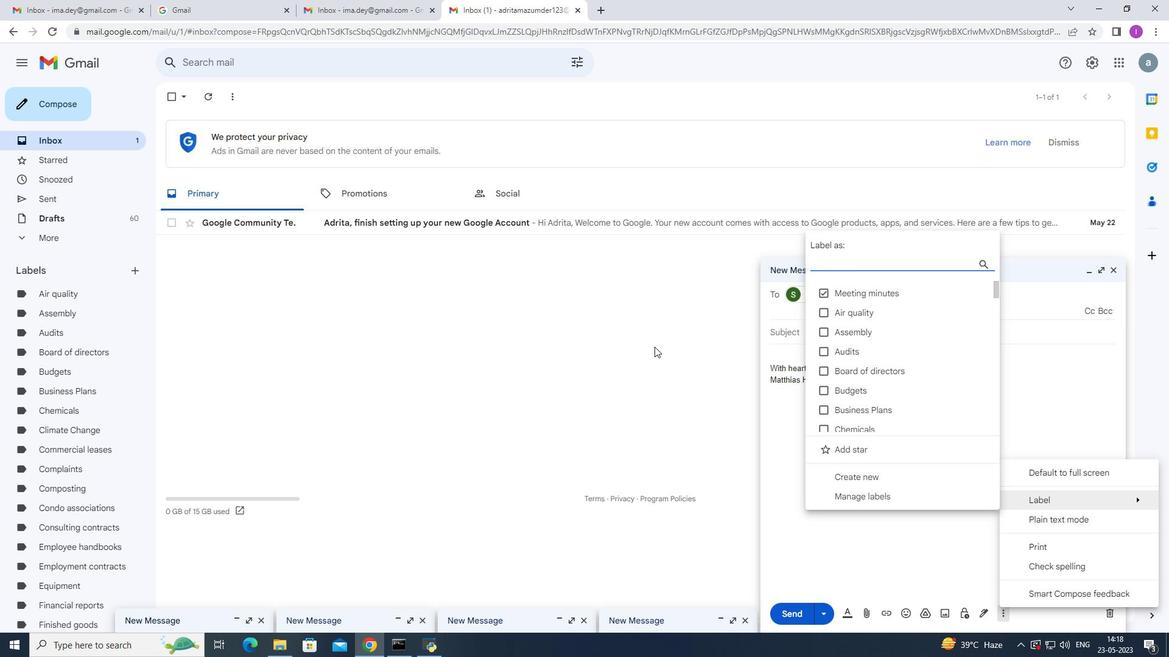 
Action: Mouse moved to (490, 245)
Screenshot: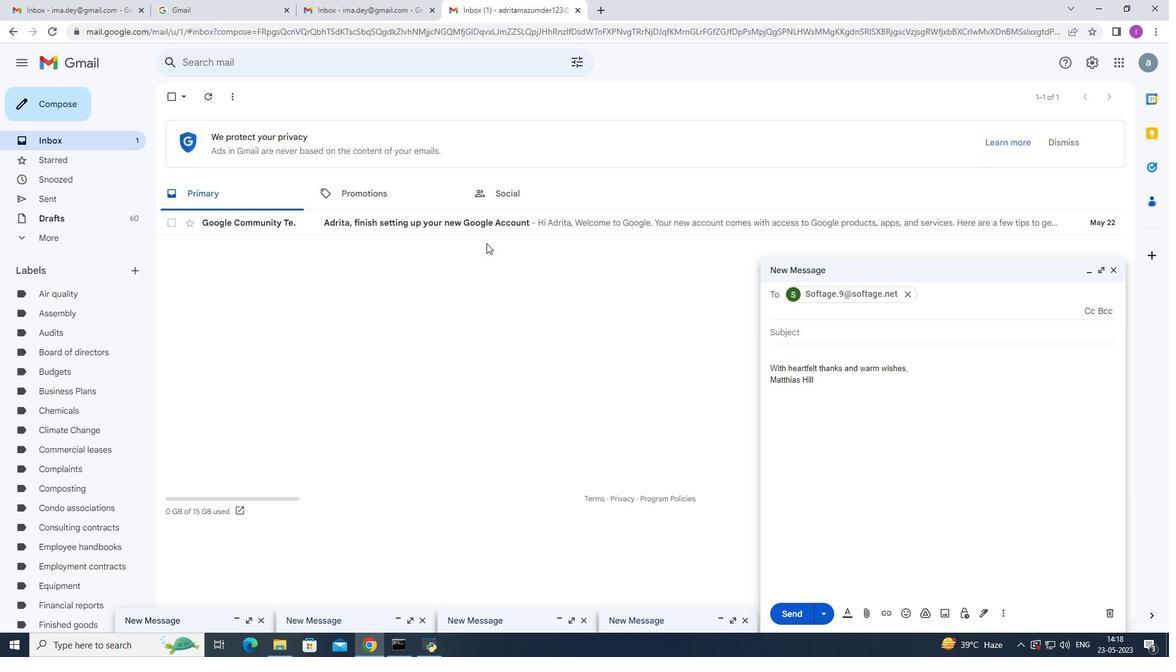 
